 Task: Look for space in Katihar, India from 6th September, 2023 to 18th September, 2023 for 3 adults in price range Rs.6000 to Rs.12000. Place can be entire place with 2 bedrooms having 2 beds and 2 bathrooms. Property type can be house, flat, guest house, hotel. Booking option can be shelf check-in. Required host language is English.
Action: Mouse moved to (537, 92)
Screenshot: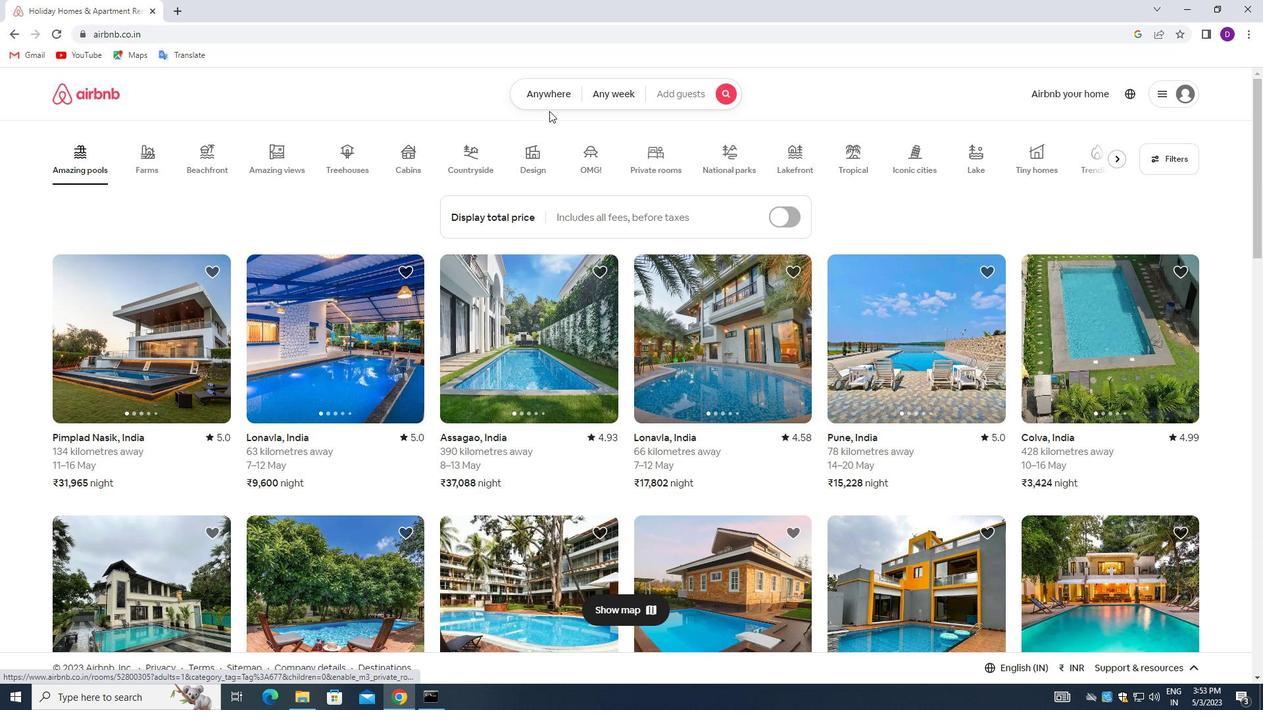 
Action: Mouse pressed left at (537, 92)
Screenshot: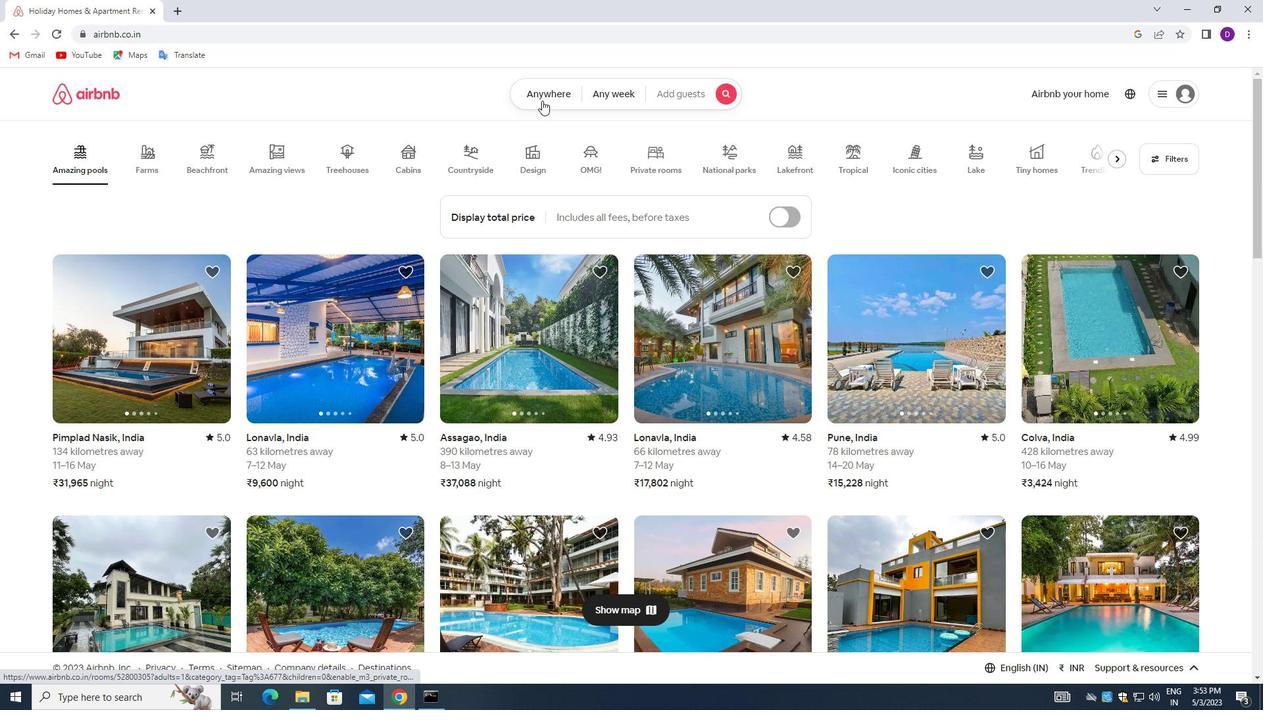 
Action: Mouse moved to (461, 148)
Screenshot: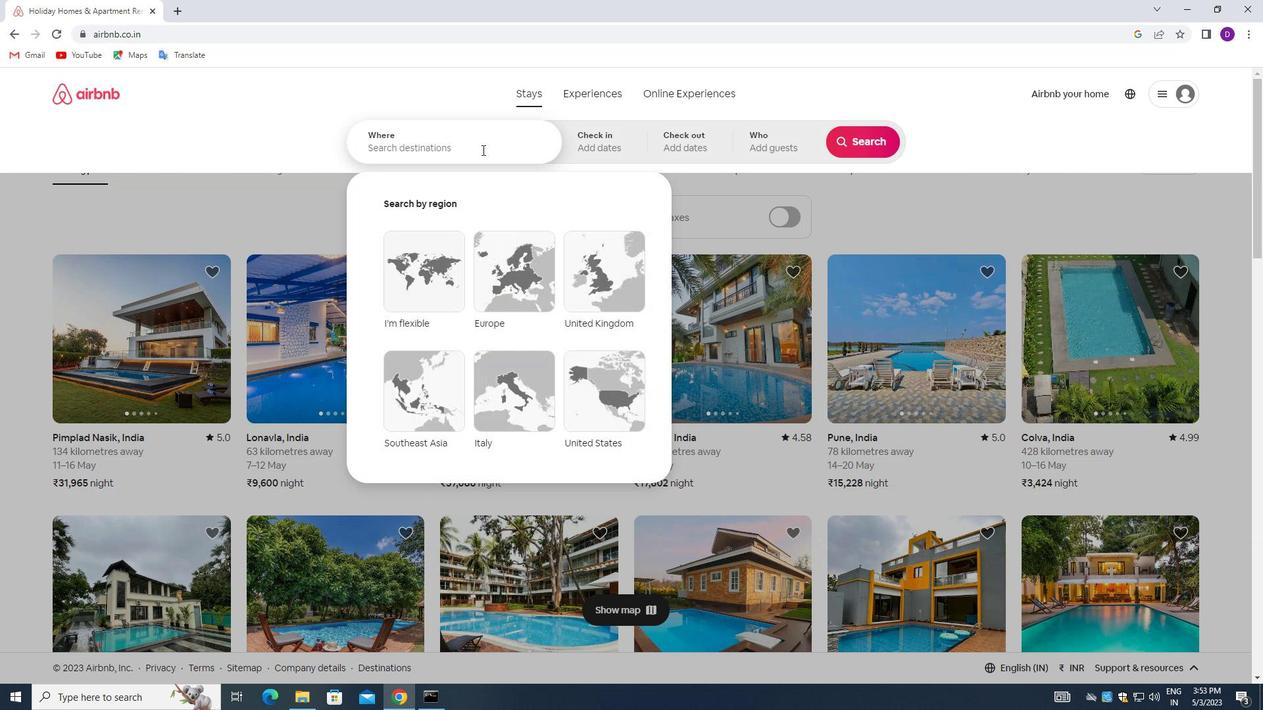 
Action: Mouse pressed left at (461, 148)
Screenshot: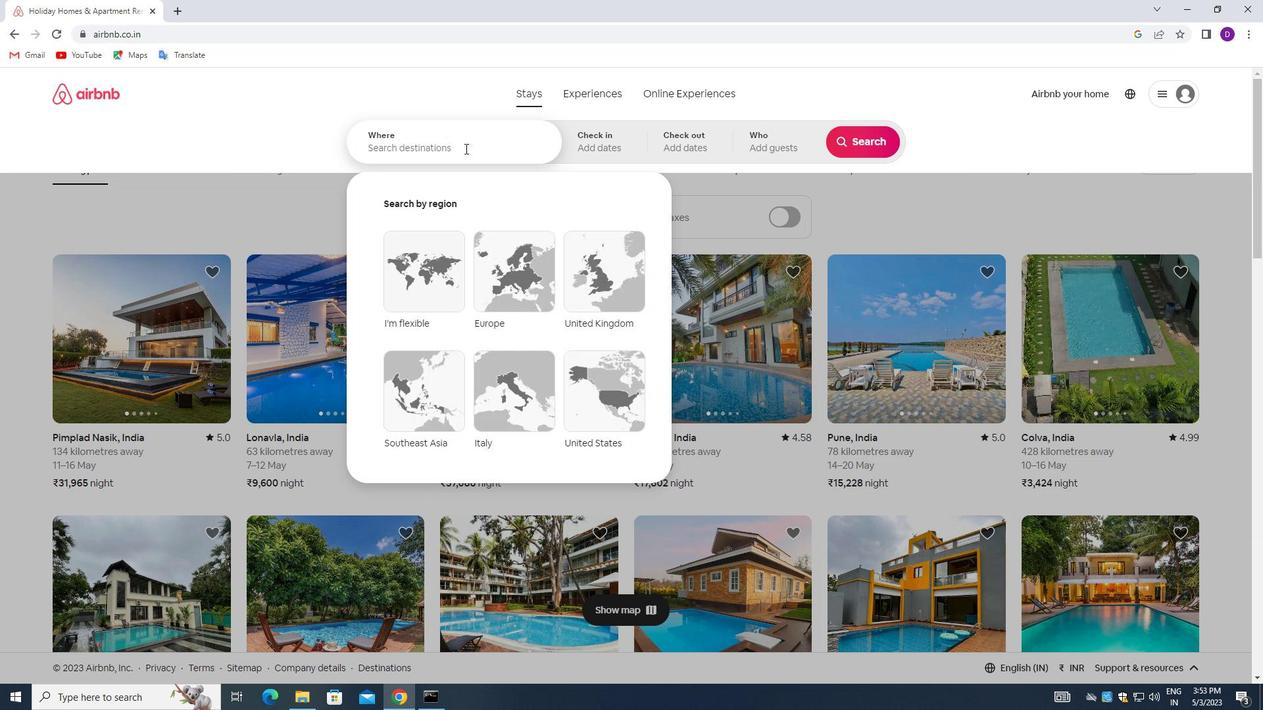 
Action: Mouse moved to (308, 129)
Screenshot: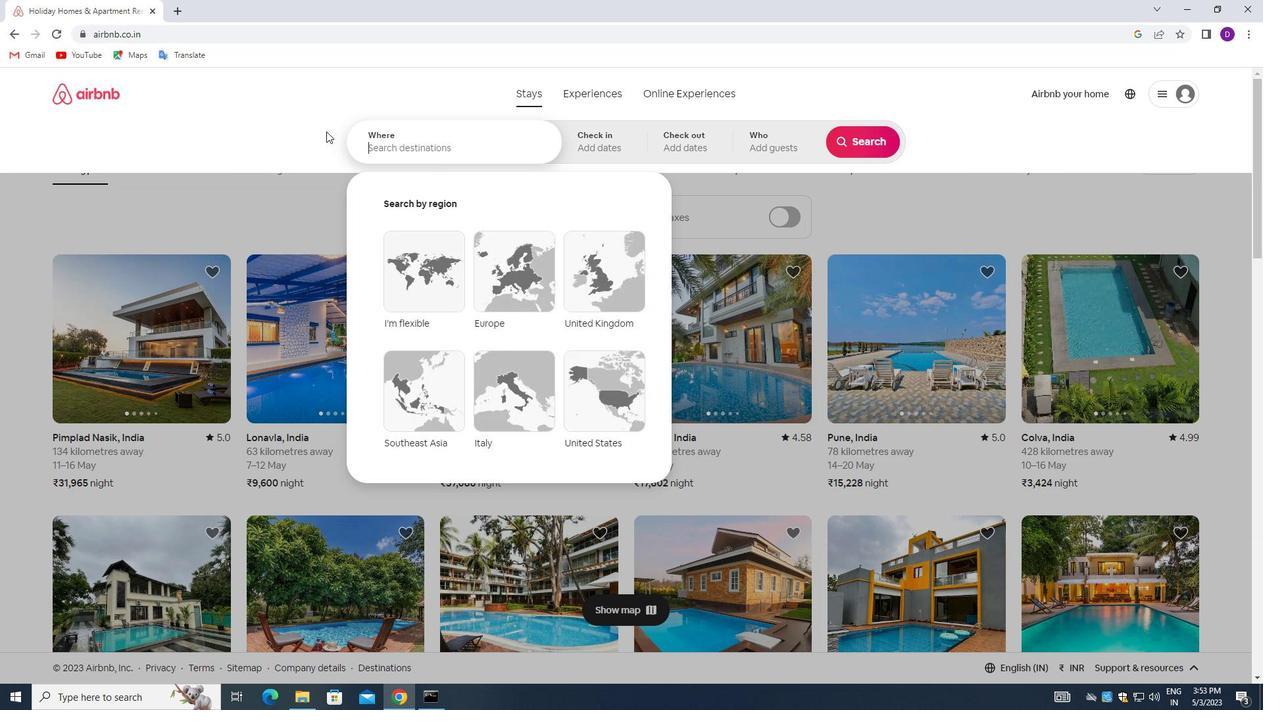 
Action: Key pressed <Key.shift>KAITHAR,<Key.space><Key.shift>INDIA<Key.enter>
Screenshot: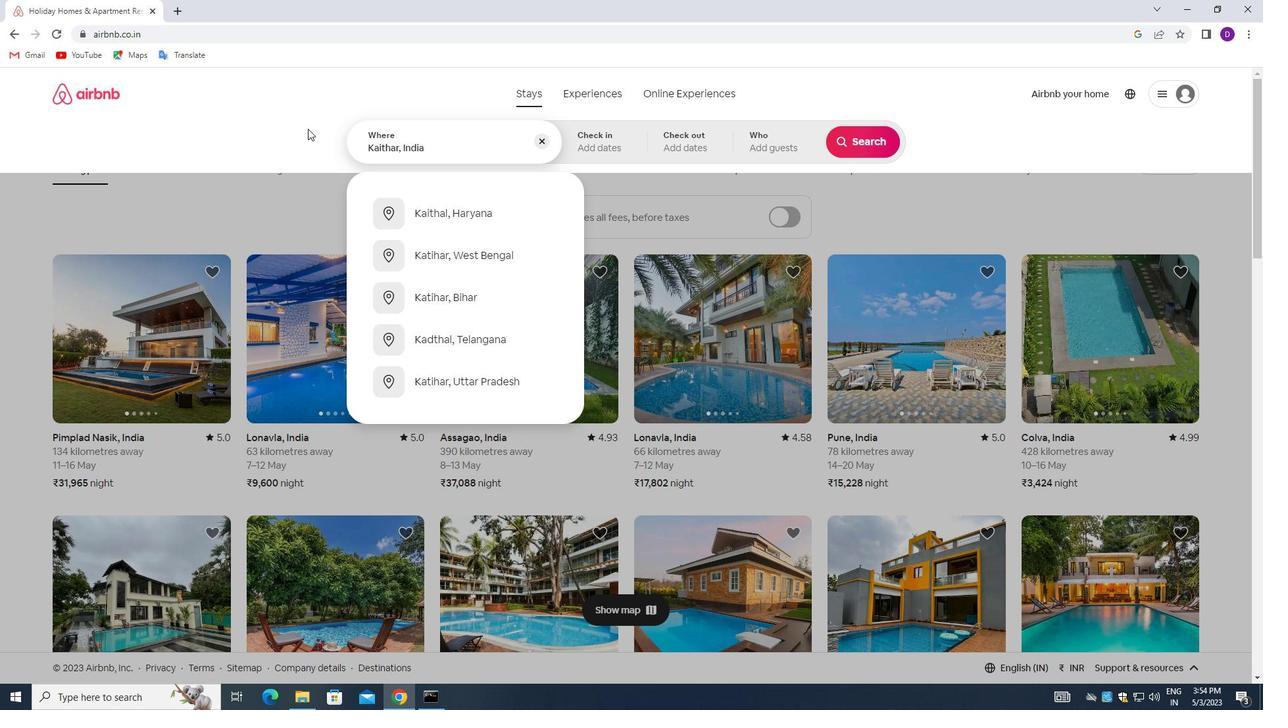 
Action: Mouse moved to (853, 250)
Screenshot: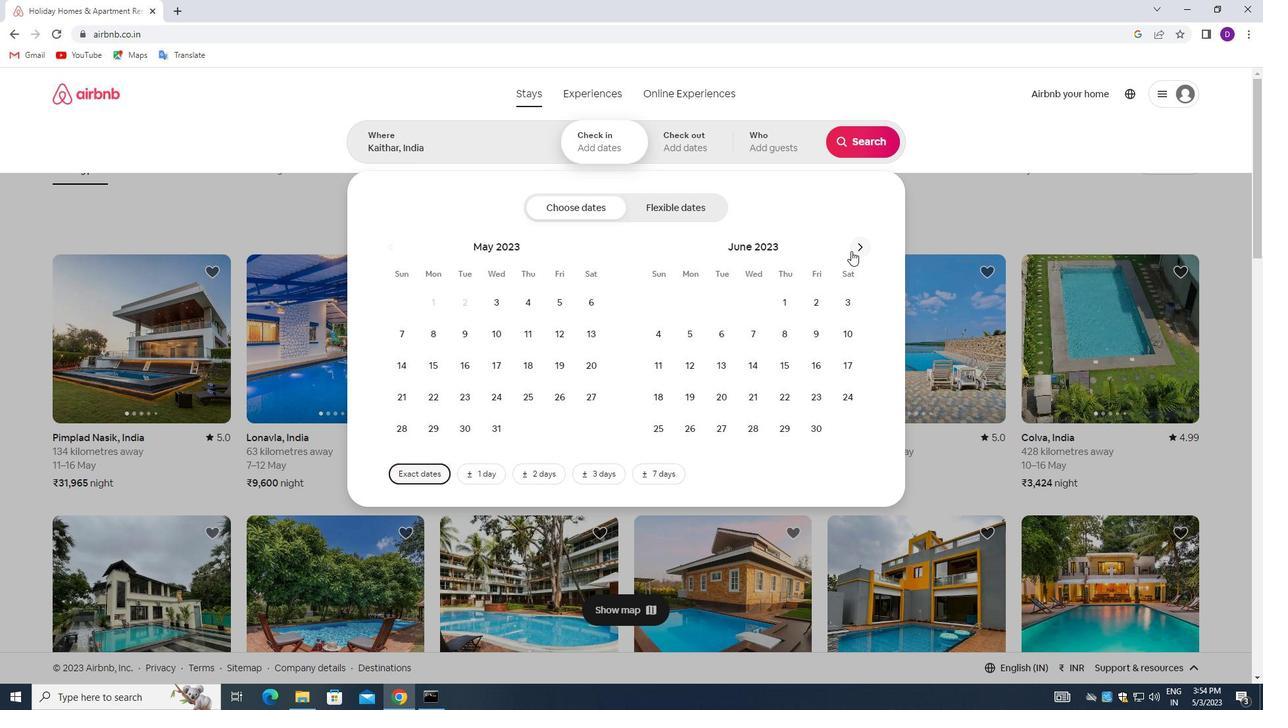 
Action: Mouse pressed left at (853, 250)
Screenshot: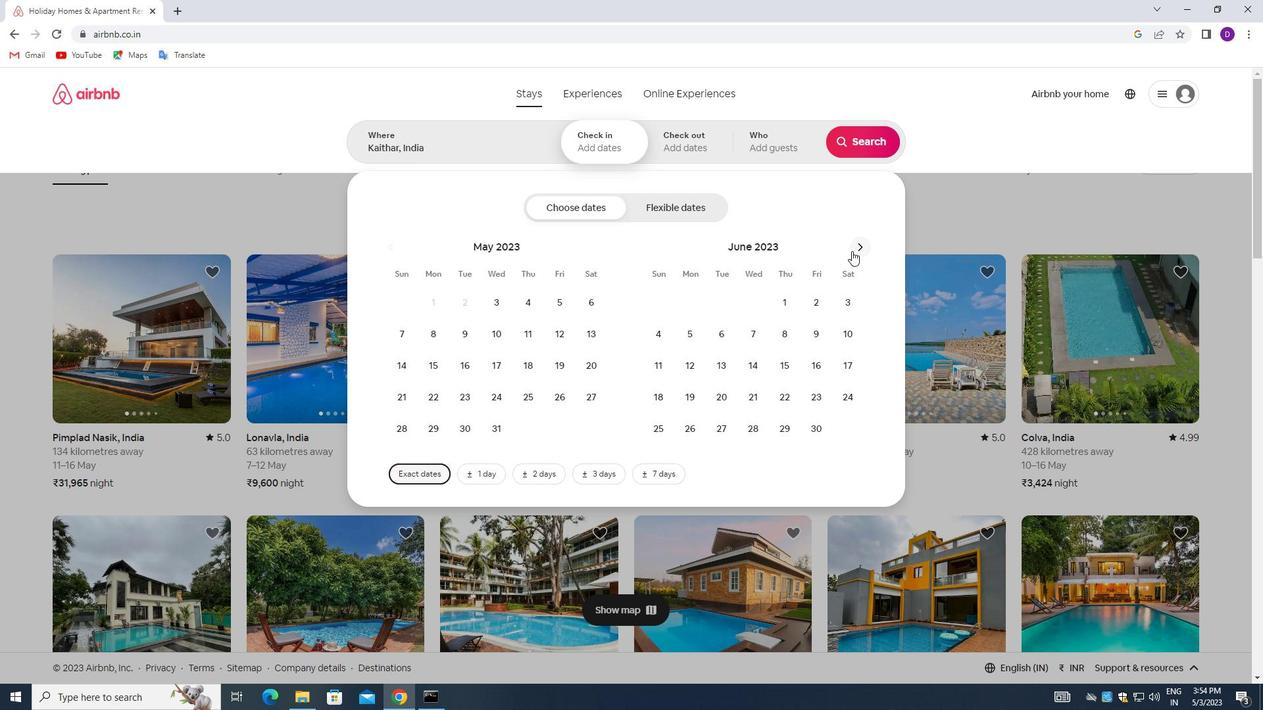 
Action: Mouse moved to (854, 250)
Screenshot: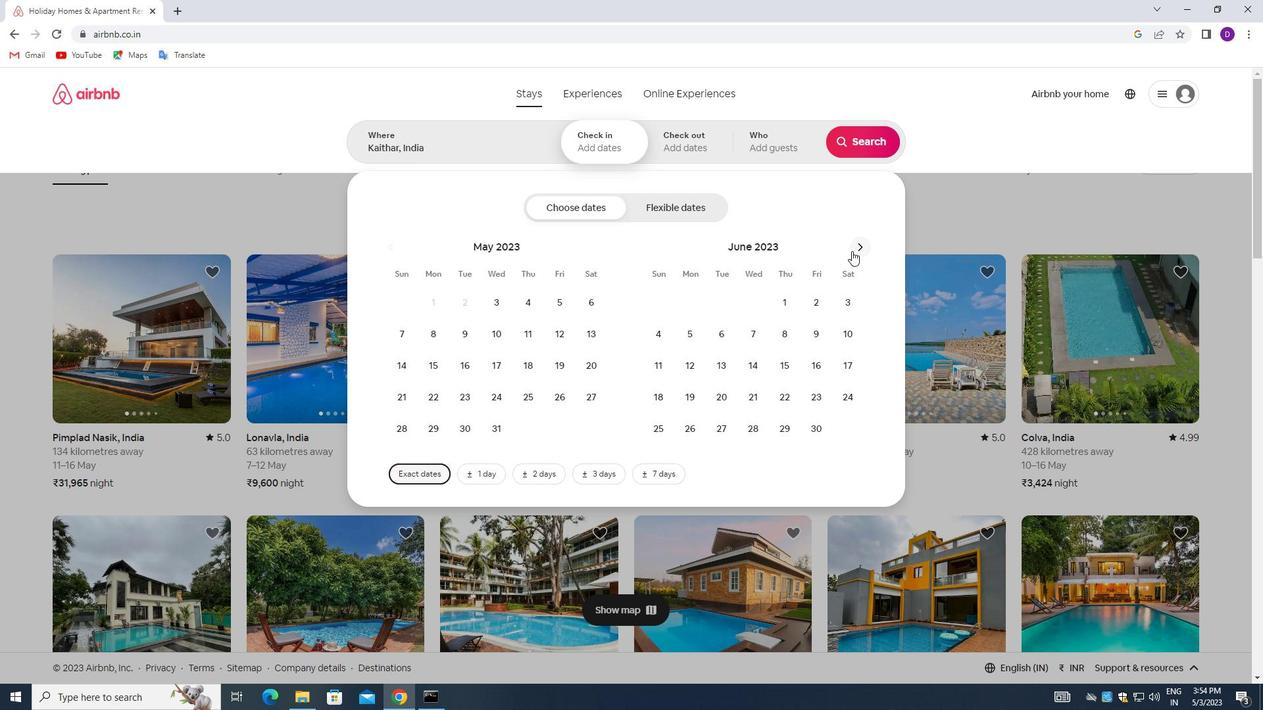 
Action: Mouse pressed left at (854, 250)
Screenshot: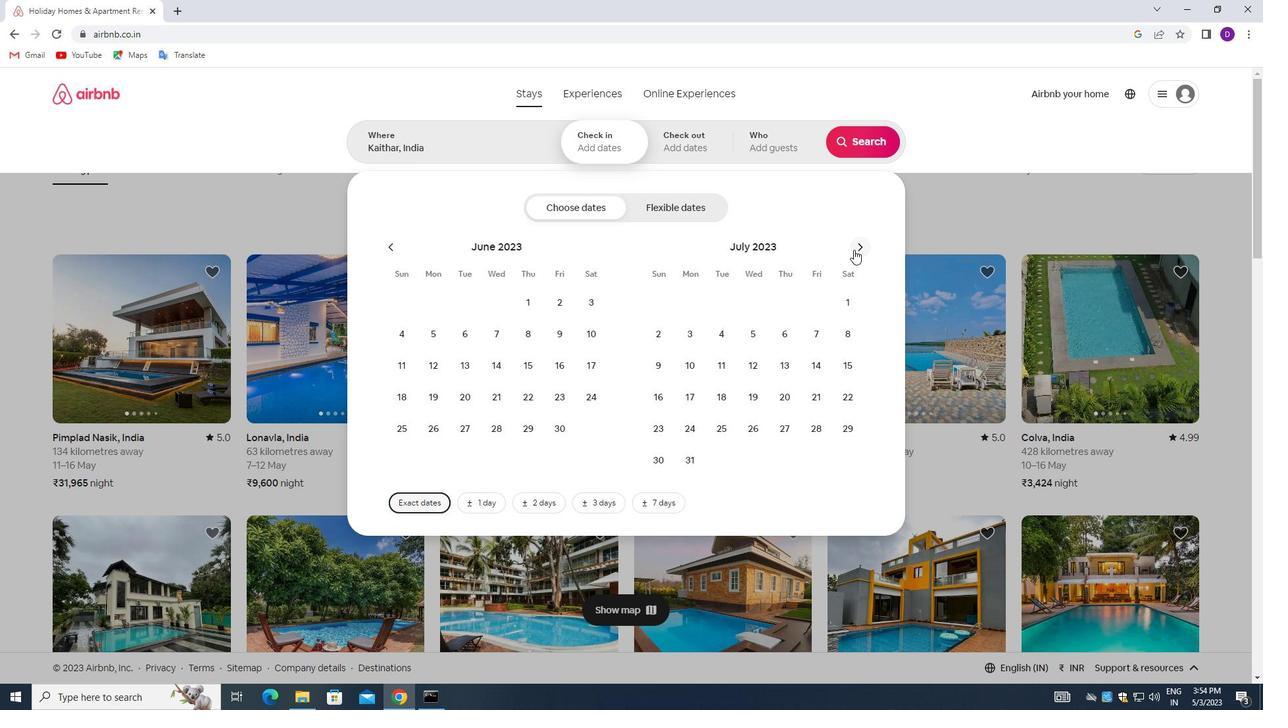 
Action: Mouse pressed left at (854, 250)
Screenshot: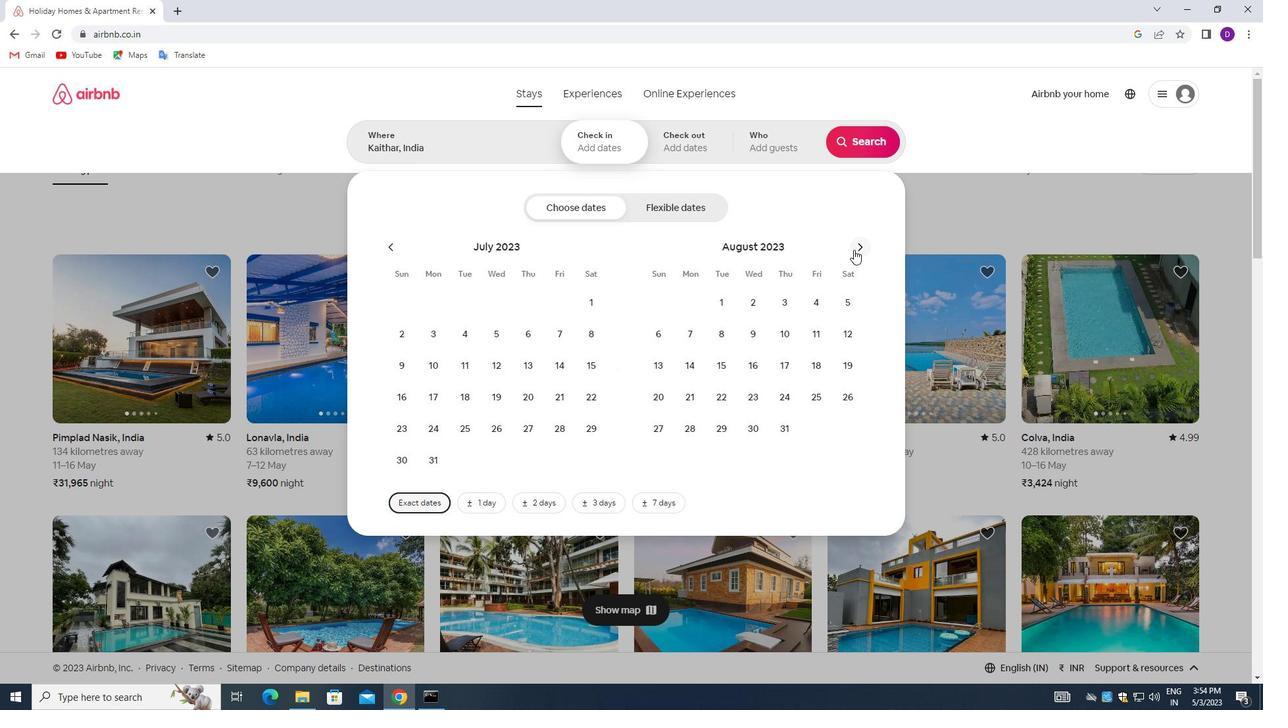 
Action: Mouse moved to (761, 334)
Screenshot: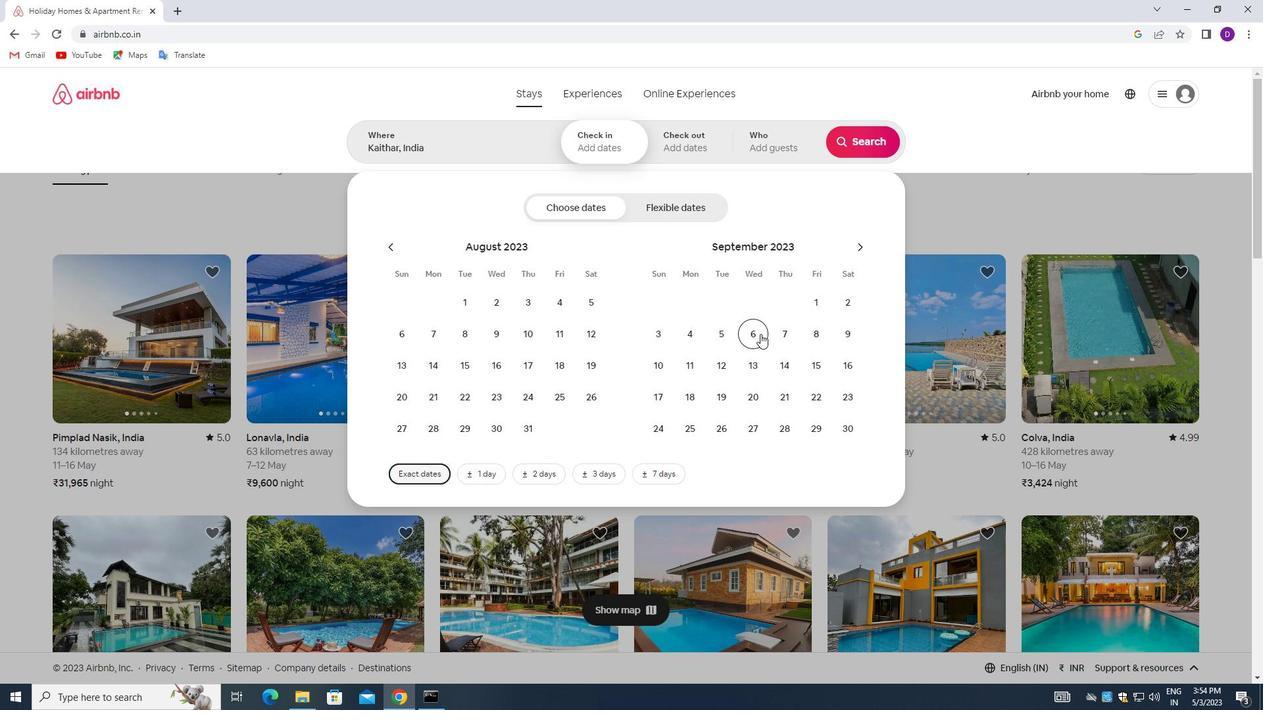 
Action: Mouse pressed left at (761, 334)
Screenshot: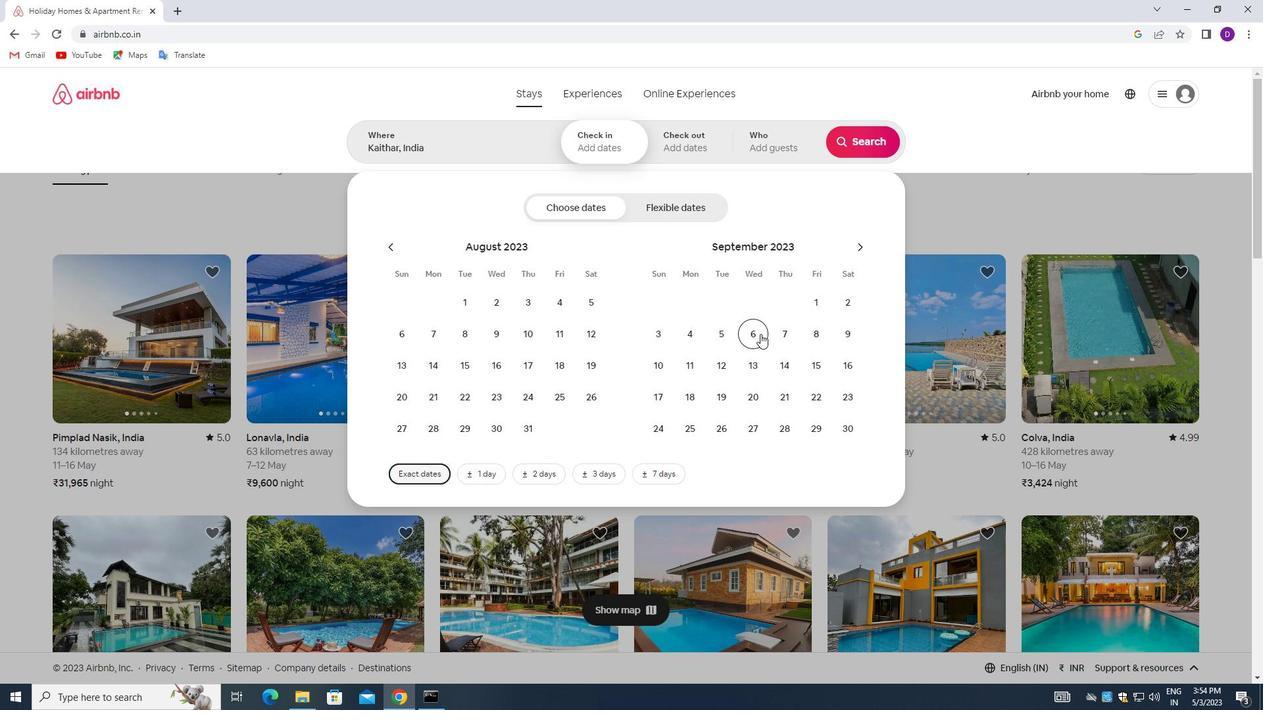 
Action: Mouse moved to (692, 392)
Screenshot: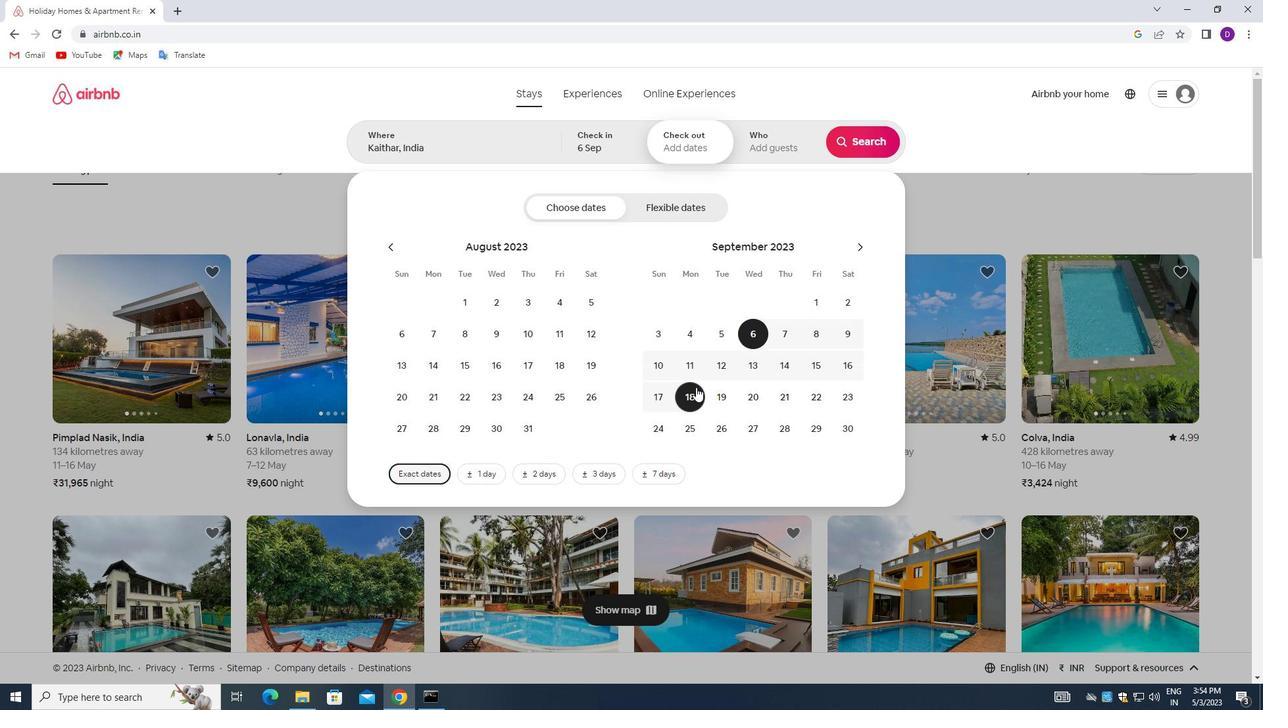 
Action: Mouse pressed left at (692, 392)
Screenshot: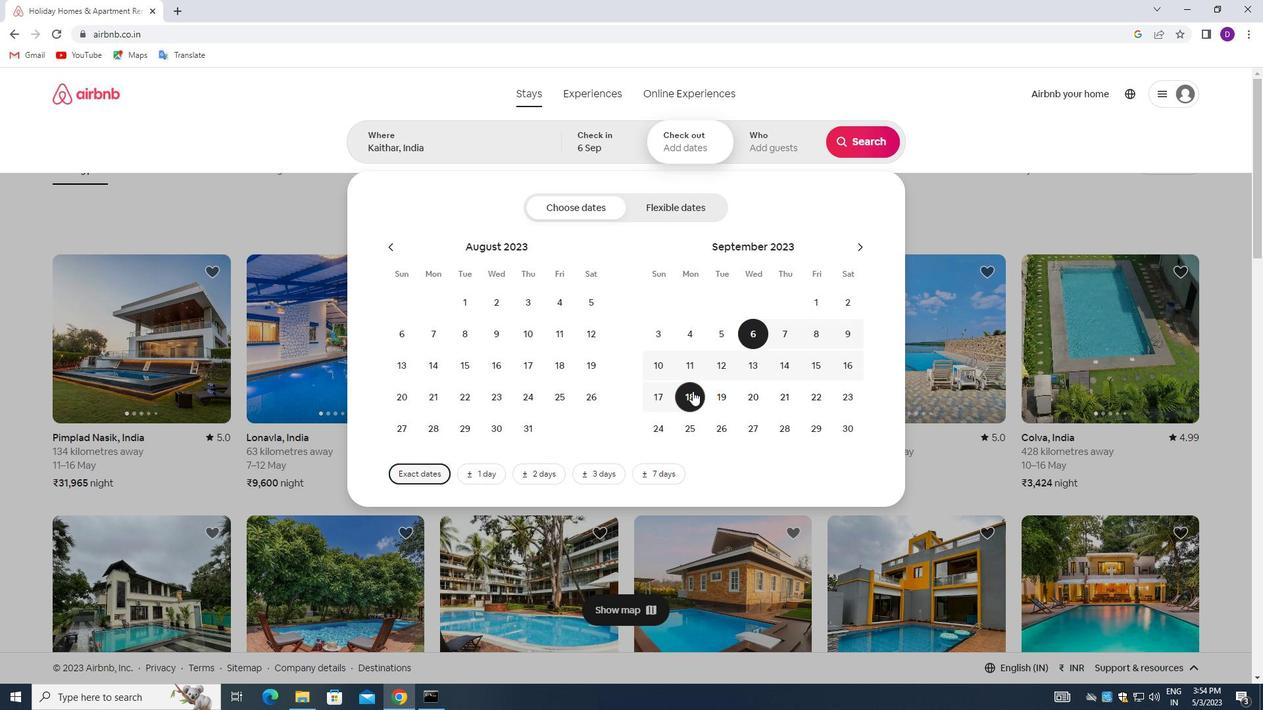
Action: Mouse moved to (757, 139)
Screenshot: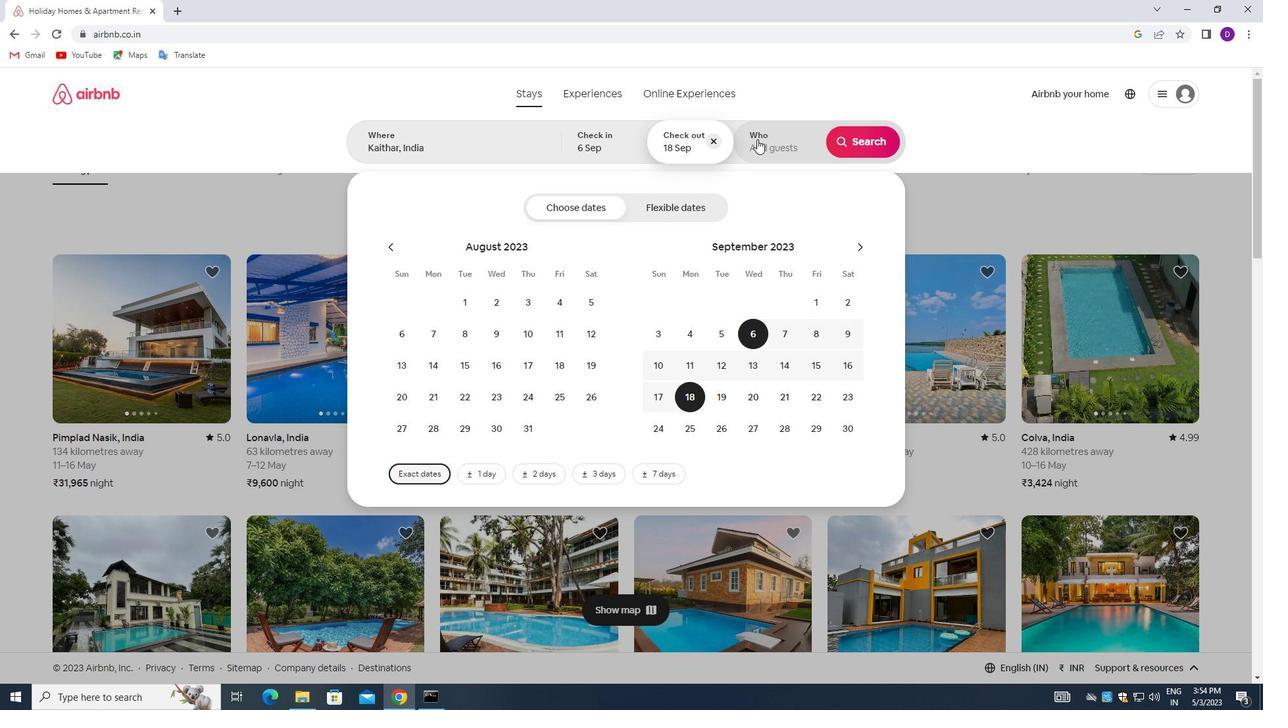 
Action: Mouse pressed left at (757, 139)
Screenshot: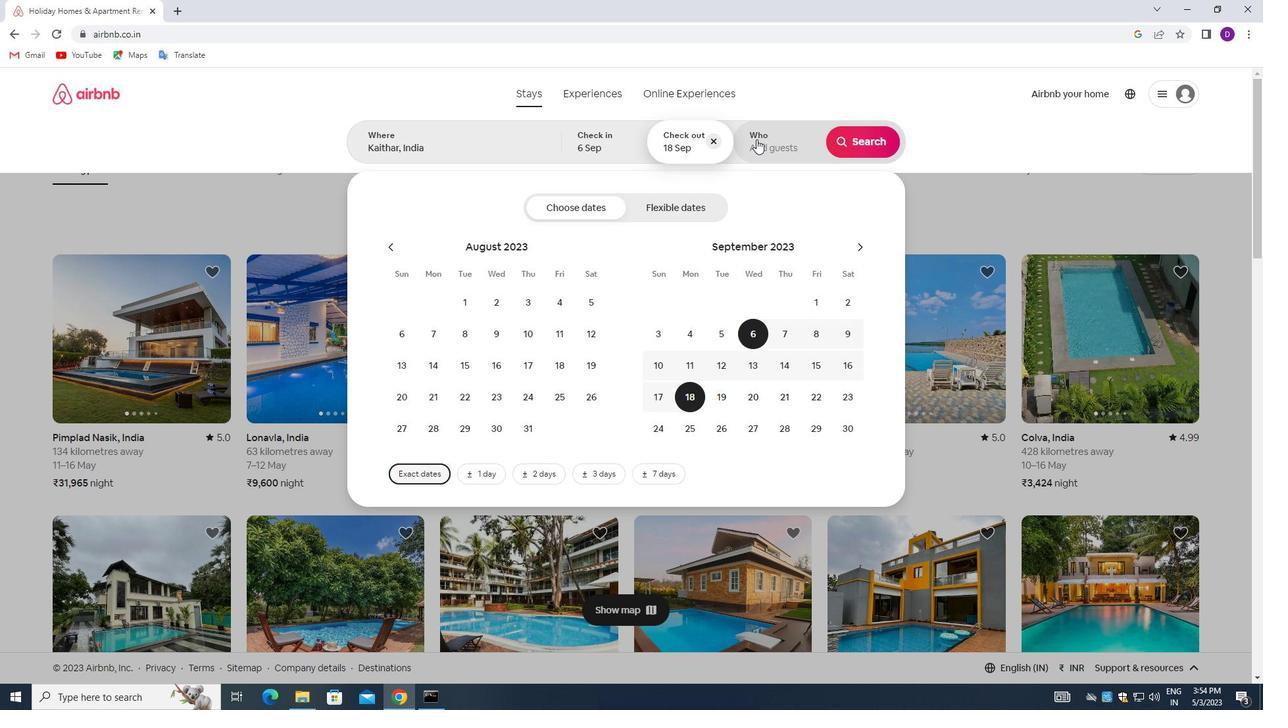 
Action: Mouse moved to (864, 210)
Screenshot: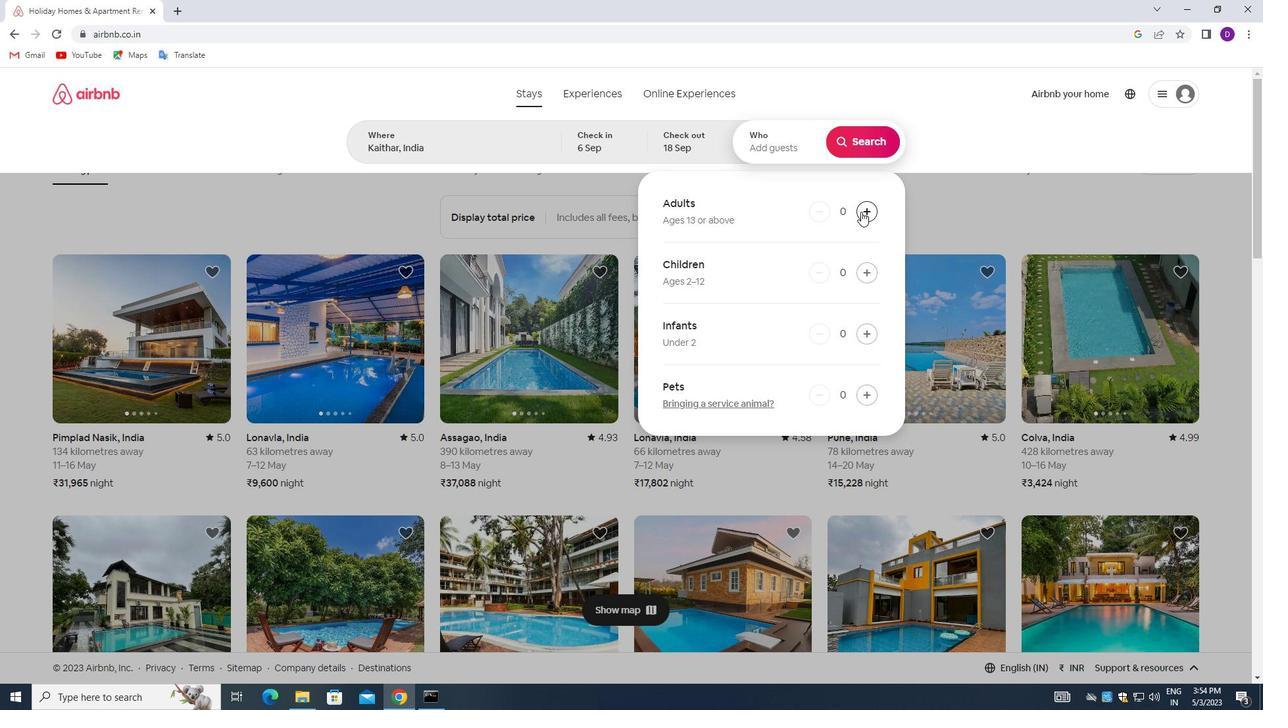 
Action: Mouse pressed left at (864, 210)
Screenshot: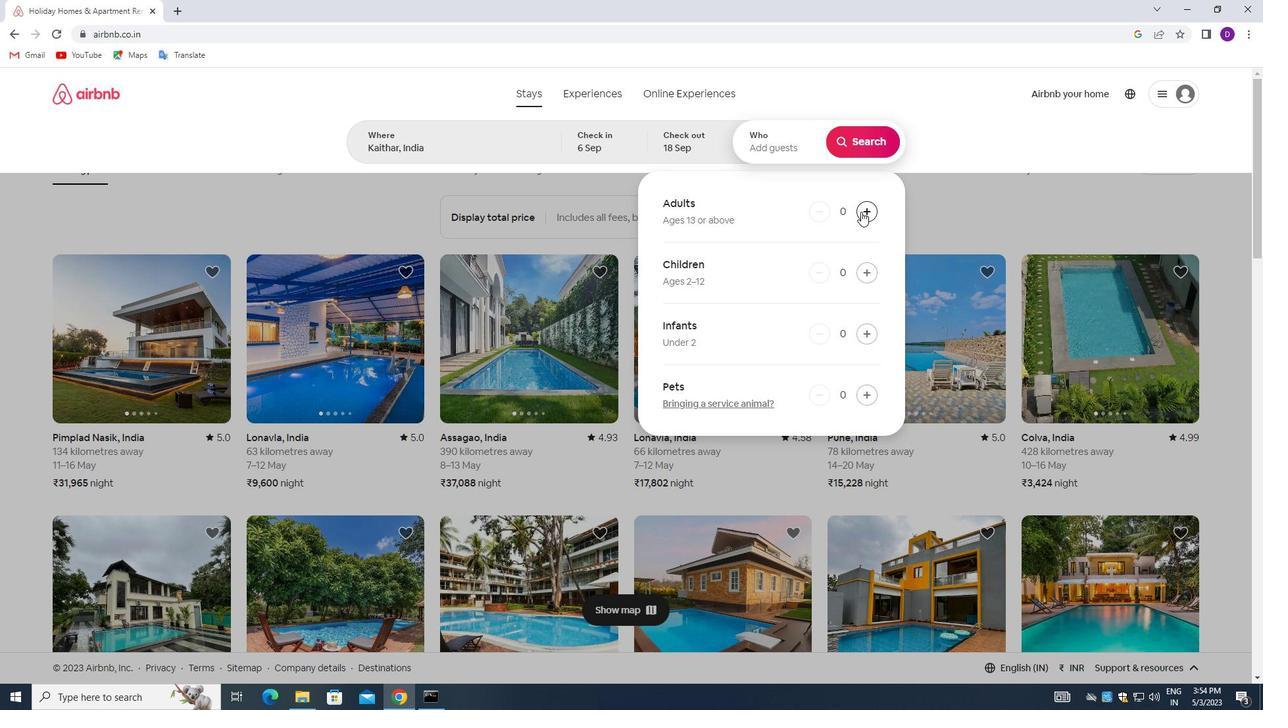 
Action: Mouse pressed left at (864, 210)
Screenshot: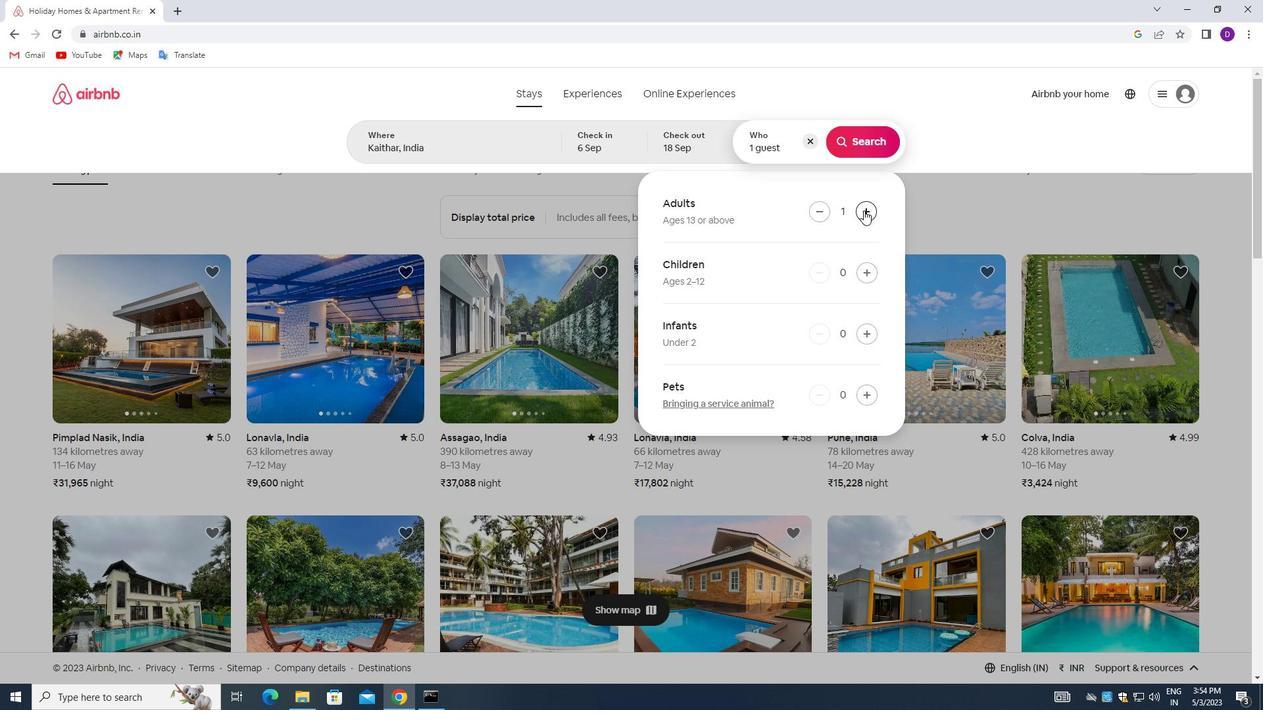 
Action: Mouse pressed left at (864, 210)
Screenshot: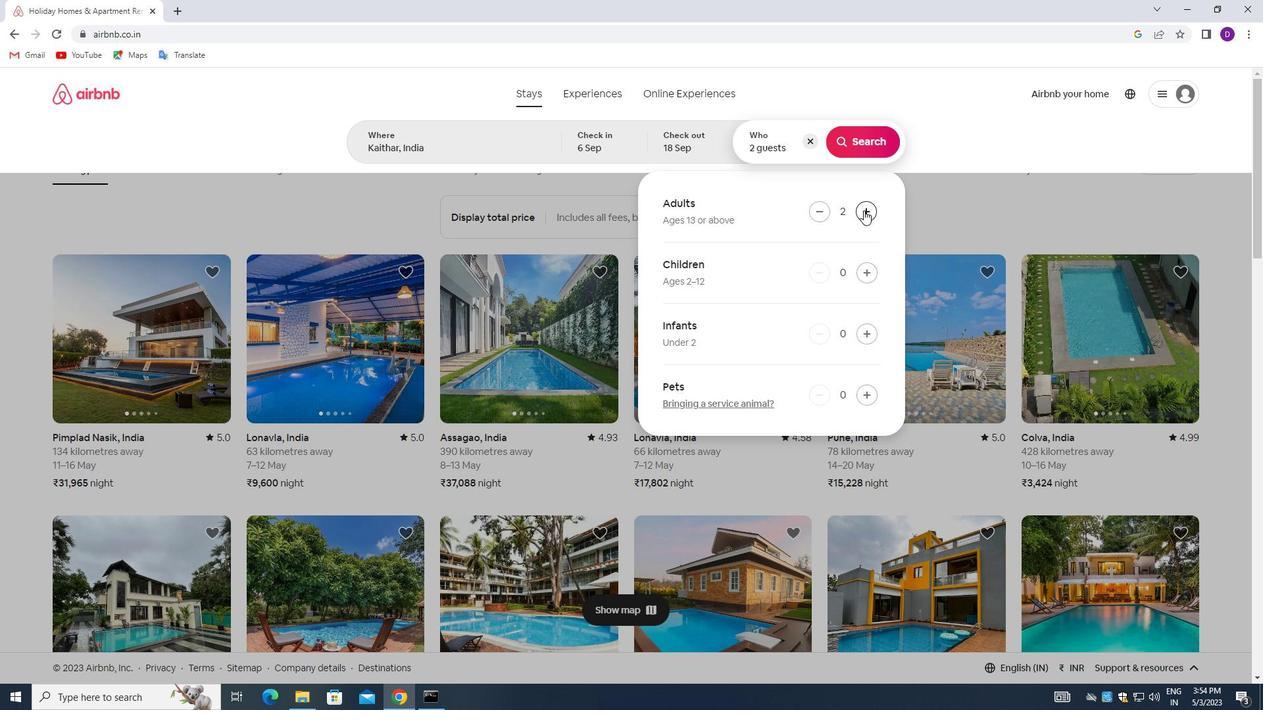 
Action: Mouse moved to (851, 138)
Screenshot: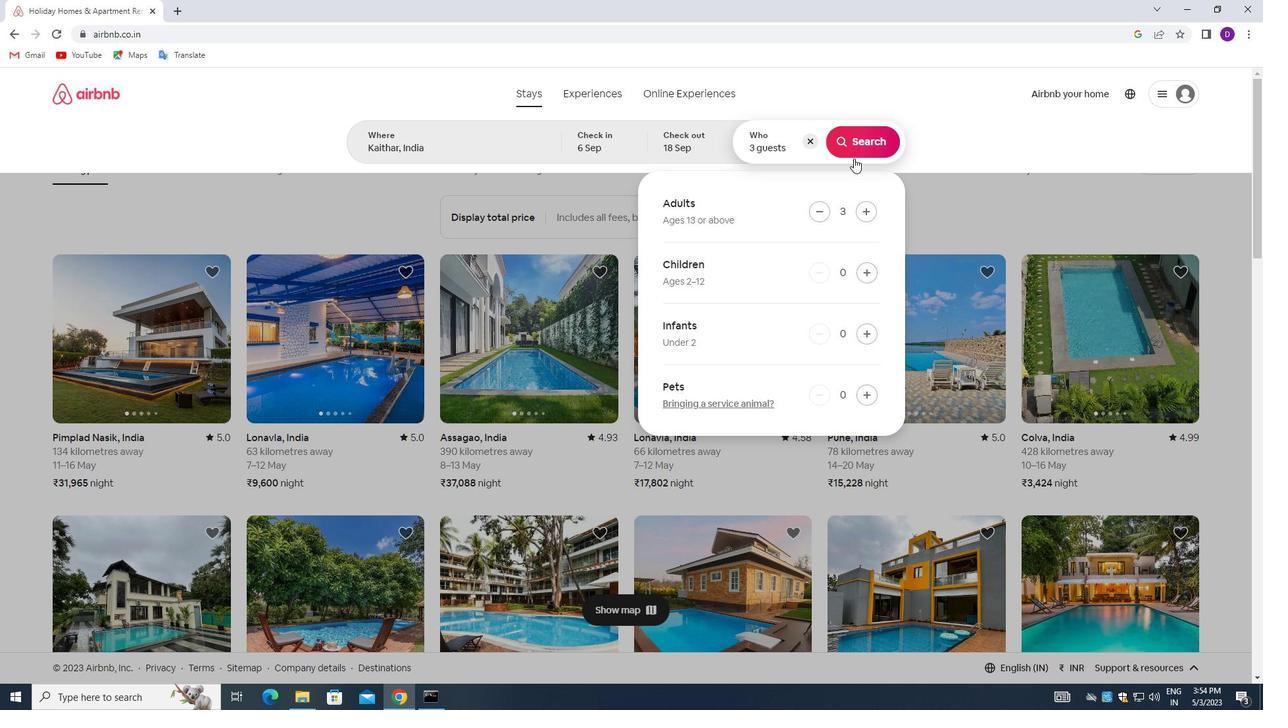 
Action: Mouse pressed left at (851, 138)
Screenshot: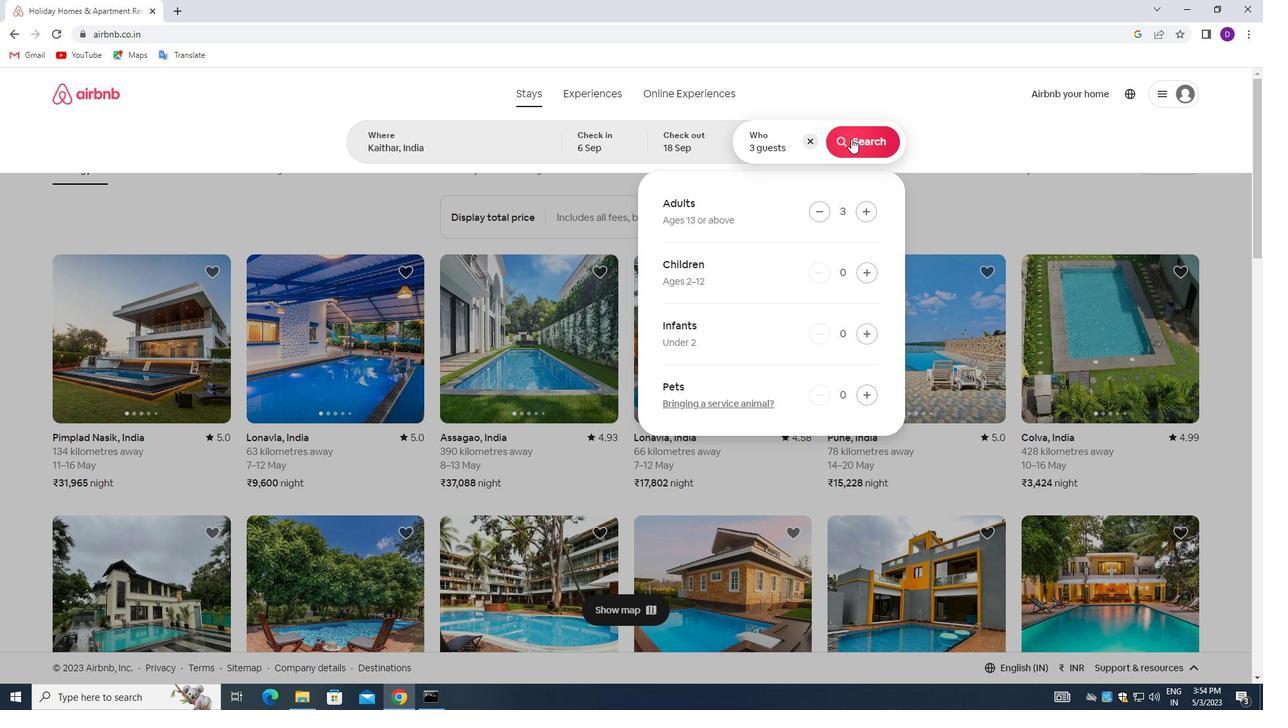 
Action: Mouse moved to (1192, 147)
Screenshot: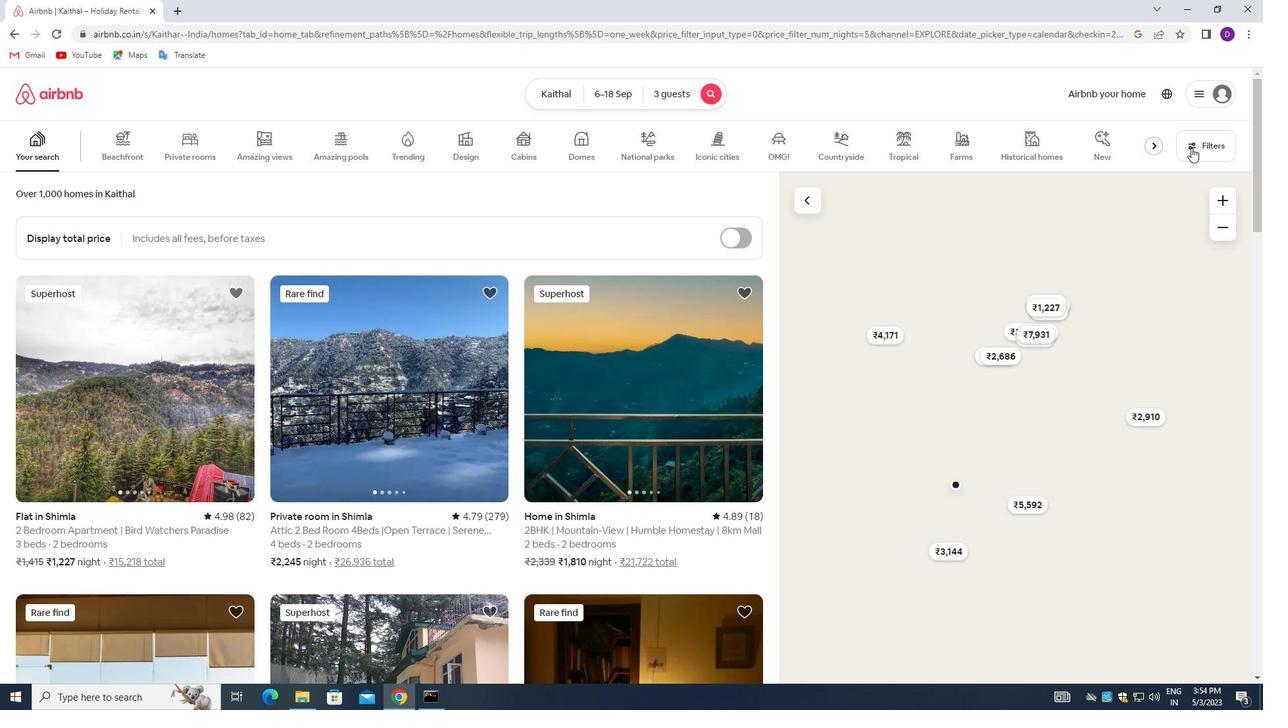 
Action: Mouse pressed left at (1192, 147)
Screenshot: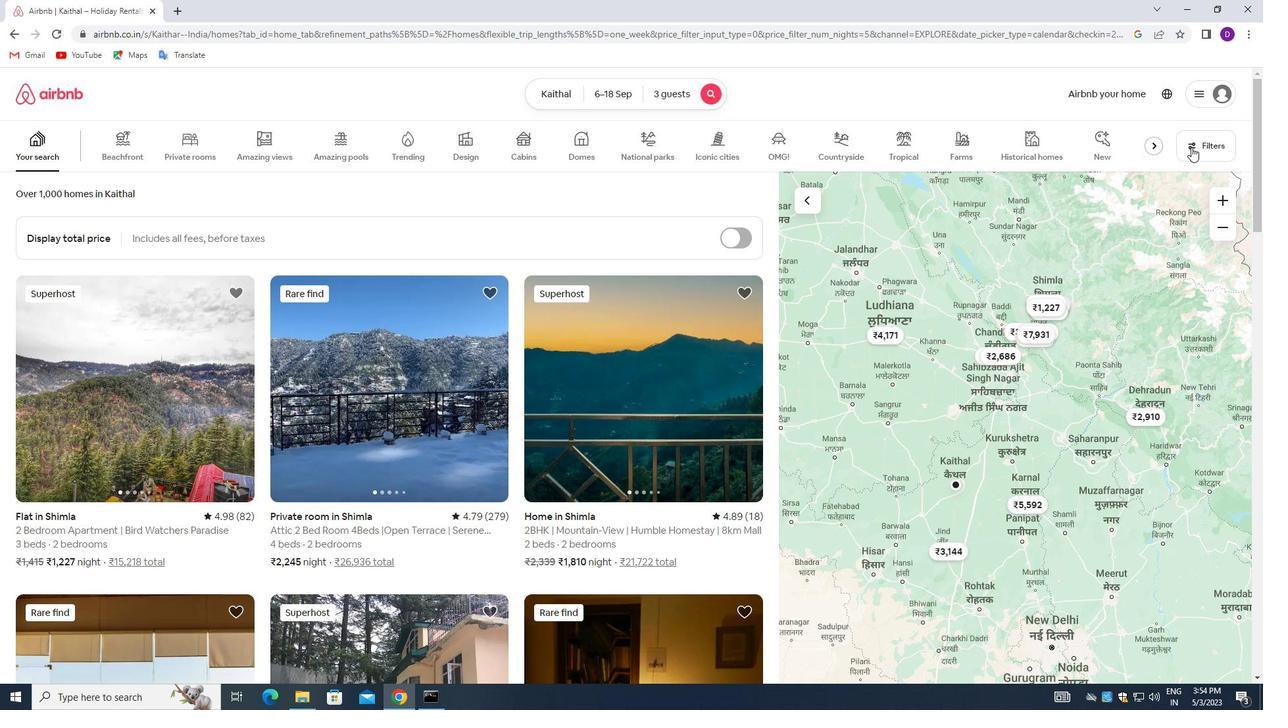 
Action: Mouse moved to (464, 312)
Screenshot: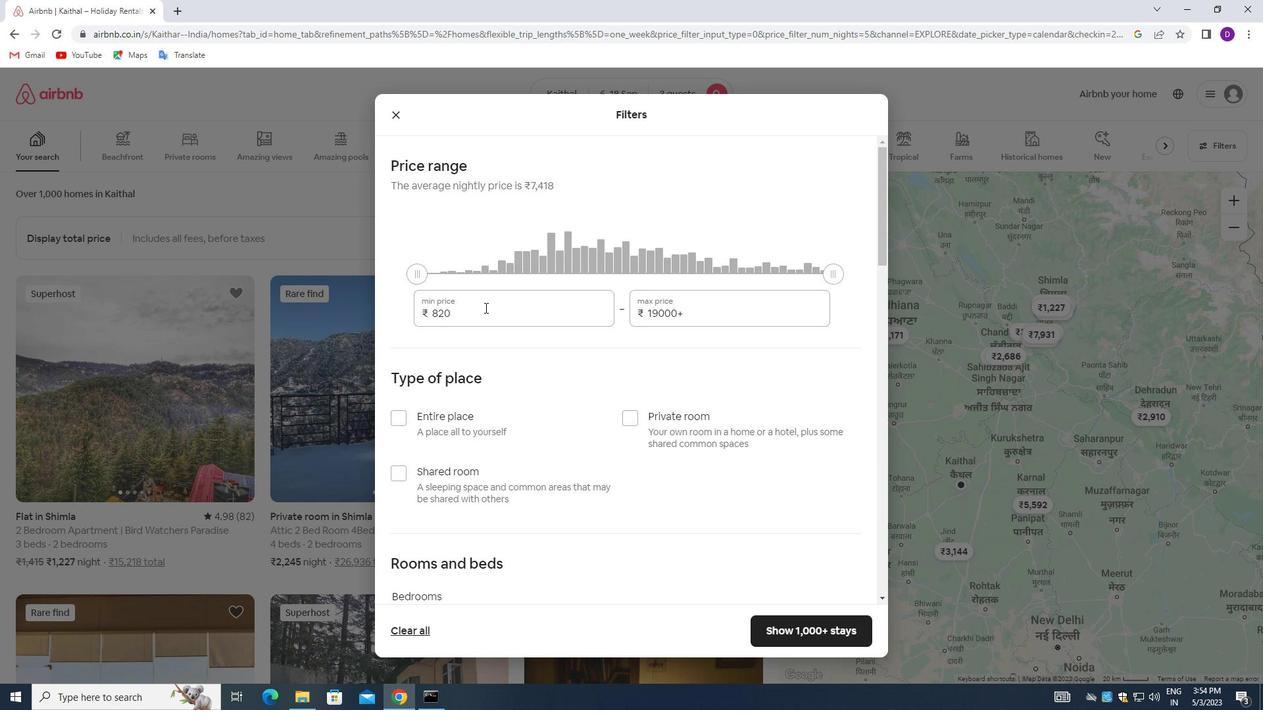 
Action: Mouse pressed left at (464, 312)
Screenshot: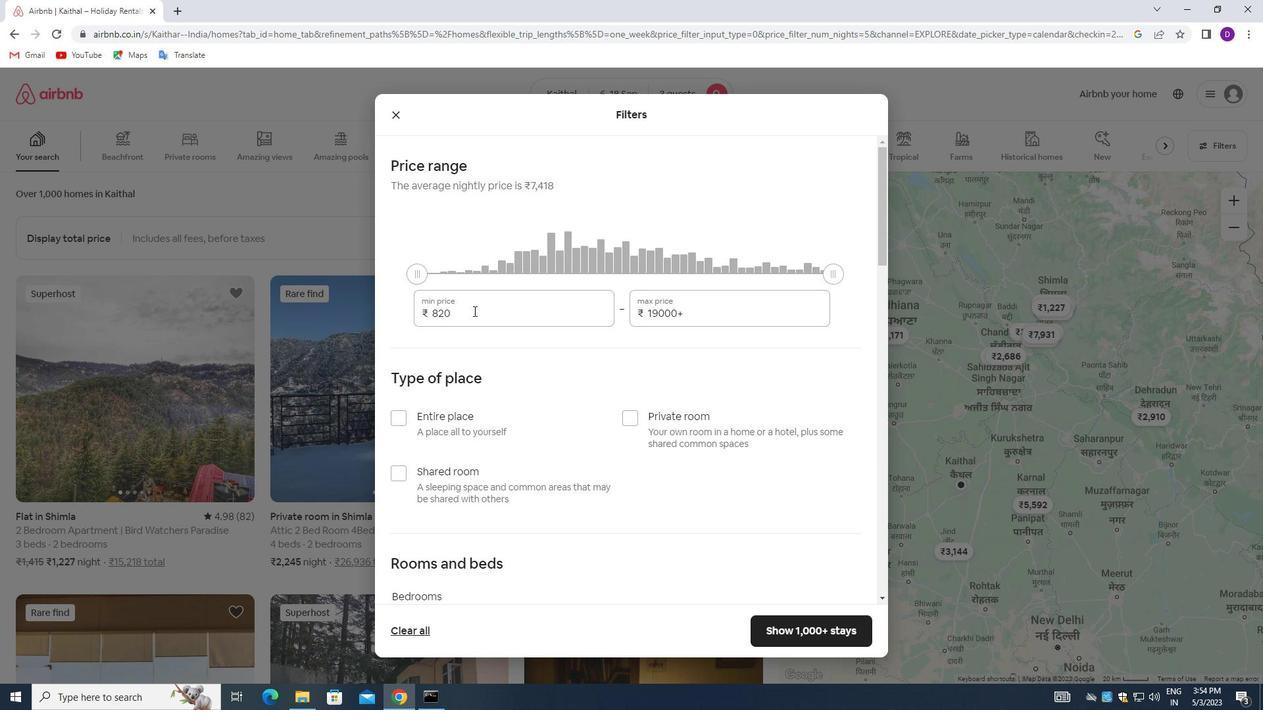 
Action: Mouse pressed left at (464, 312)
Screenshot: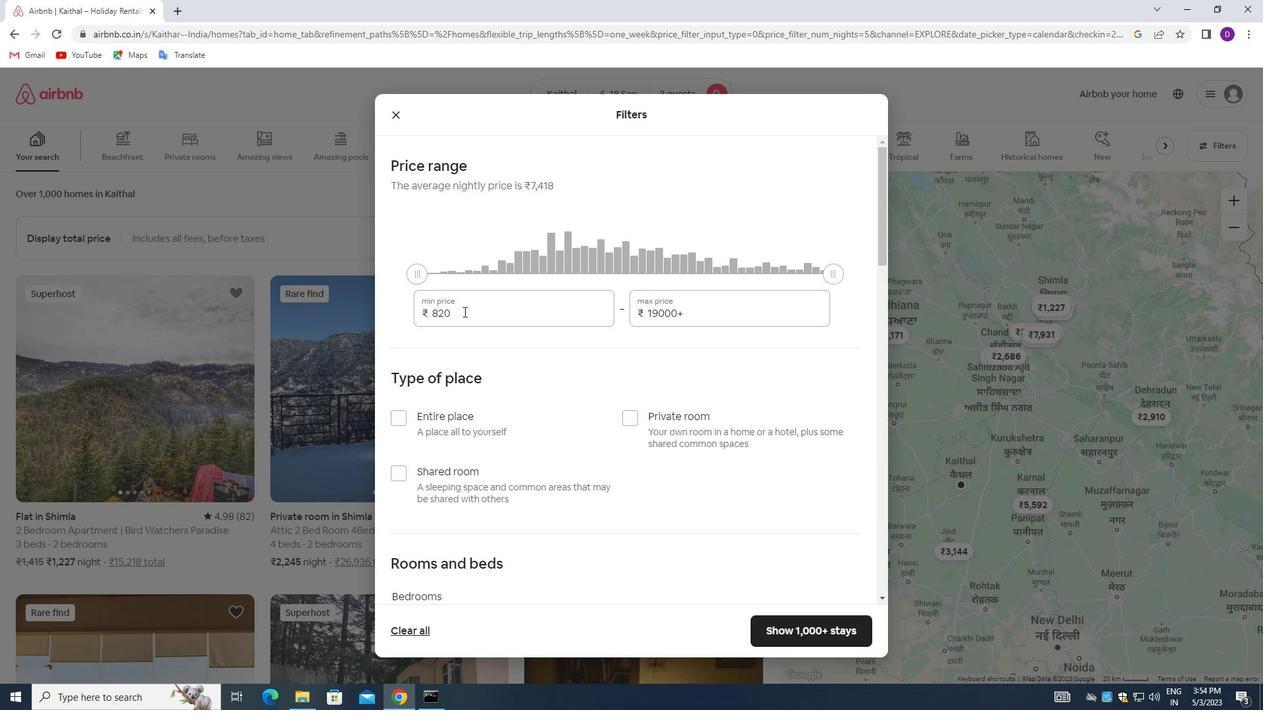 
Action: Key pressed 6000<Key.tab>12000
Screenshot: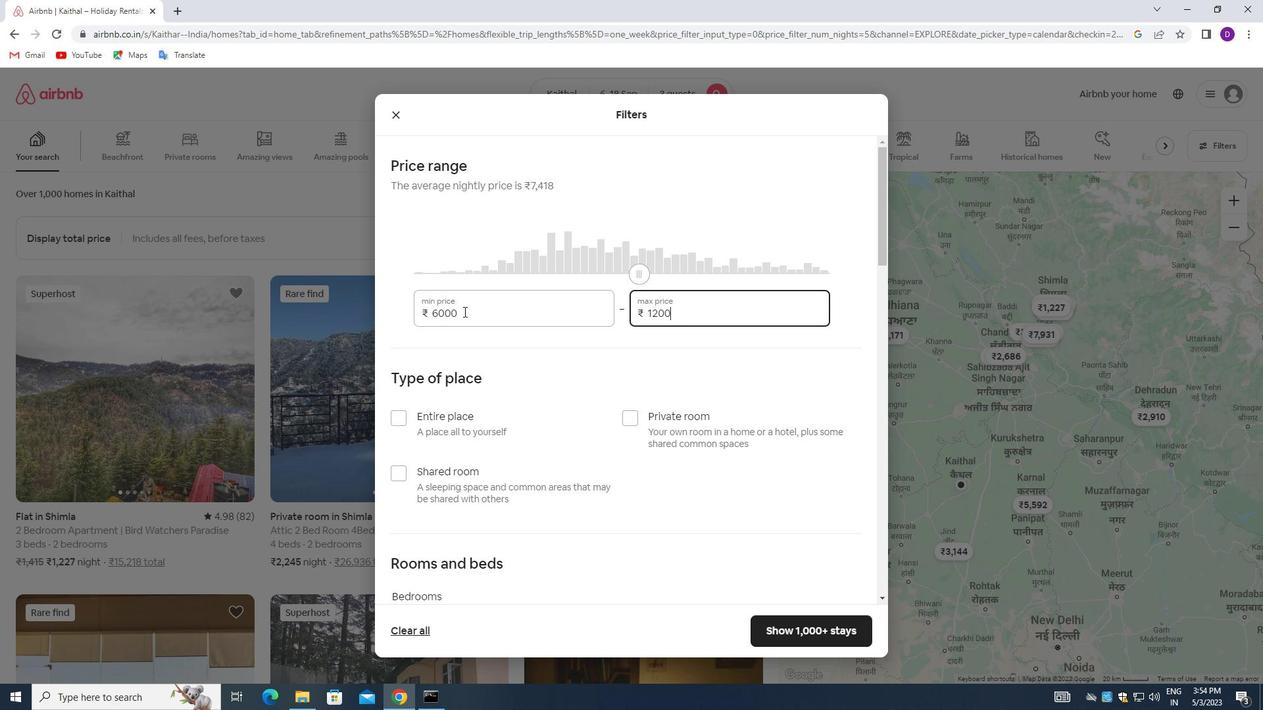 
Action: Mouse moved to (573, 413)
Screenshot: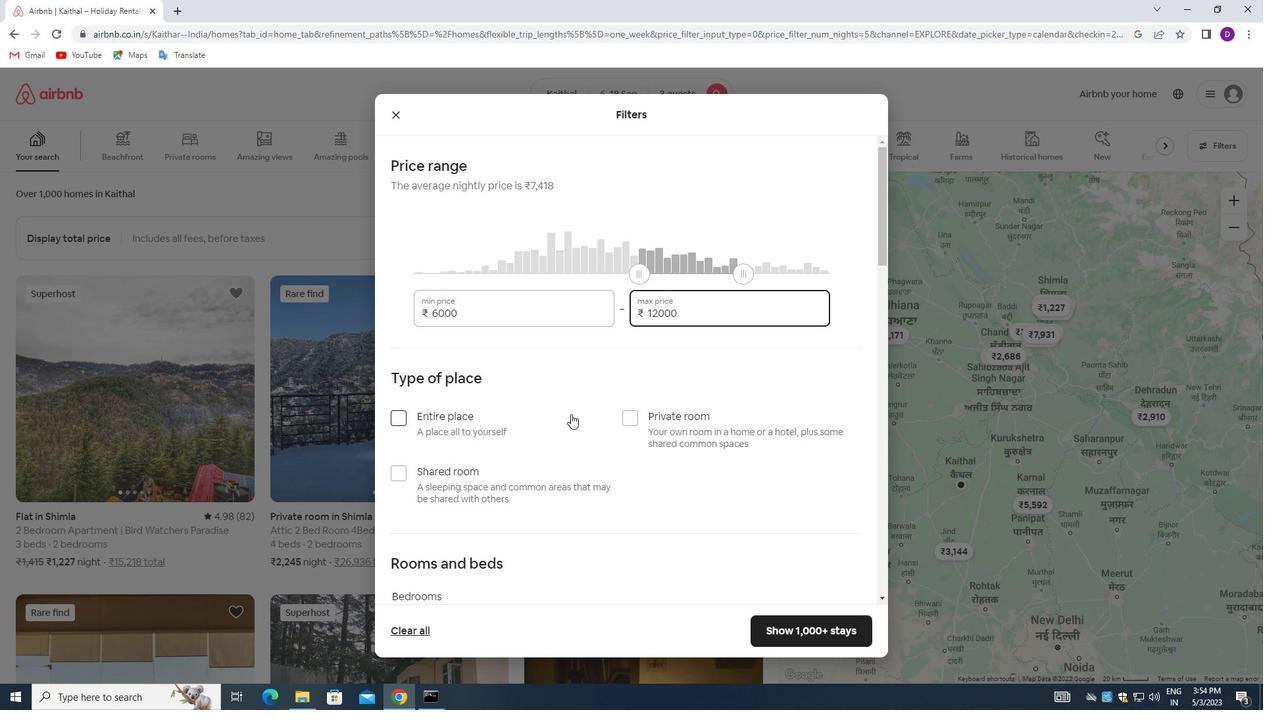 
Action: Mouse scrolled (573, 412) with delta (0, 0)
Screenshot: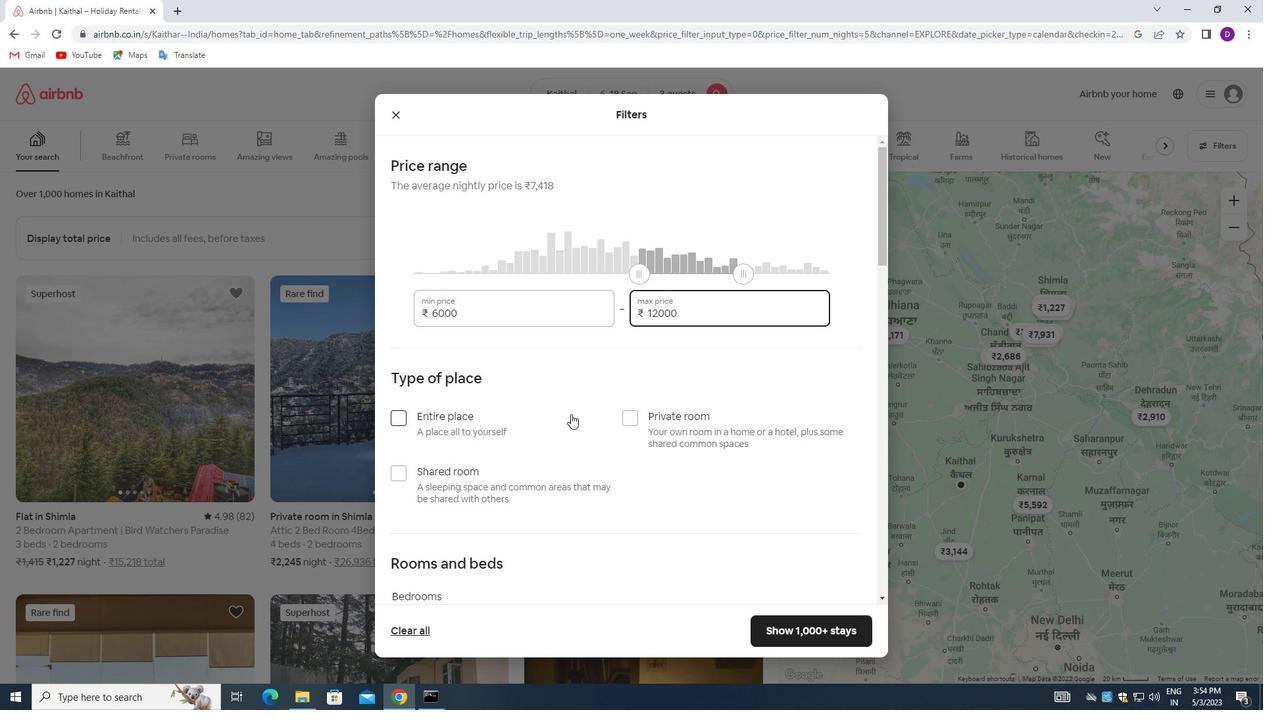 
Action: Mouse moved to (401, 354)
Screenshot: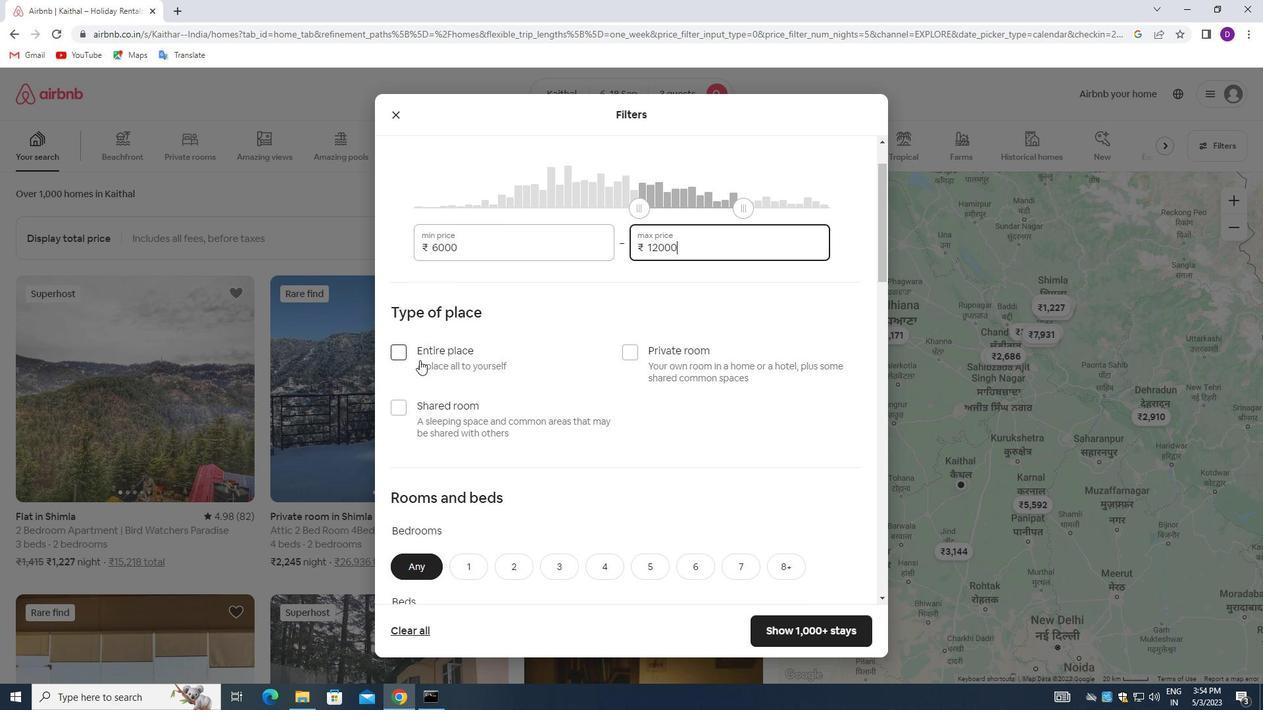 
Action: Mouse pressed left at (401, 354)
Screenshot: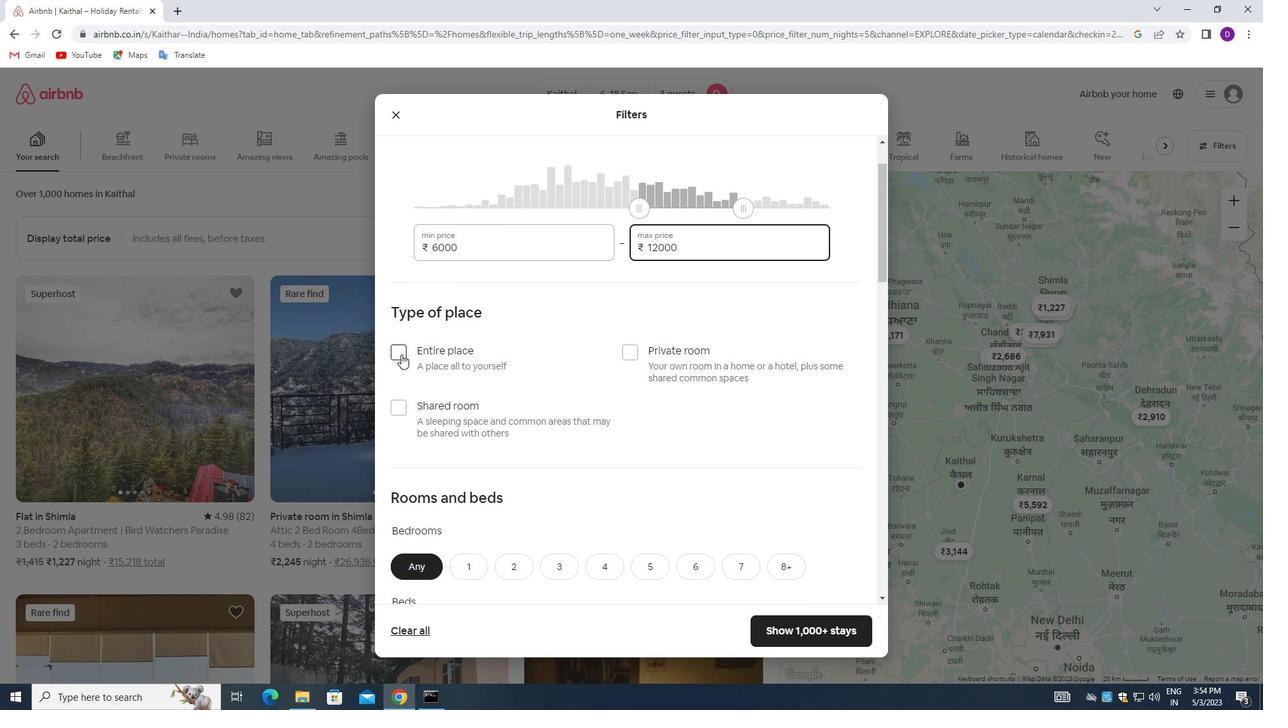 
Action: Mouse moved to (612, 419)
Screenshot: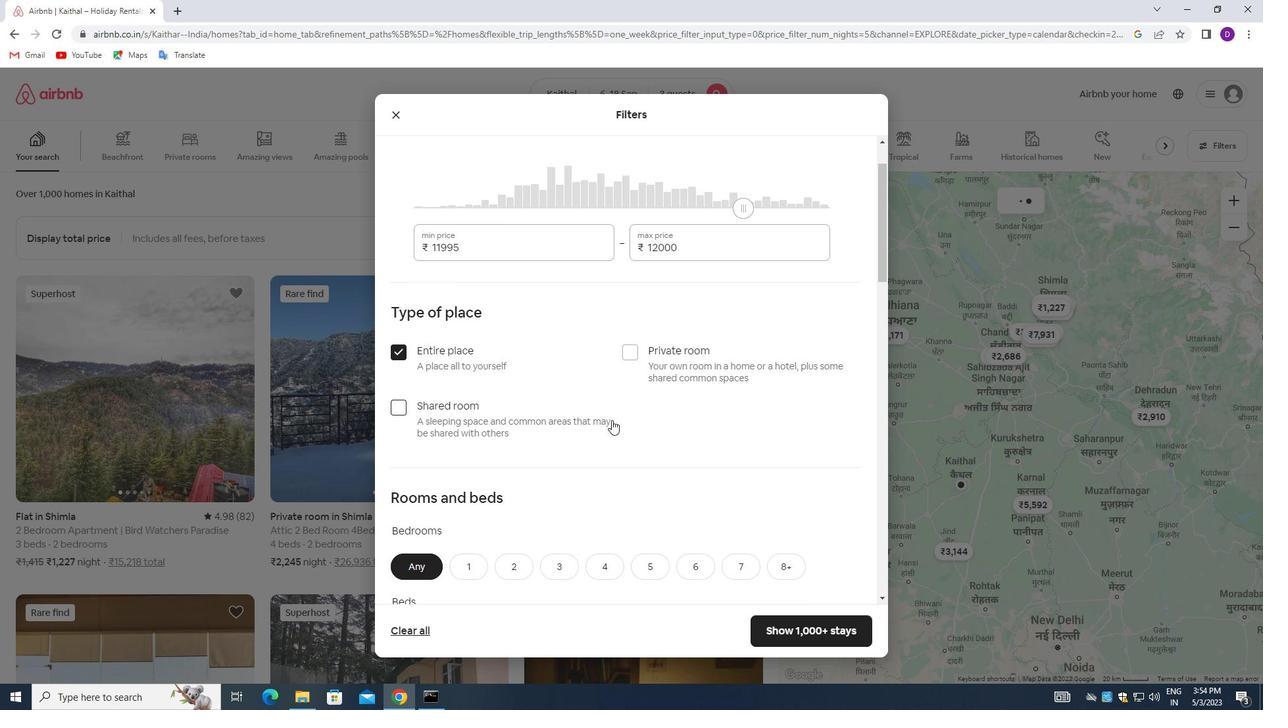 
Action: Mouse scrolled (612, 418) with delta (0, 0)
Screenshot: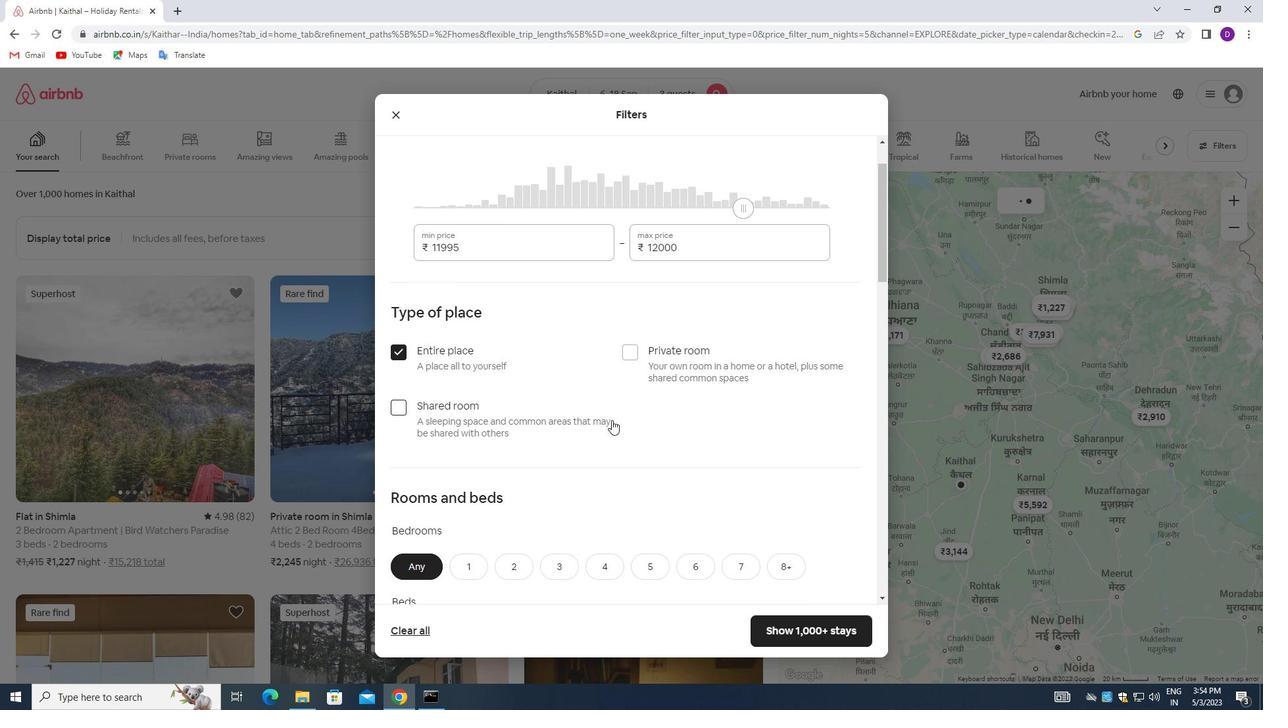 
Action: Mouse moved to (610, 418)
Screenshot: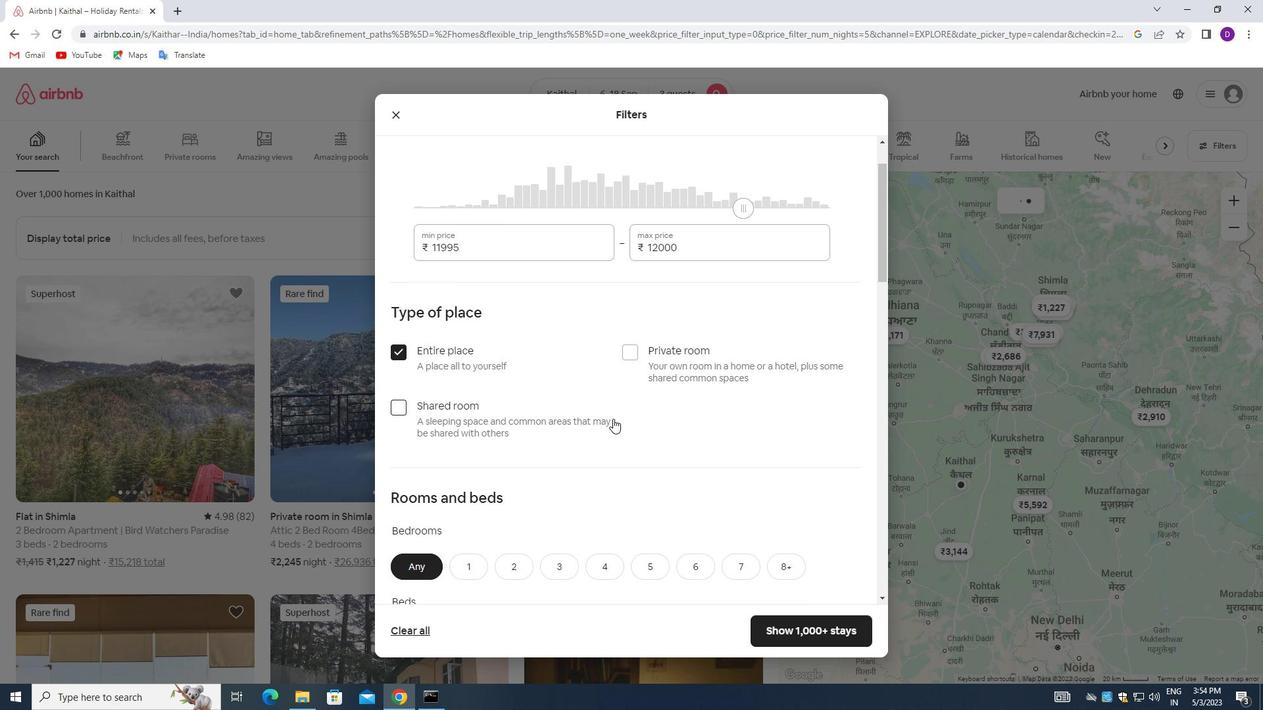 
Action: Mouse scrolled (610, 418) with delta (0, 0)
Screenshot: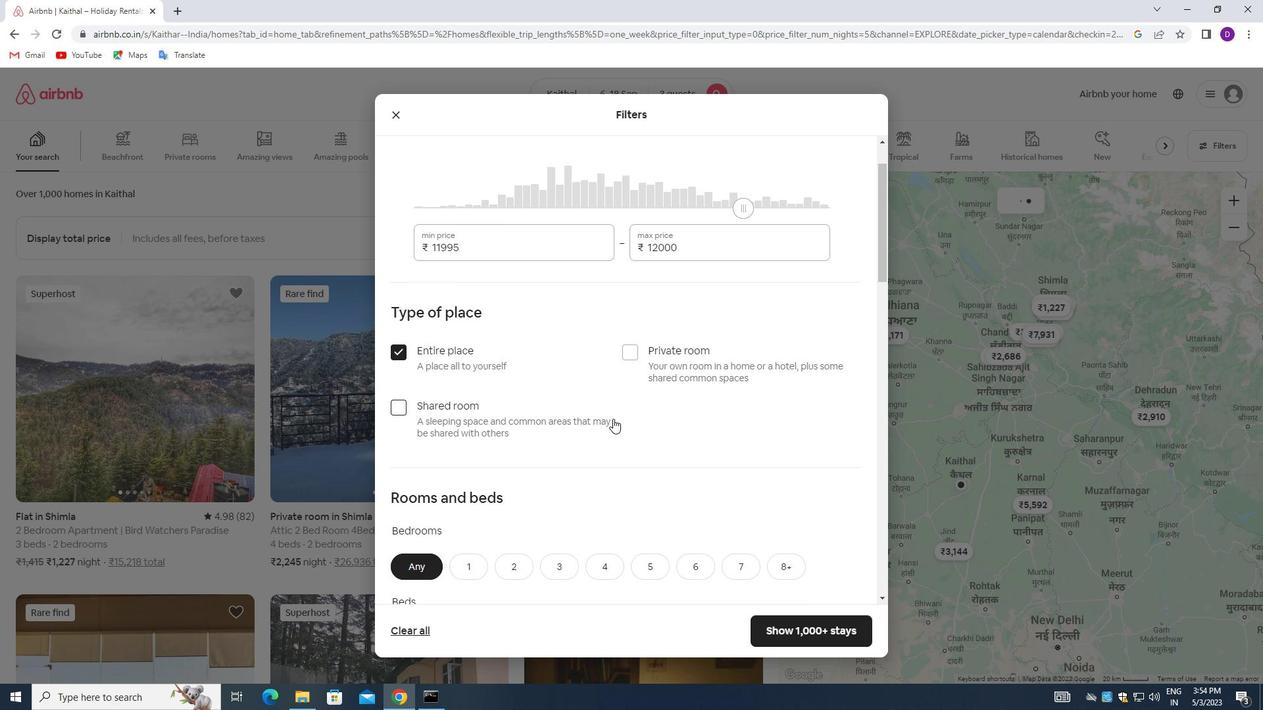 
Action: Mouse moved to (608, 418)
Screenshot: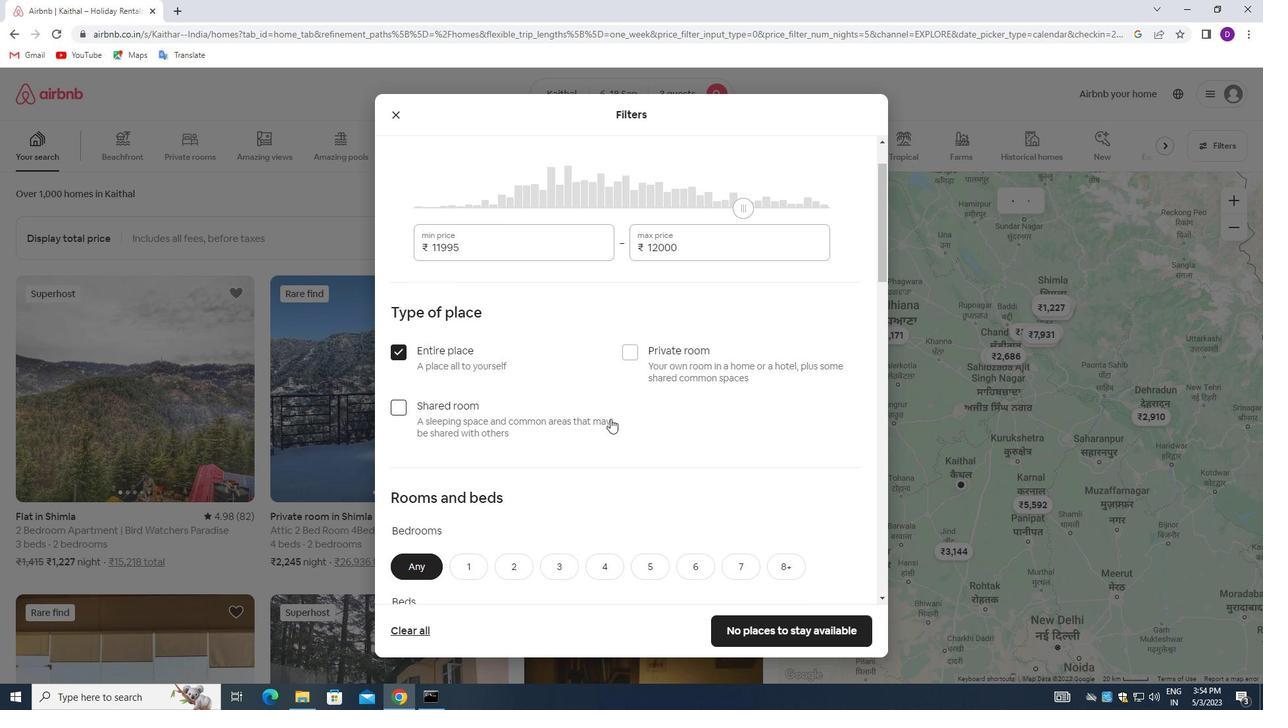
Action: Mouse scrolled (608, 417) with delta (0, 0)
Screenshot: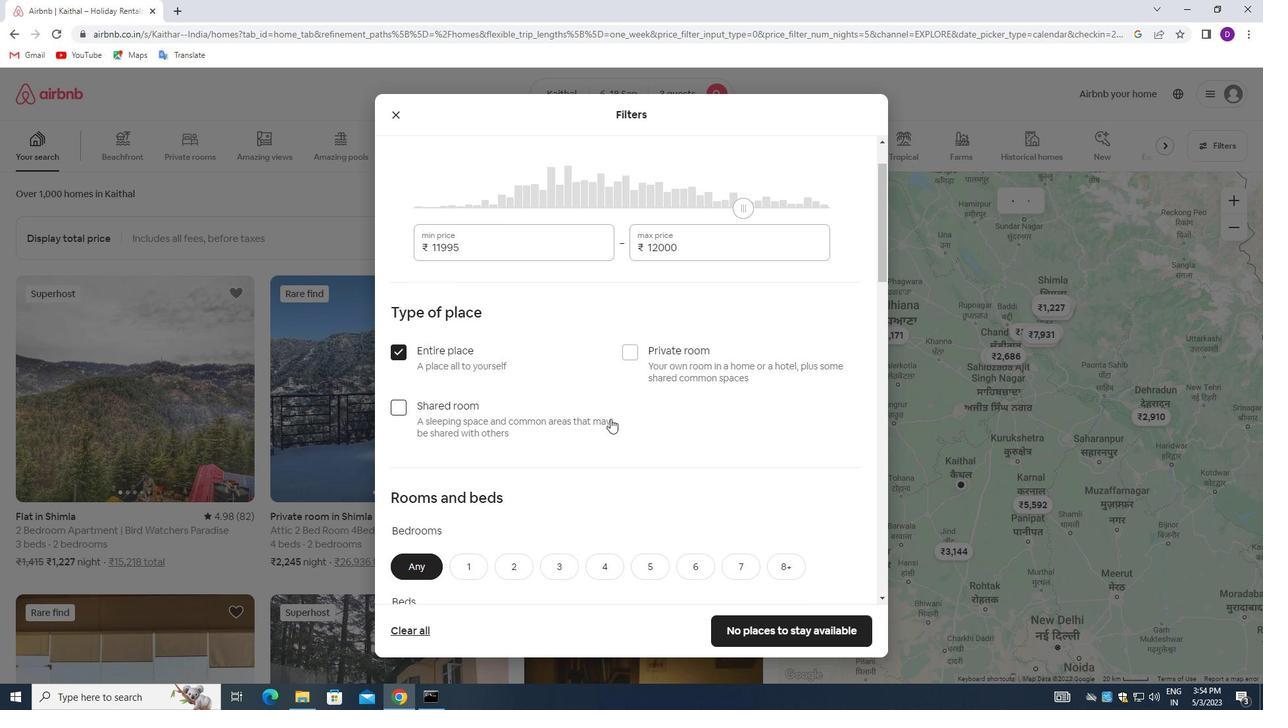 
Action: Mouse moved to (608, 418)
Screenshot: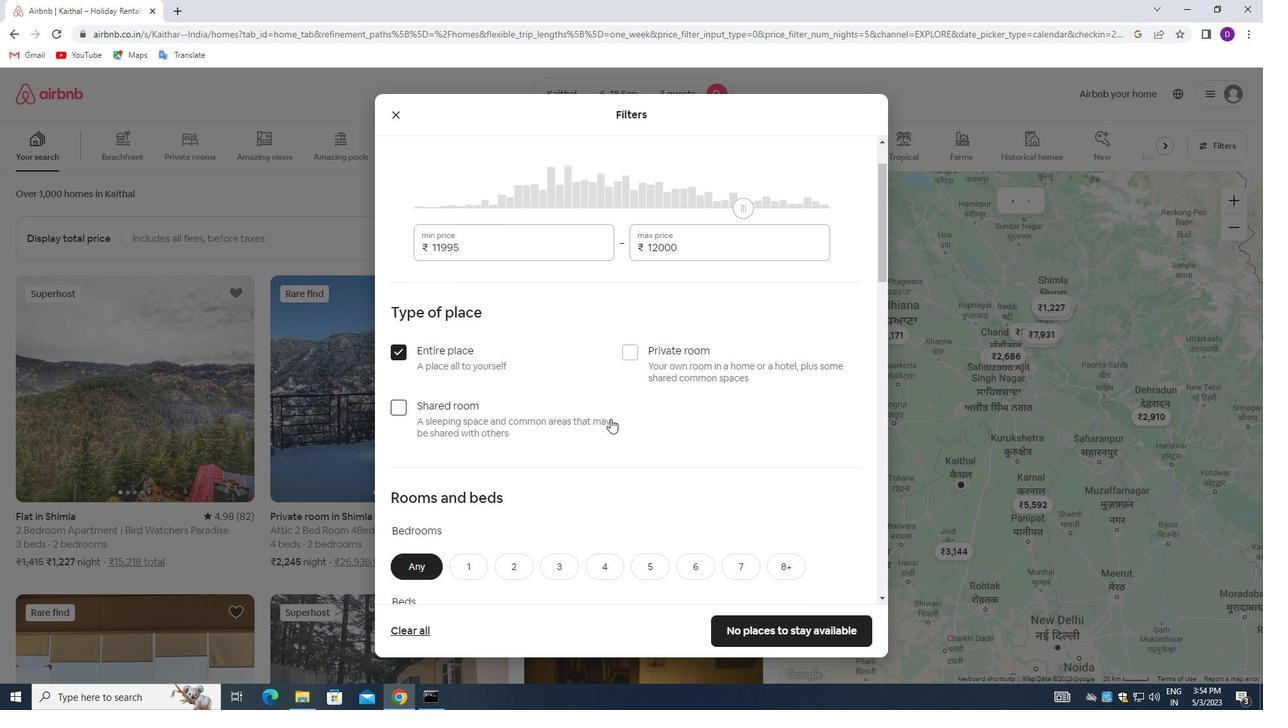 
Action: Mouse scrolled (608, 417) with delta (0, 0)
Screenshot: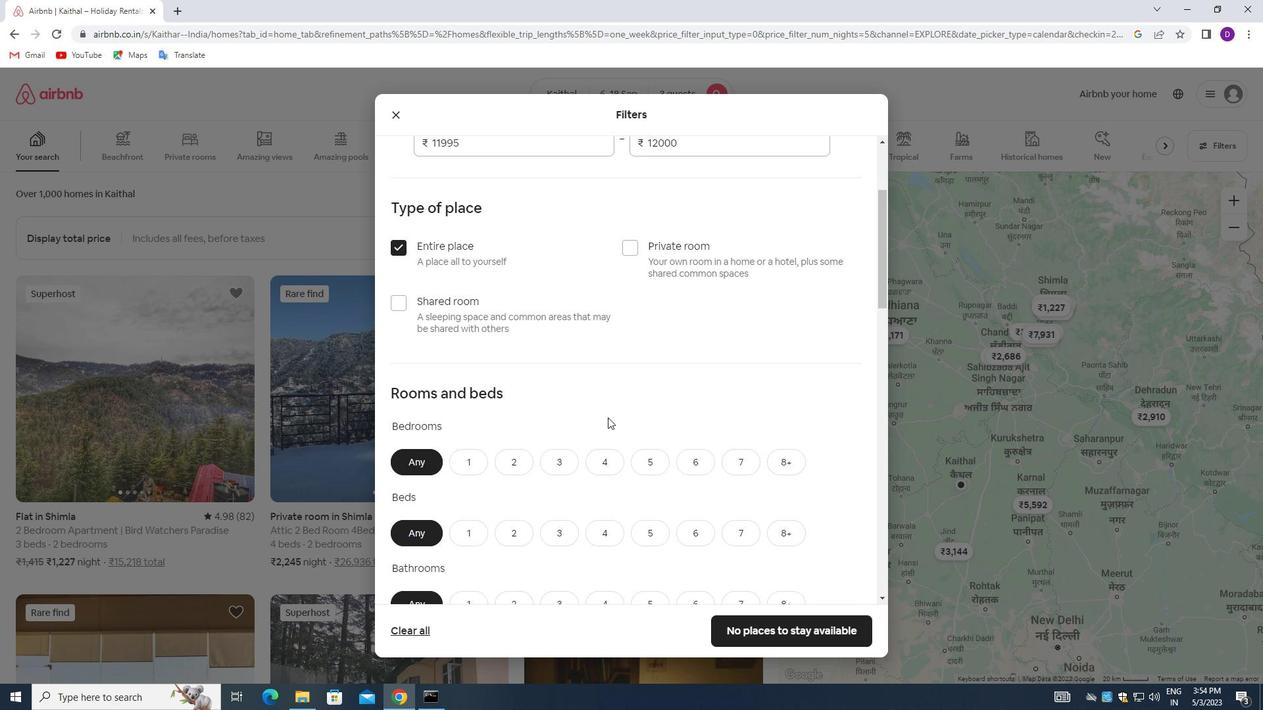 
Action: Mouse moved to (508, 310)
Screenshot: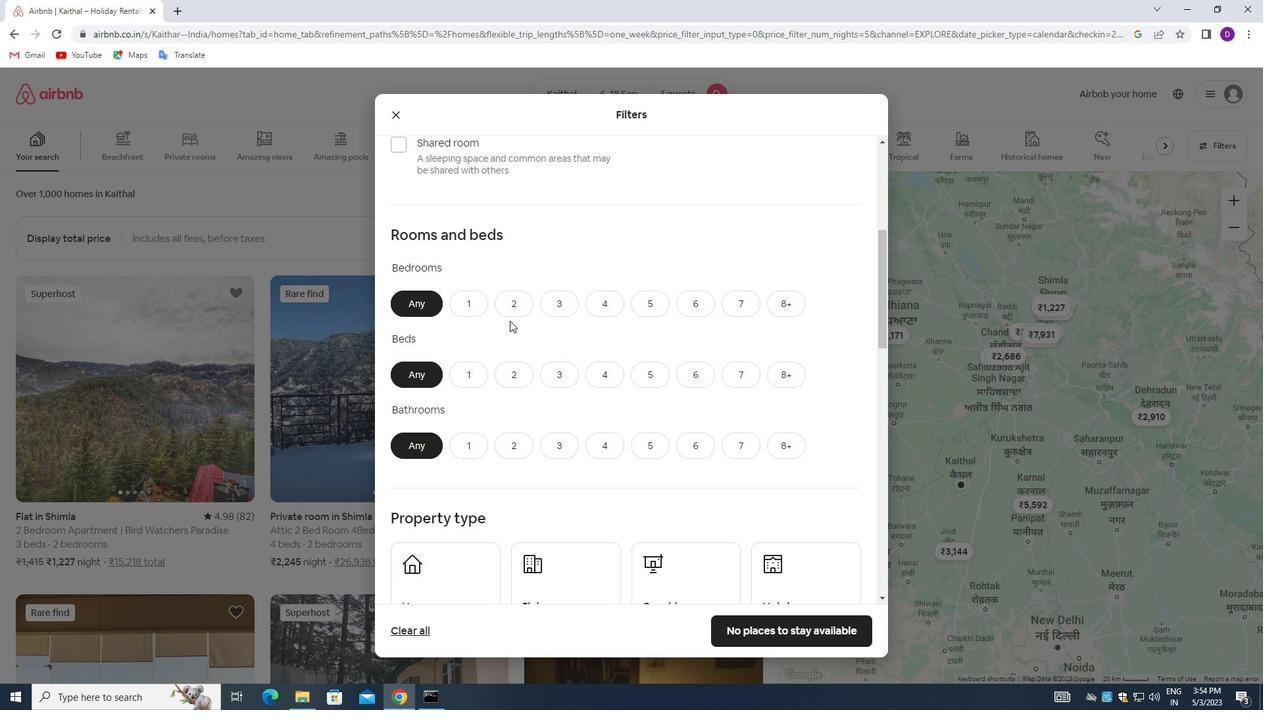 
Action: Mouse pressed left at (508, 310)
Screenshot: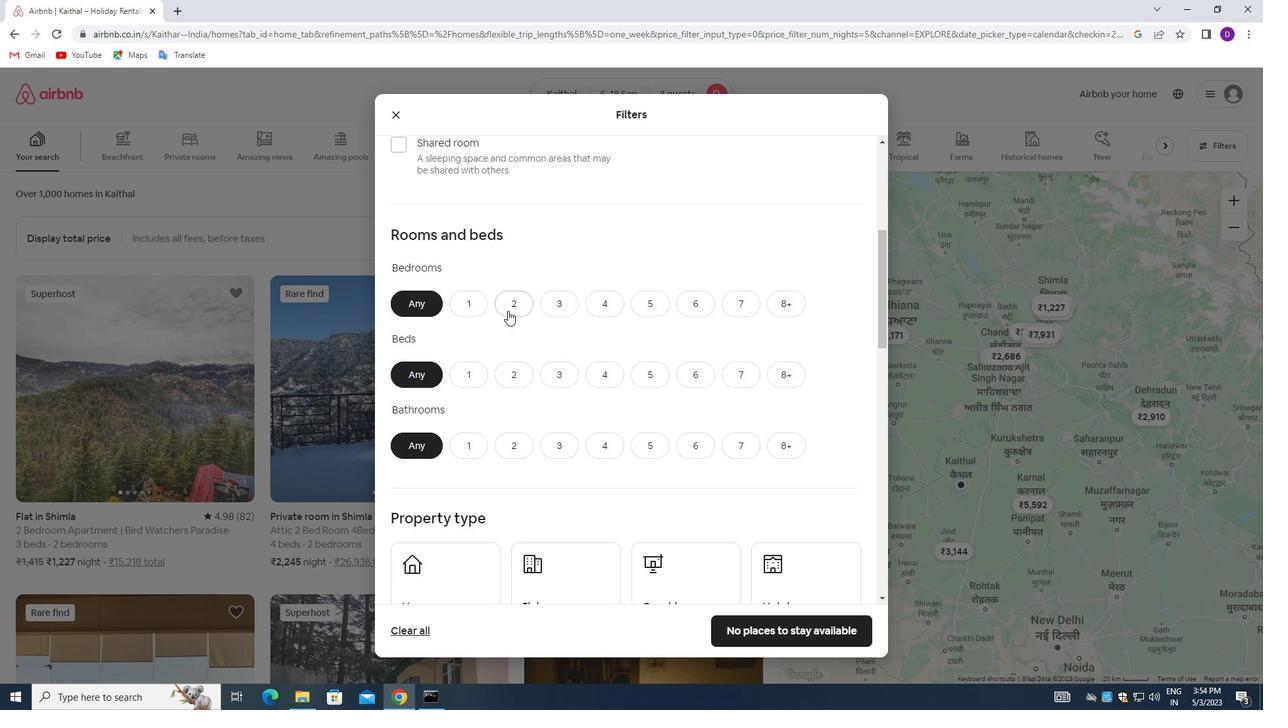 
Action: Mouse moved to (512, 377)
Screenshot: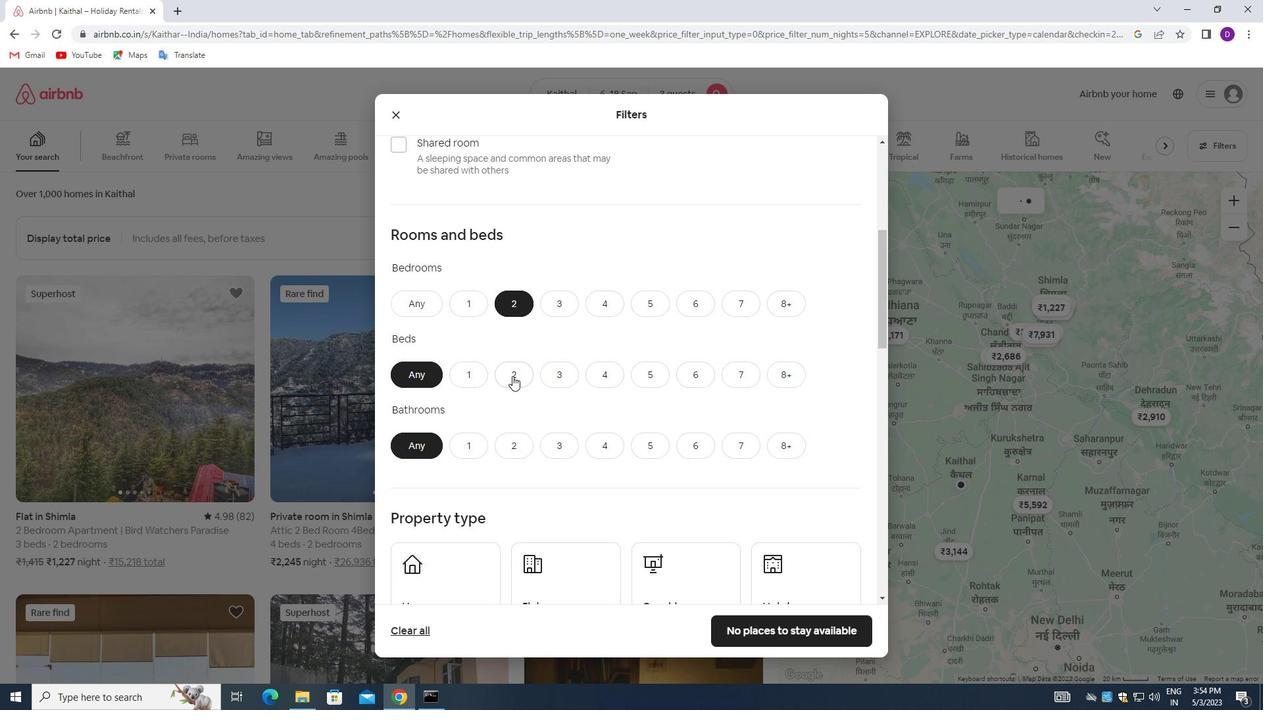 
Action: Mouse pressed left at (512, 377)
Screenshot: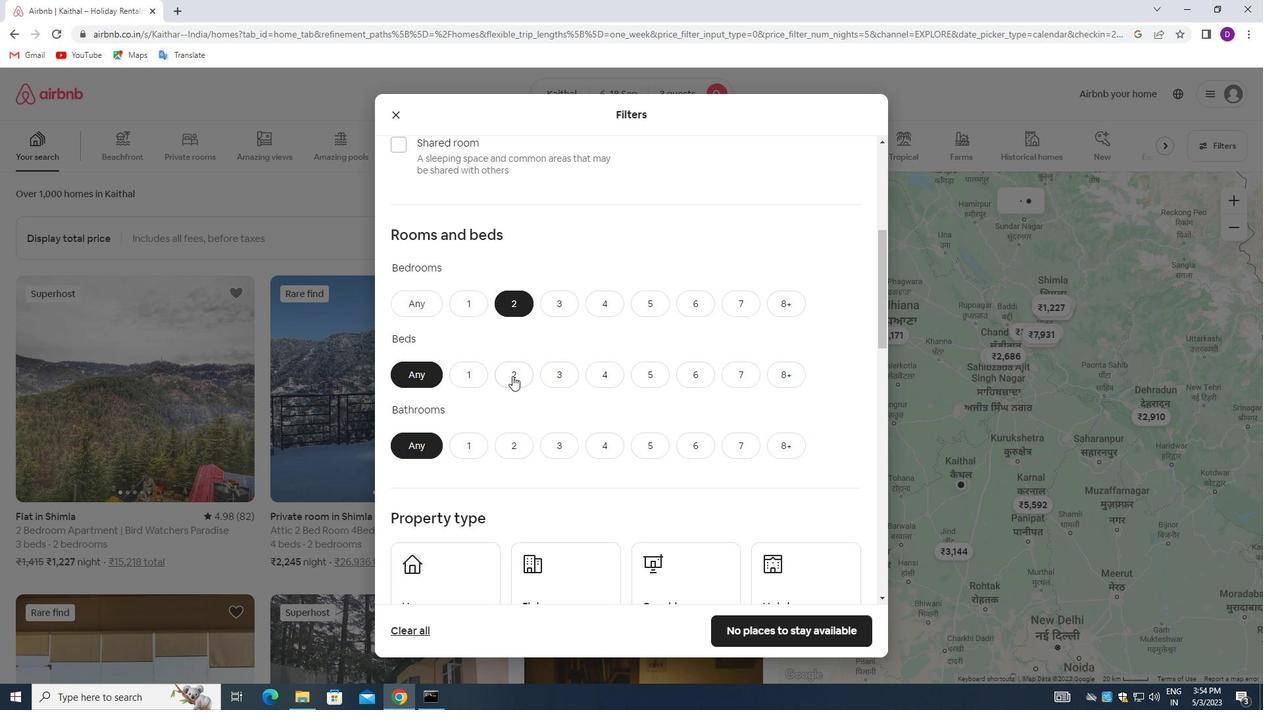 
Action: Mouse moved to (518, 445)
Screenshot: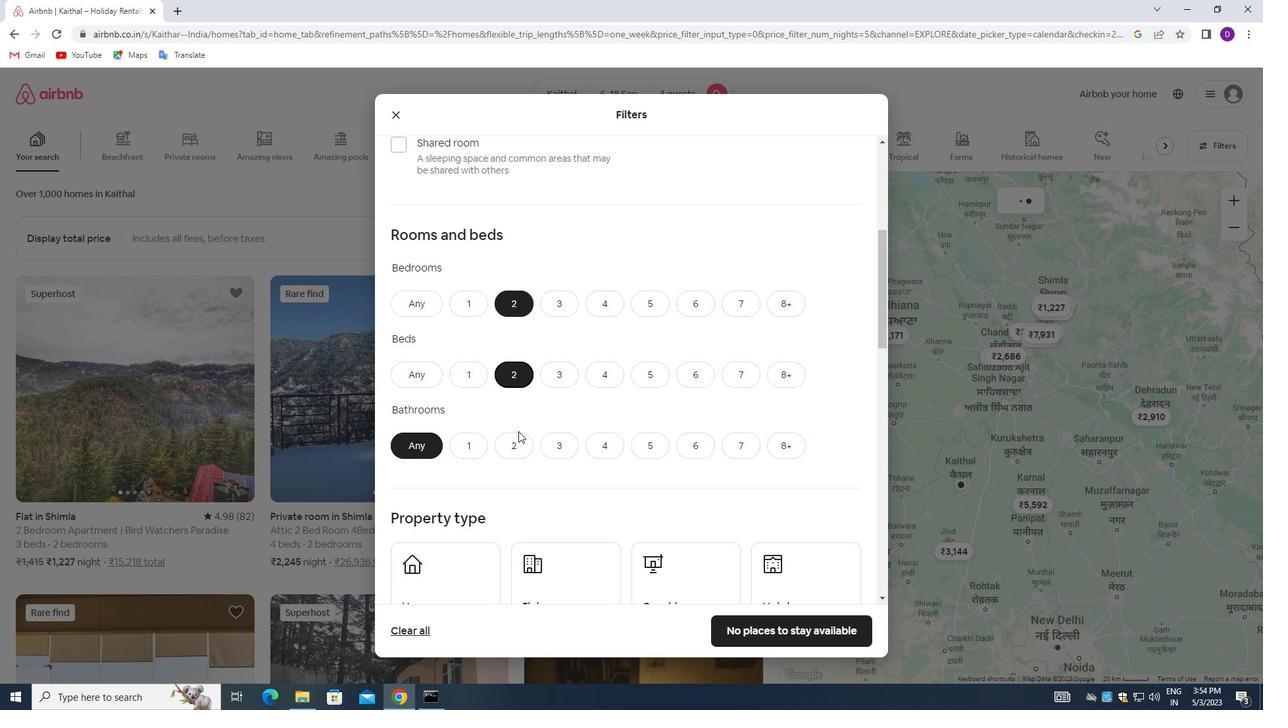 
Action: Mouse pressed left at (518, 445)
Screenshot: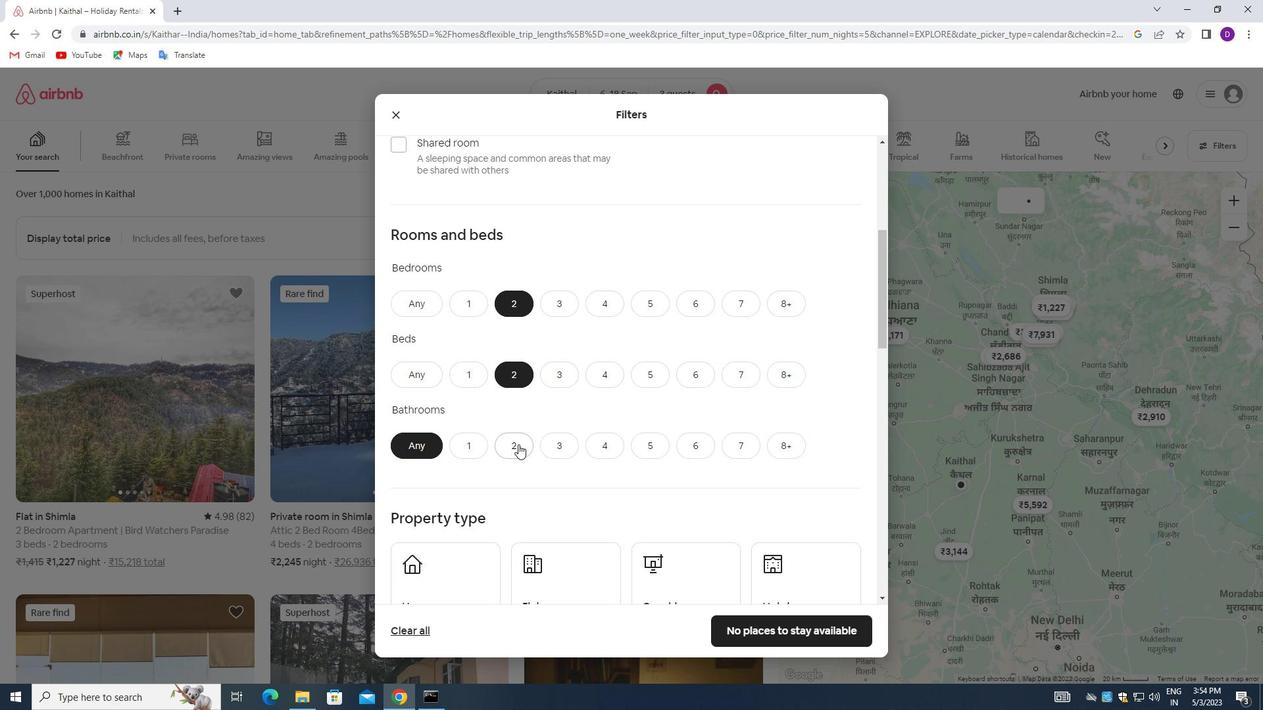 
Action: Mouse moved to (547, 410)
Screenshot: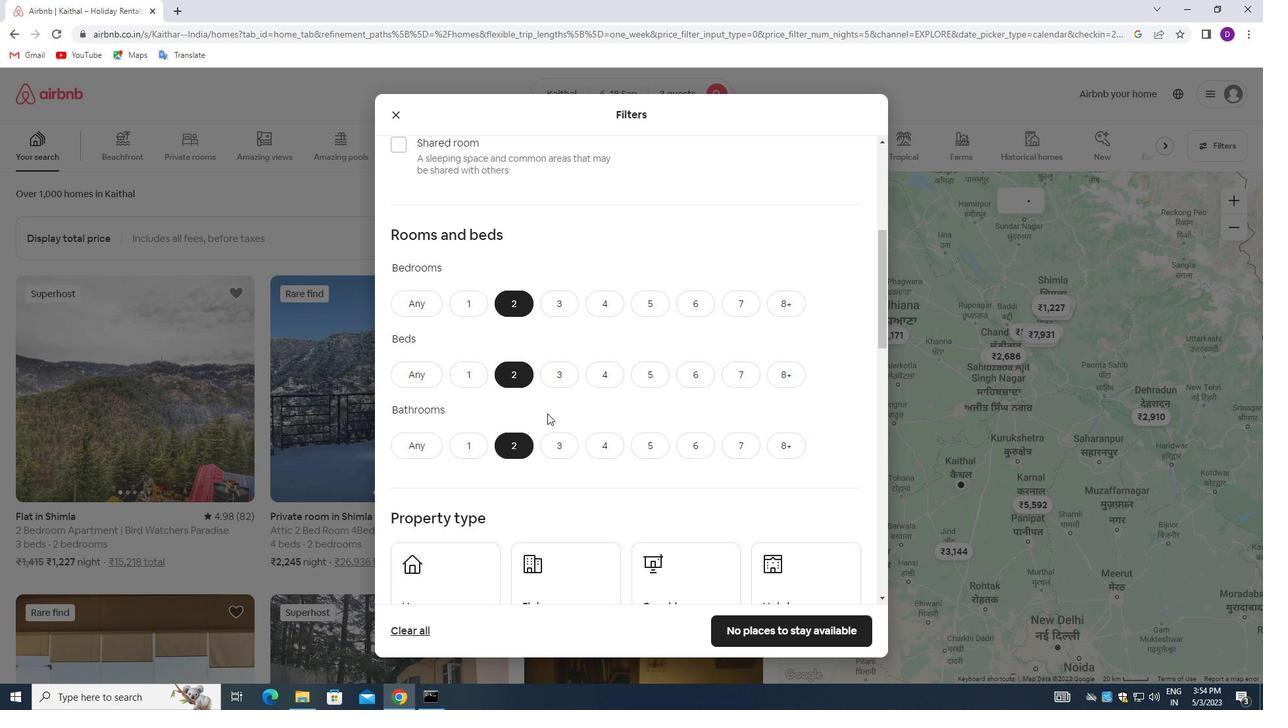 
Action: Mouse scrolled (547, 409) with delta (0, 0)
Screenshot: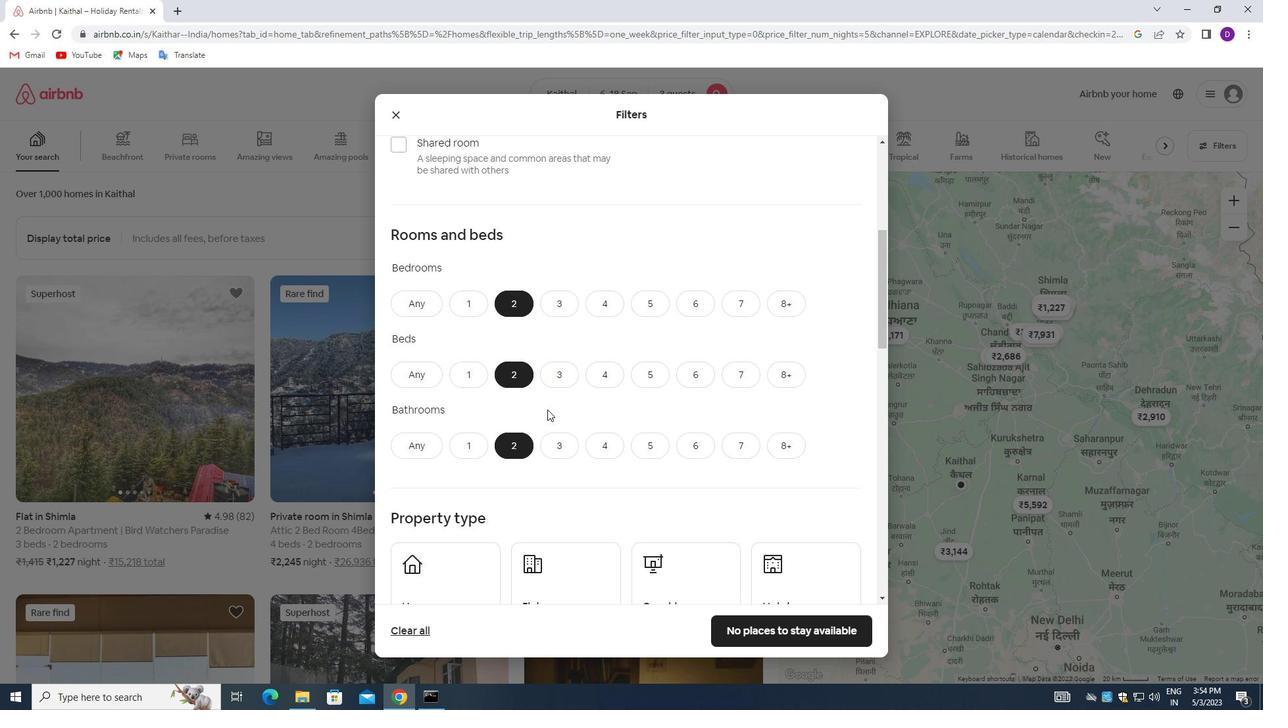 
Action: Mouse moved to (548, 410)
Screenshot: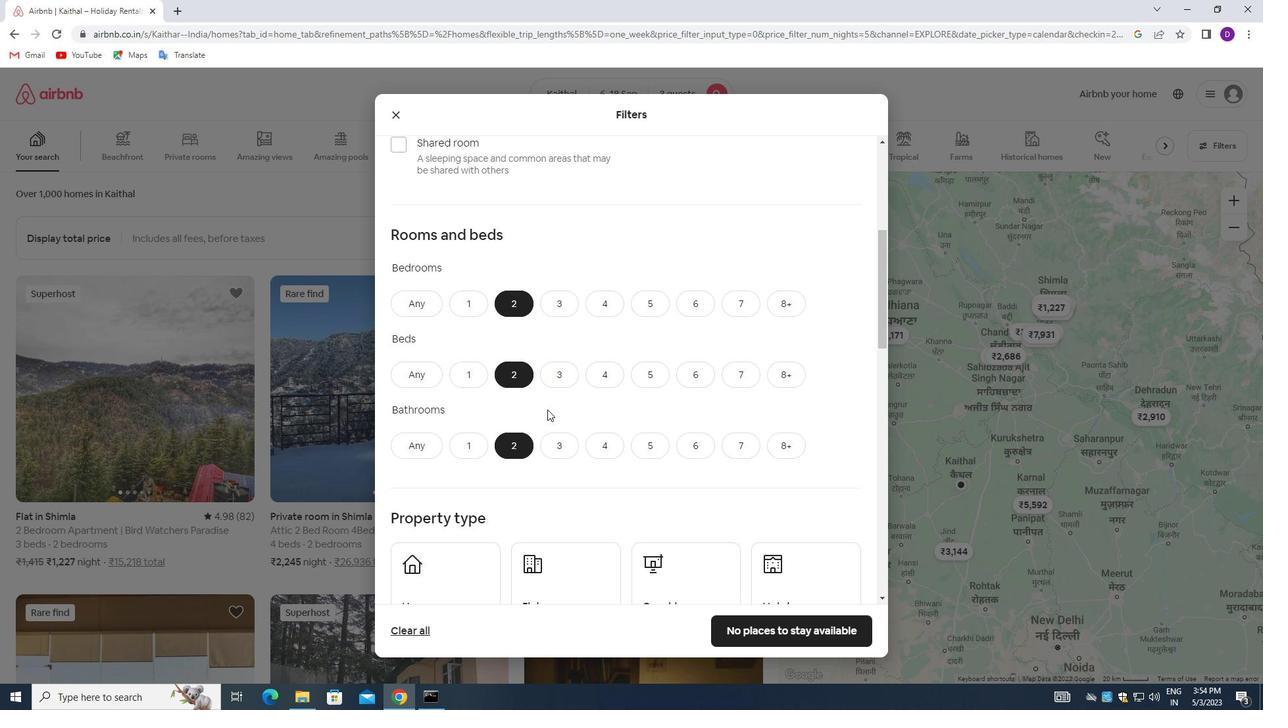 
Action: Mouse scrolled (548, 409) with delta (0, 0)
Screenshot: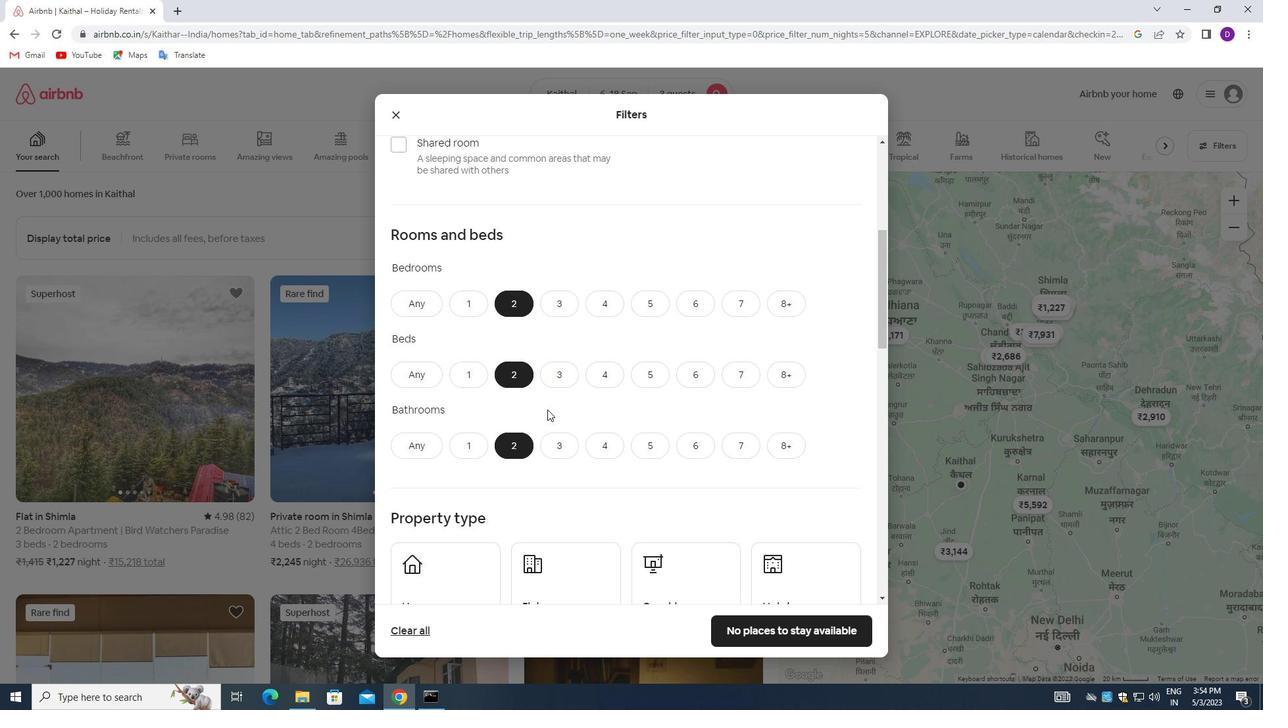 
Action: Mouse moved to (486, 439)
Screenshot: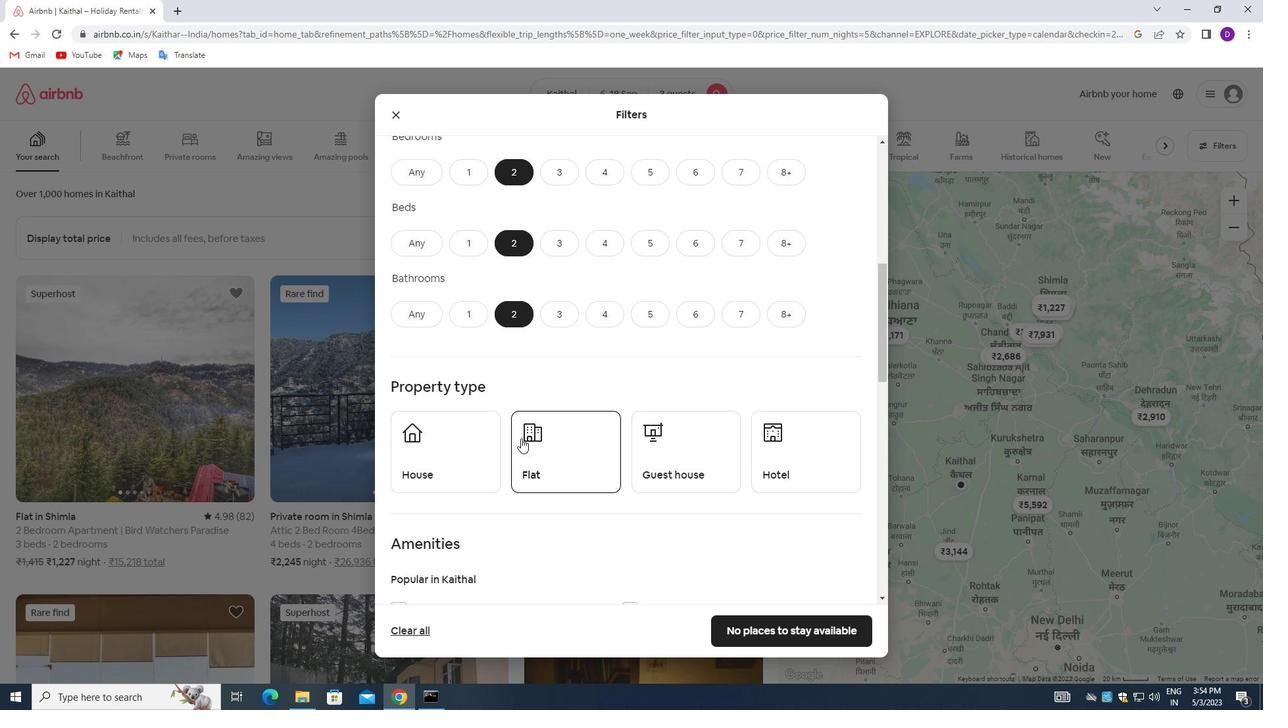 
Action: Mouse pressed left at (486, 439)
Screenshot: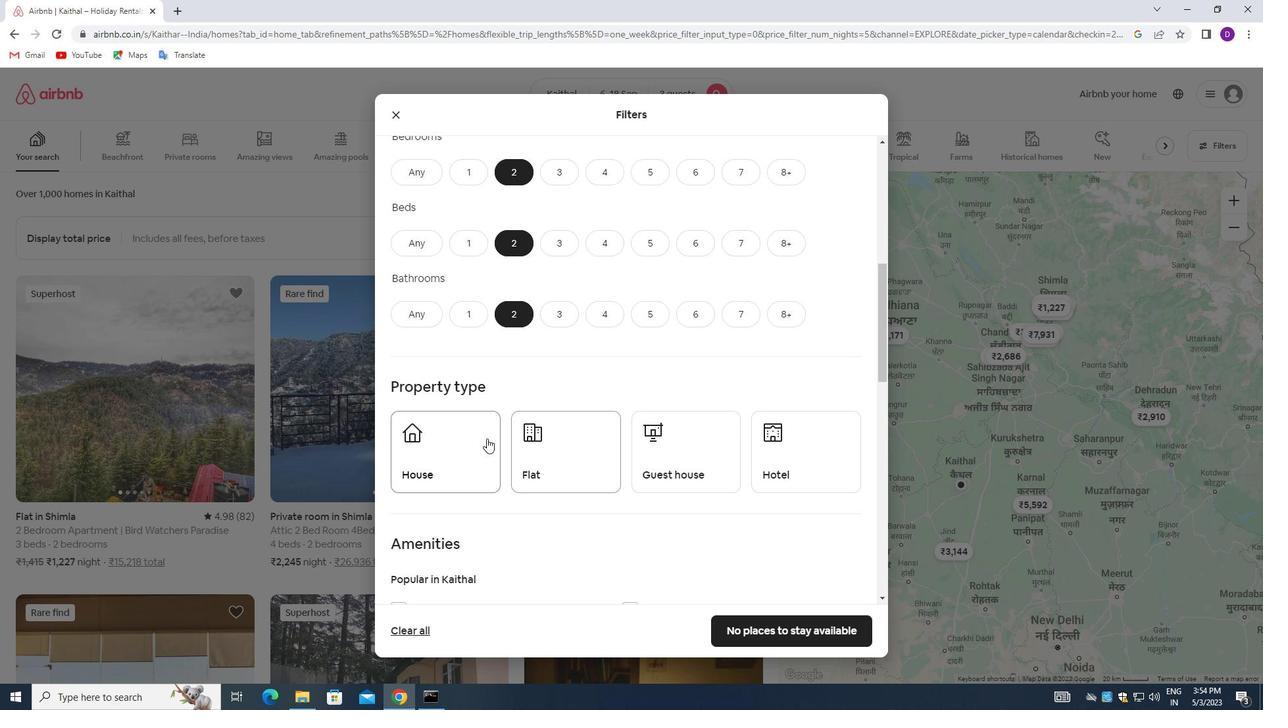 
Action: Mouse moved to (574, 440)
Screenshot: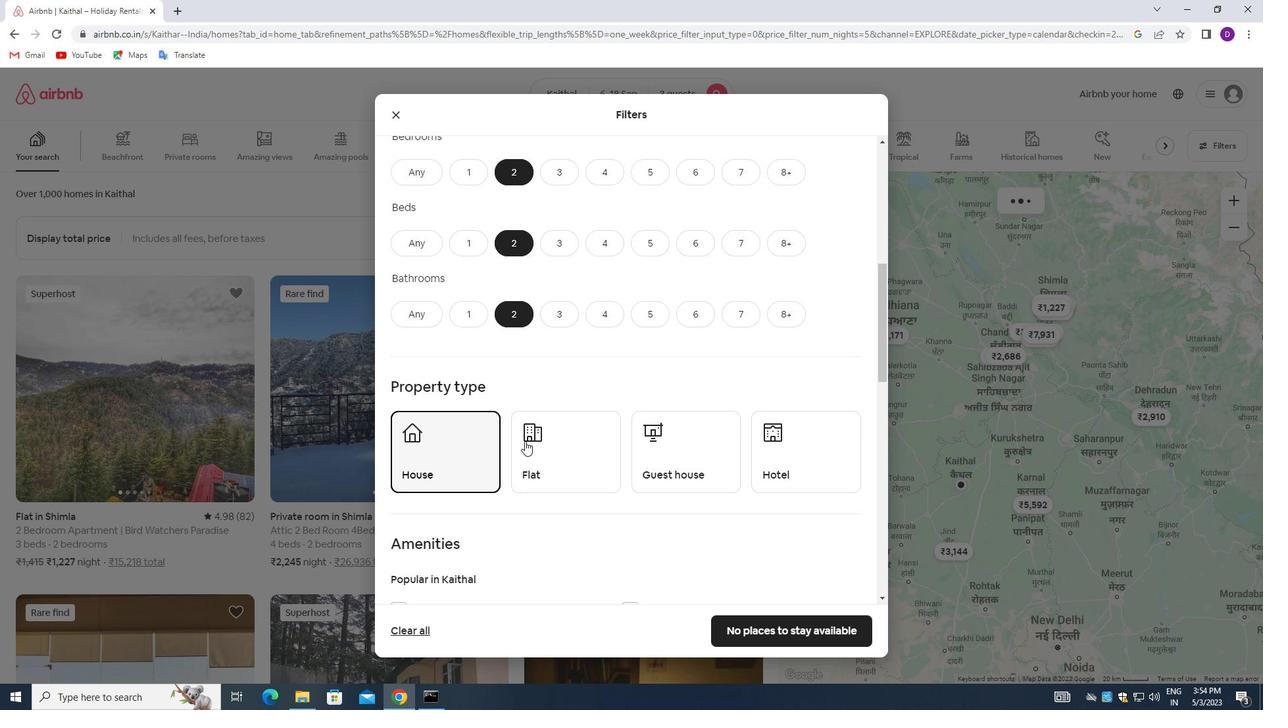 
Action: Mouse pressed left at (574, 440)
Screenshot: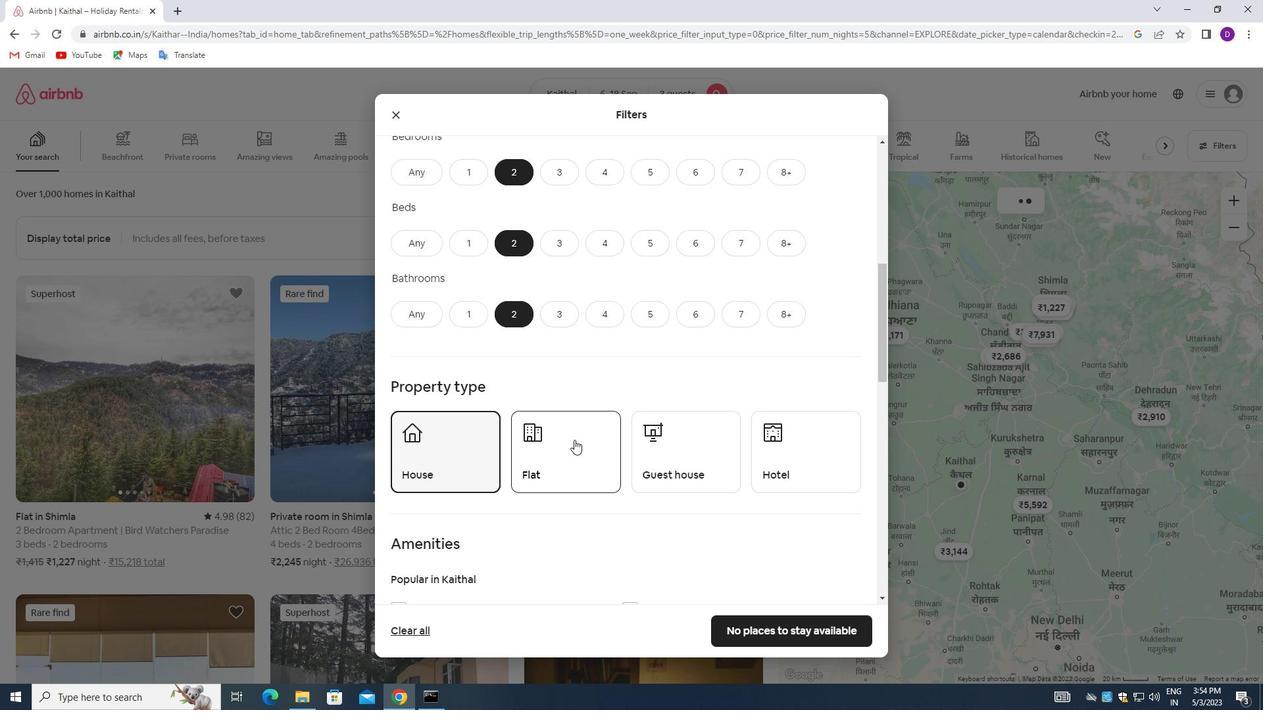 
Action: Mouse moved to (668, 441)
Screenshot: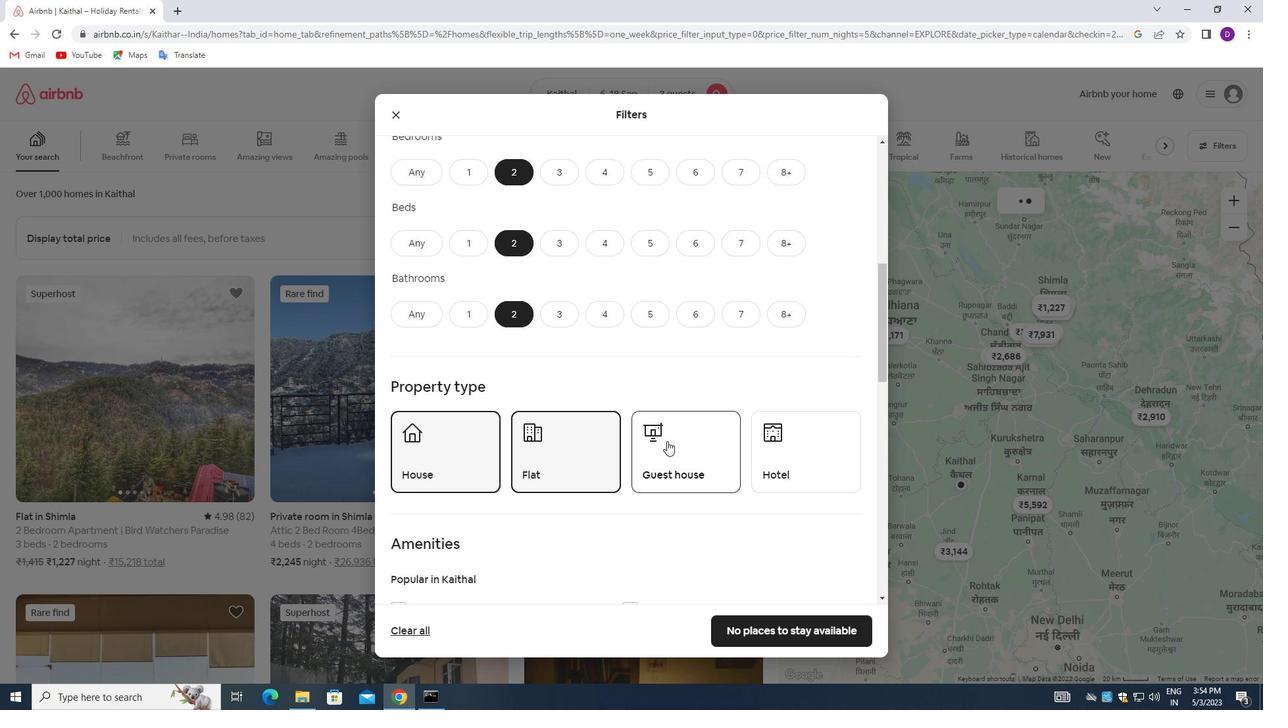 
Action: Mouse pressed left at (668, 441)
Screenshot: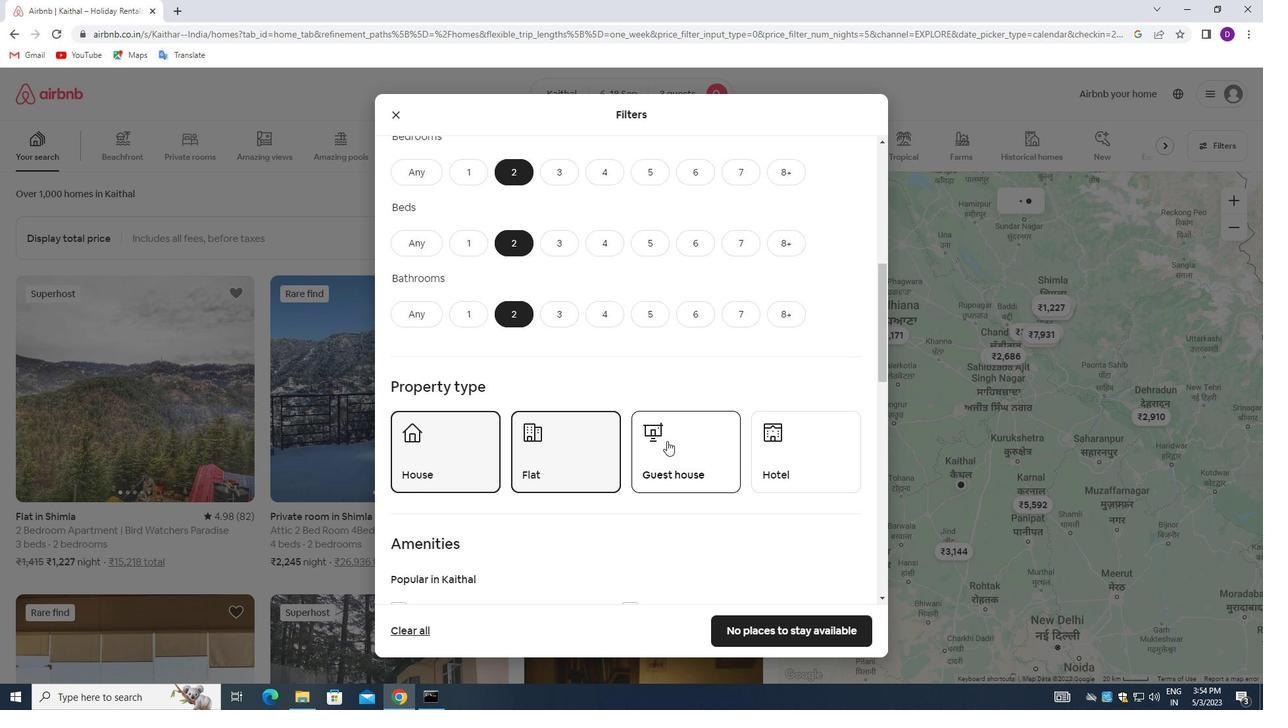 
Action: Mouse moved to (803, 446)
Screenshot: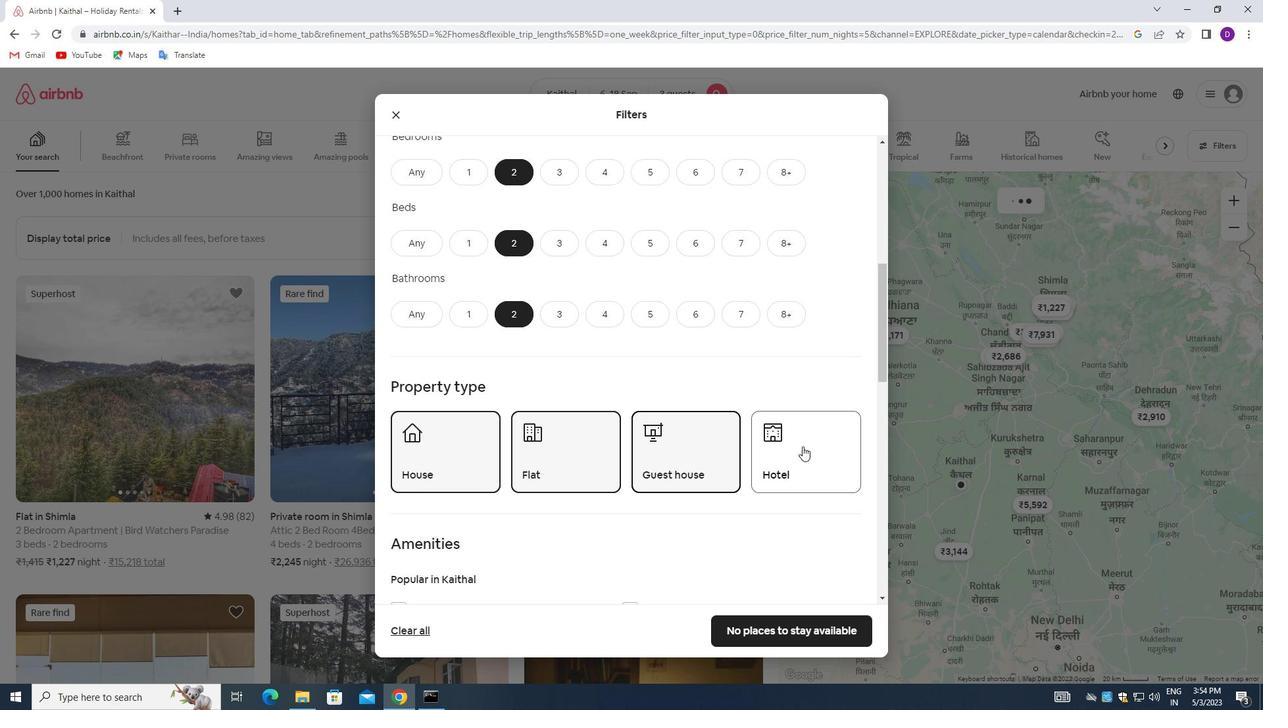 
Action: Mouse pressed left at (803, 446)
Screenshot: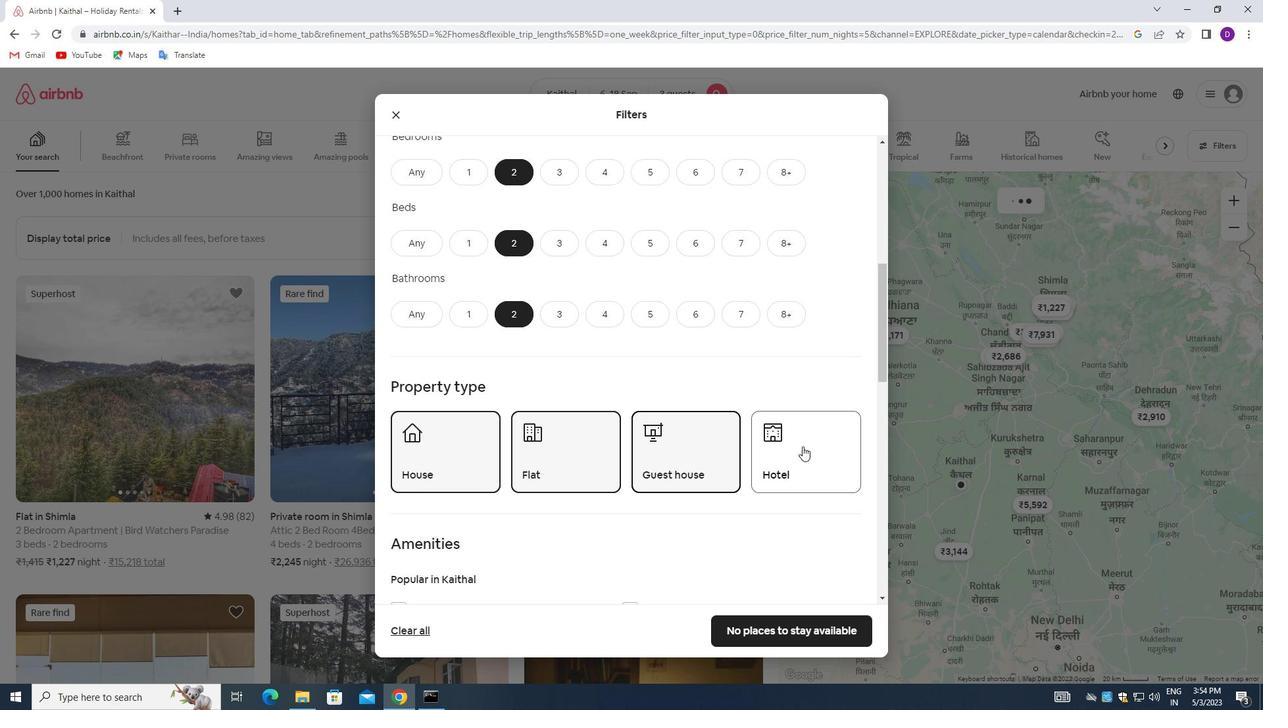 
Action: Mouse moved to (630, 424)
Screenshot: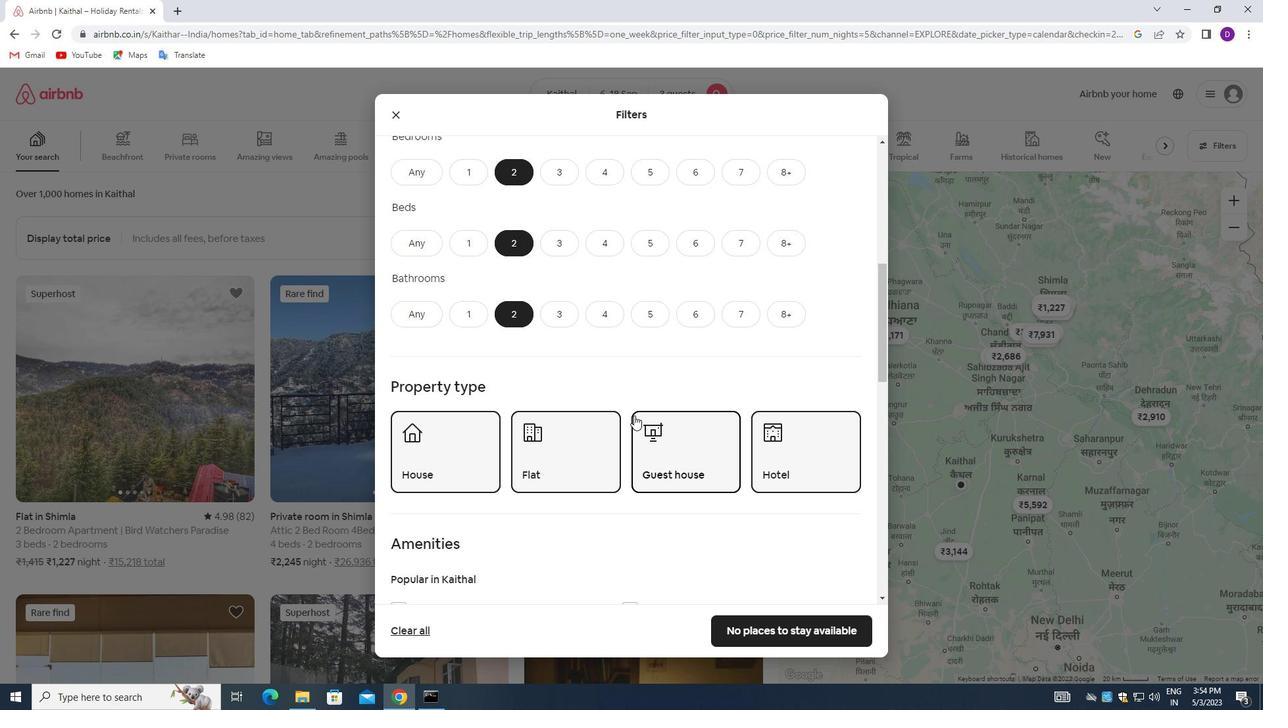 
Action: Mouse scrolled (630, 423) with delta (0, 0)
Screenshot: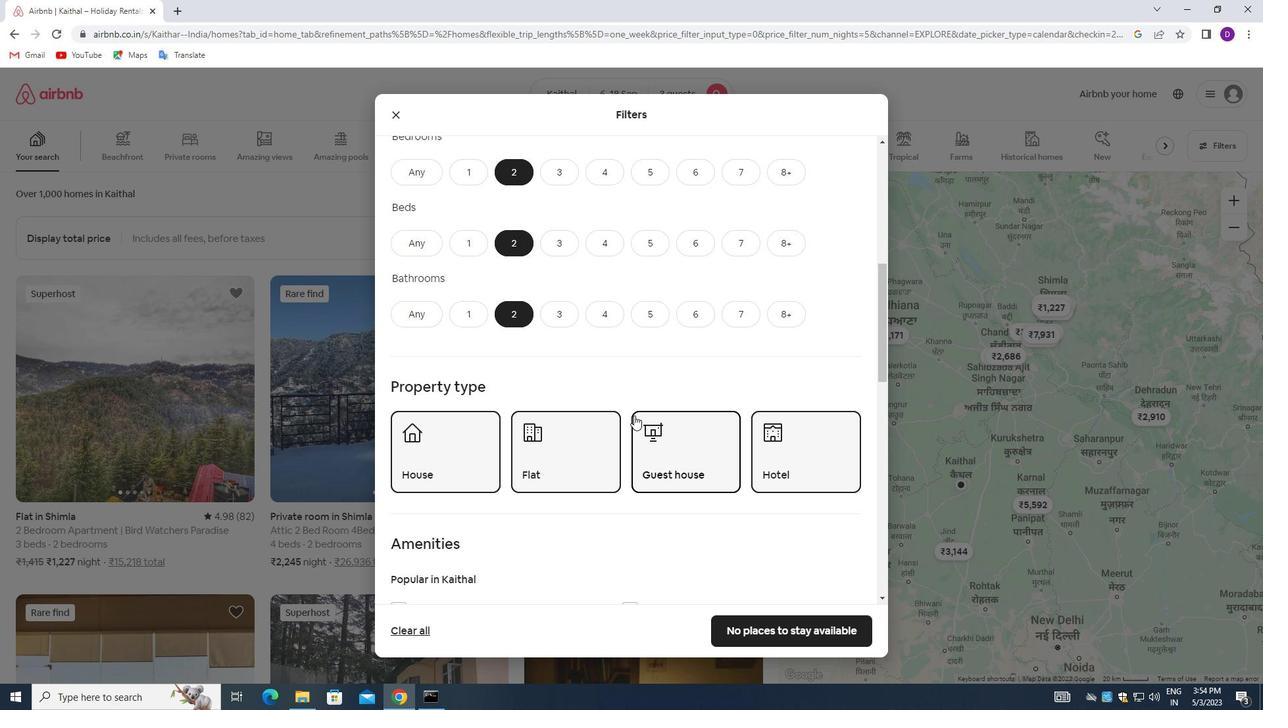 
Action: Mouse moved to (628, 426)
Screenshot: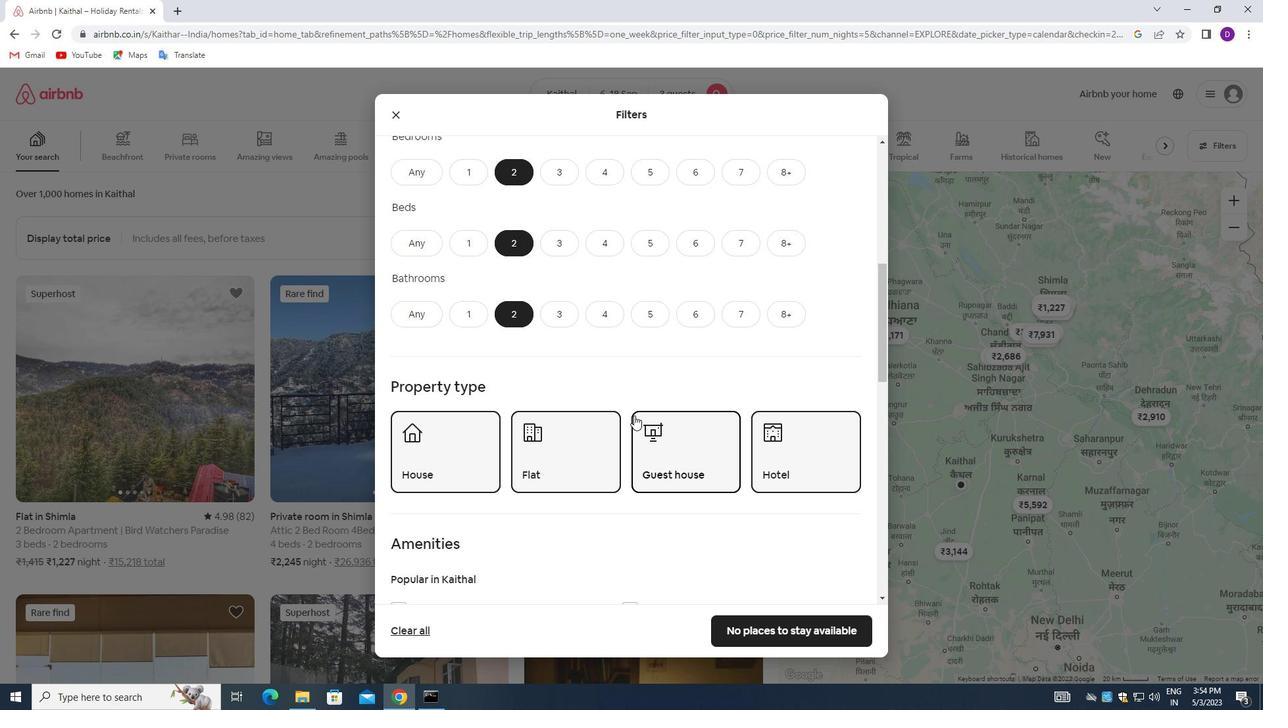 
Action: Mouse scrolled (628, 425) with delta (0, 0)
Screenshot: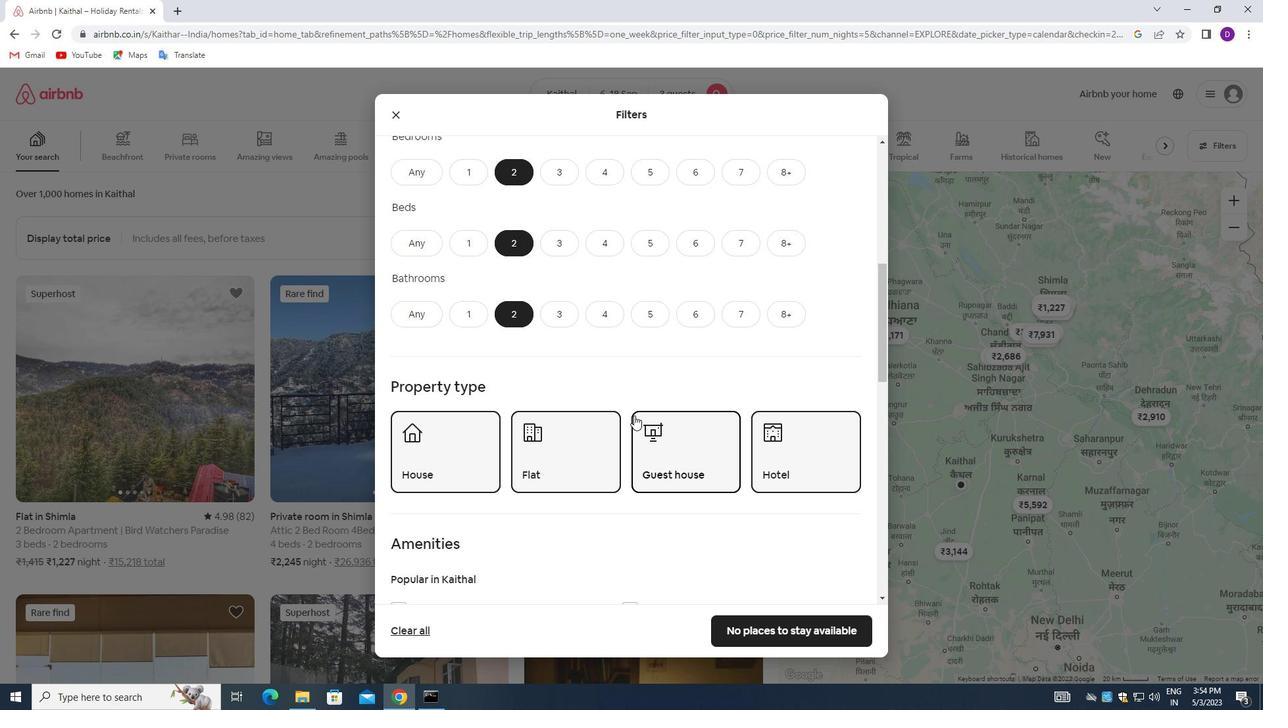 
Action: Mouse moved to (626, 427)
Screenshot: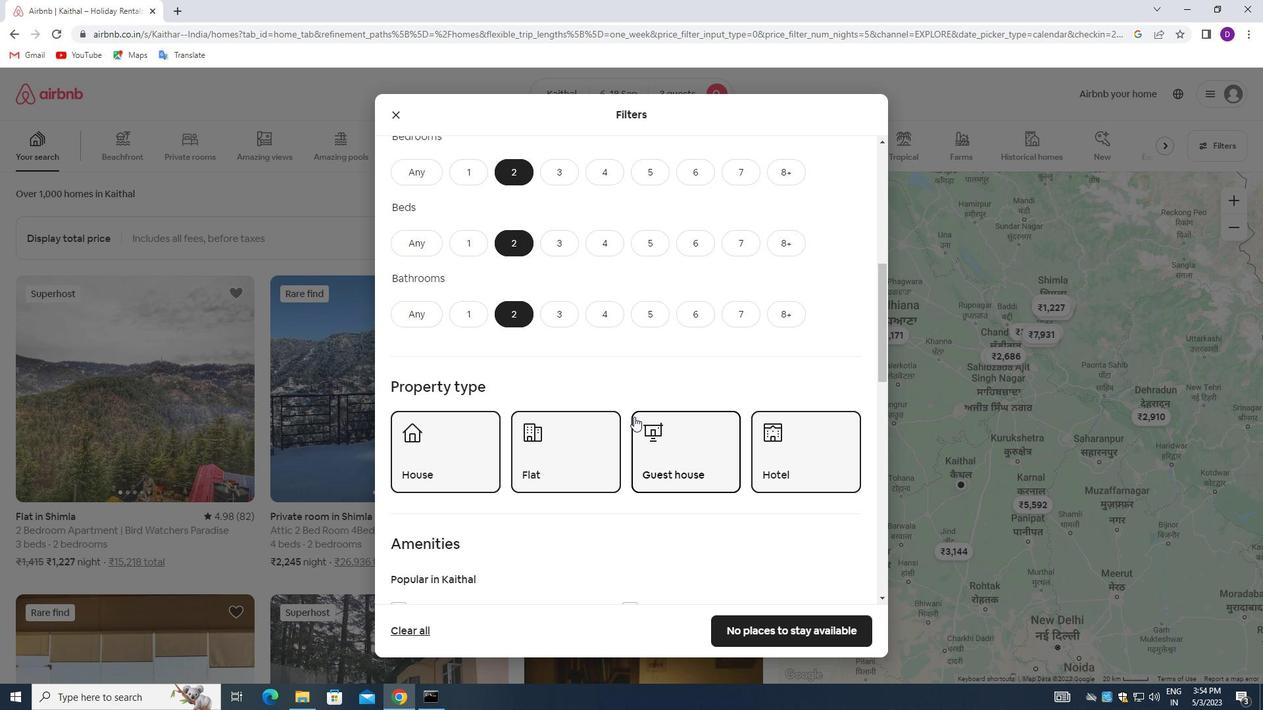 
Action: Mouse scrolled (626, 426) with delta (0, 0)
Screenshot: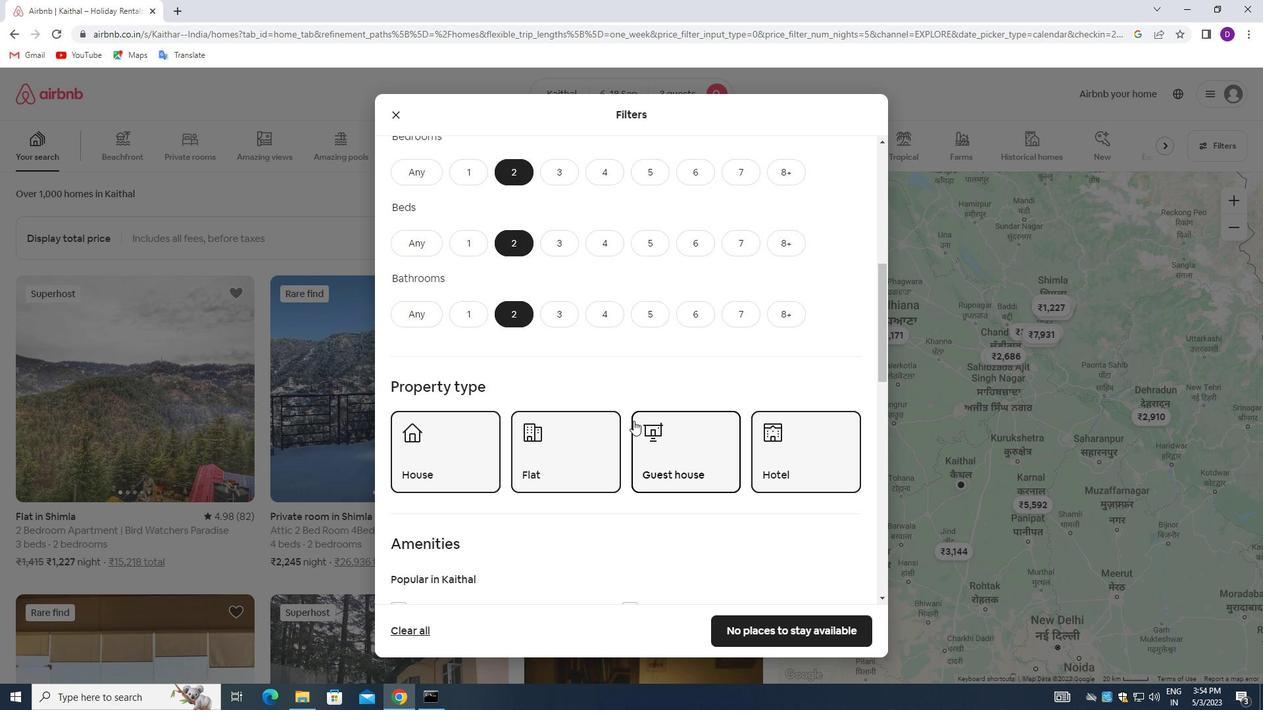 
Action: Mouse moved to (626, 427)
Screenshot: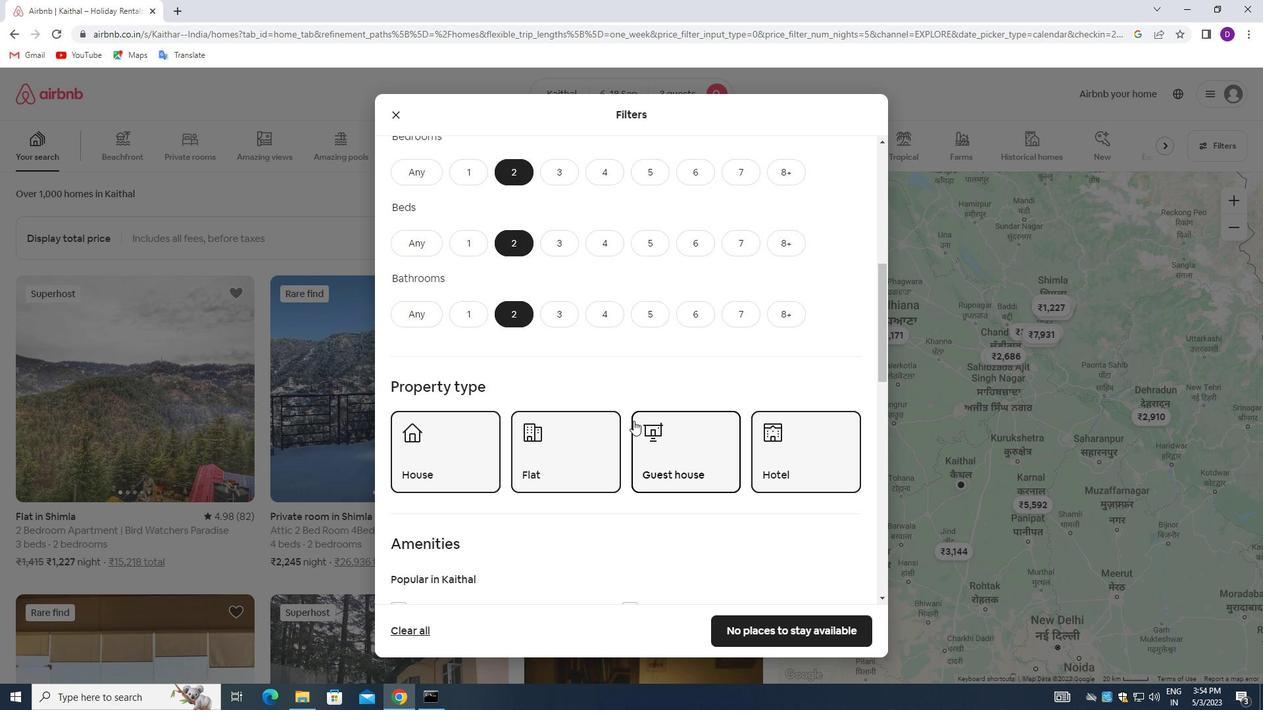 
Action: Mouse scrolled (626, 426) with delta (0, 0)
Screenshot: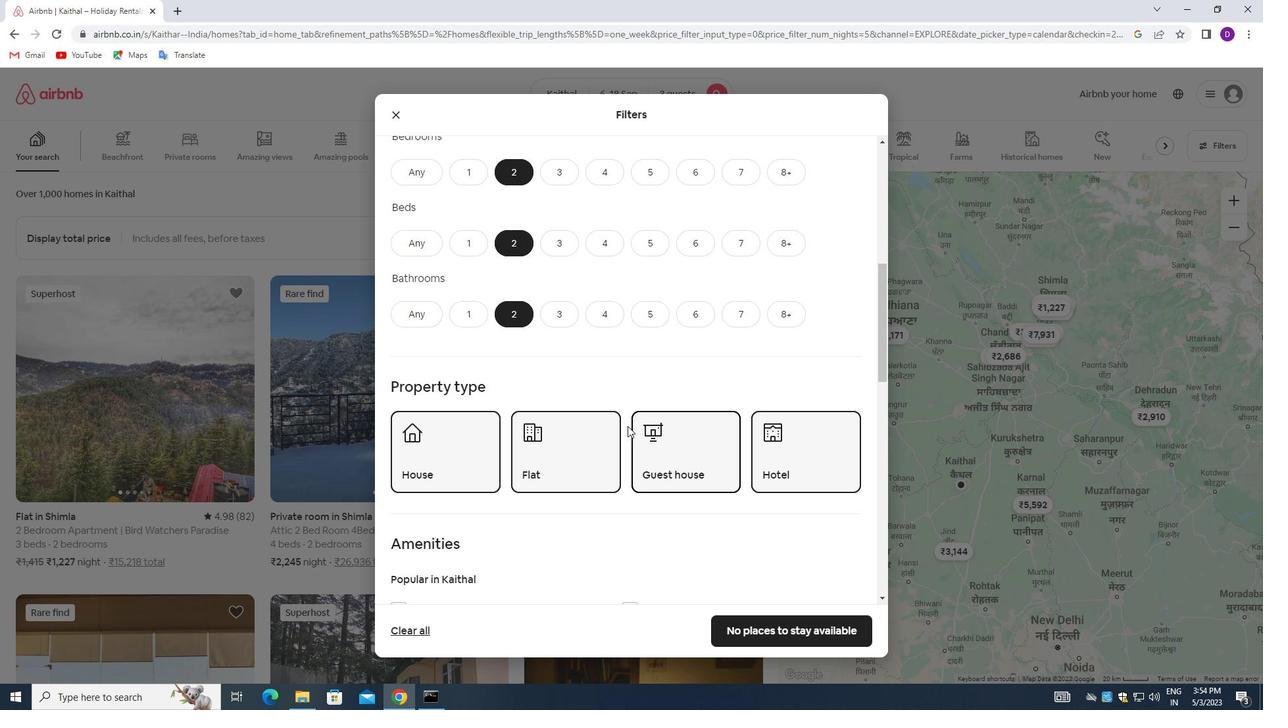 
Action: Mouse moved to (624, 426)
Screenshot: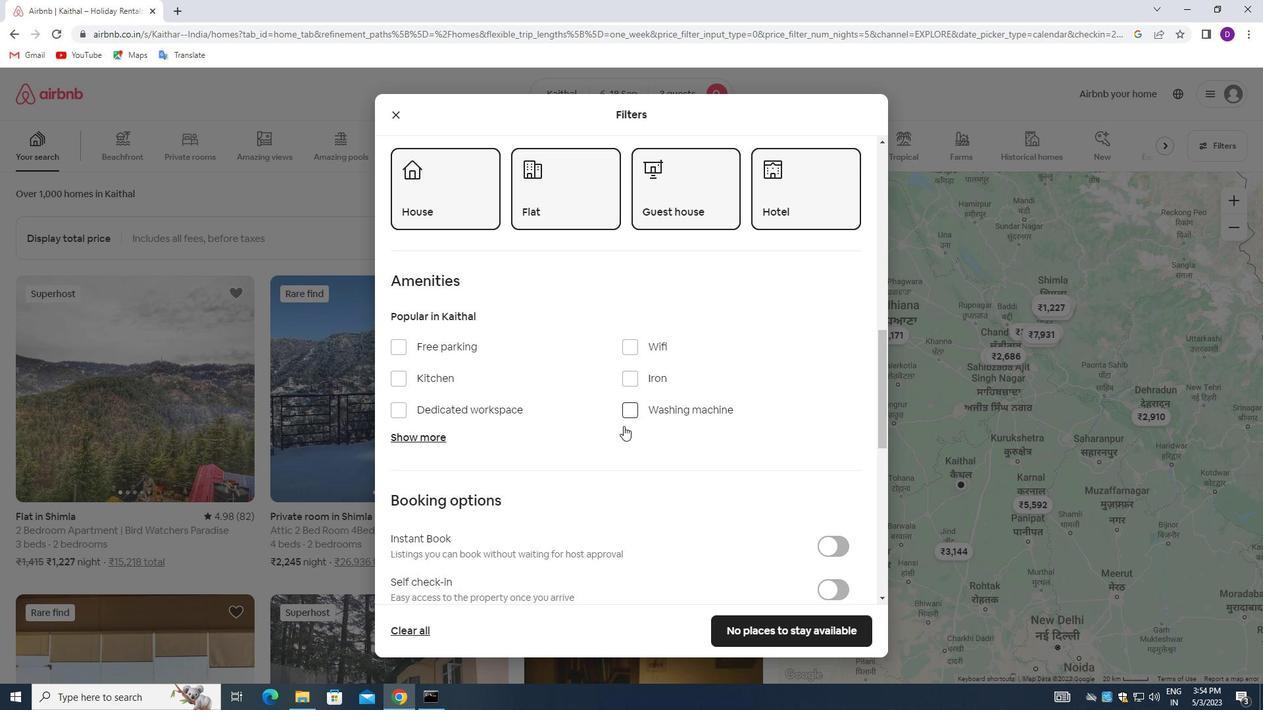 
Action: Mouse scrolled (624, 425) with delta (0, 0)
Screenshot: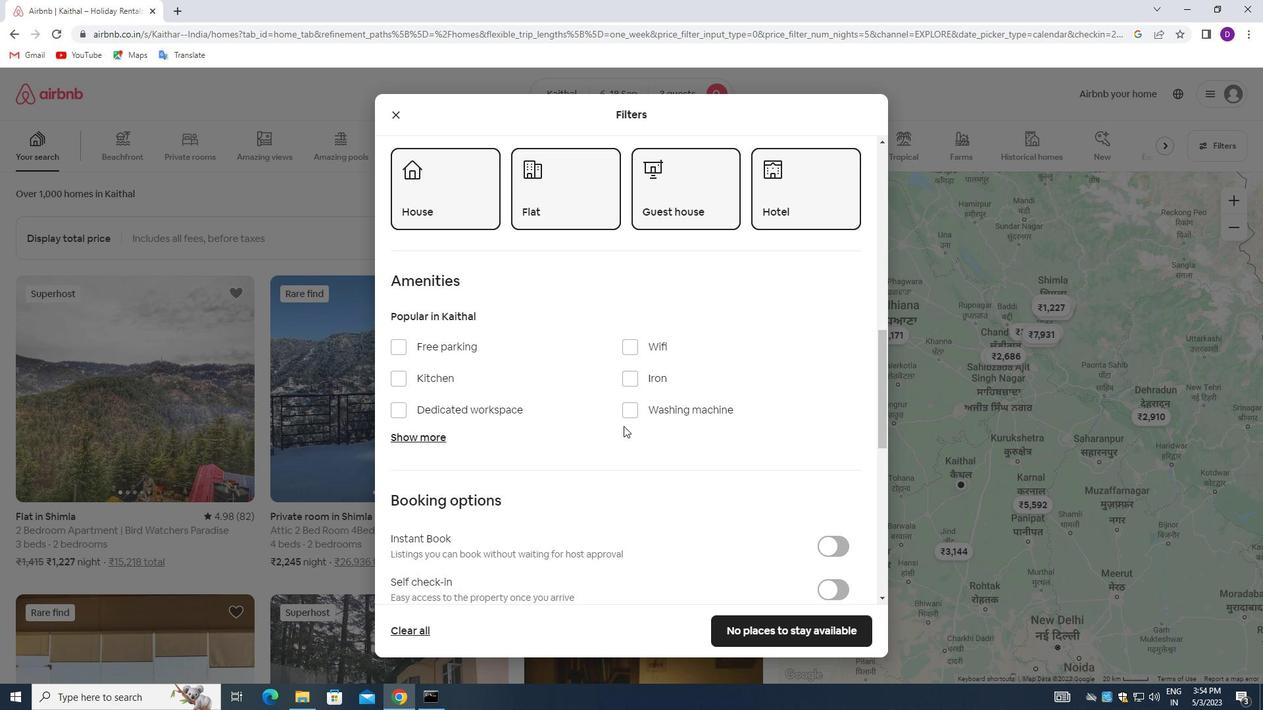 
Action: Mouse scrolled (624, 425) with delta (0, 0)
Screenshot: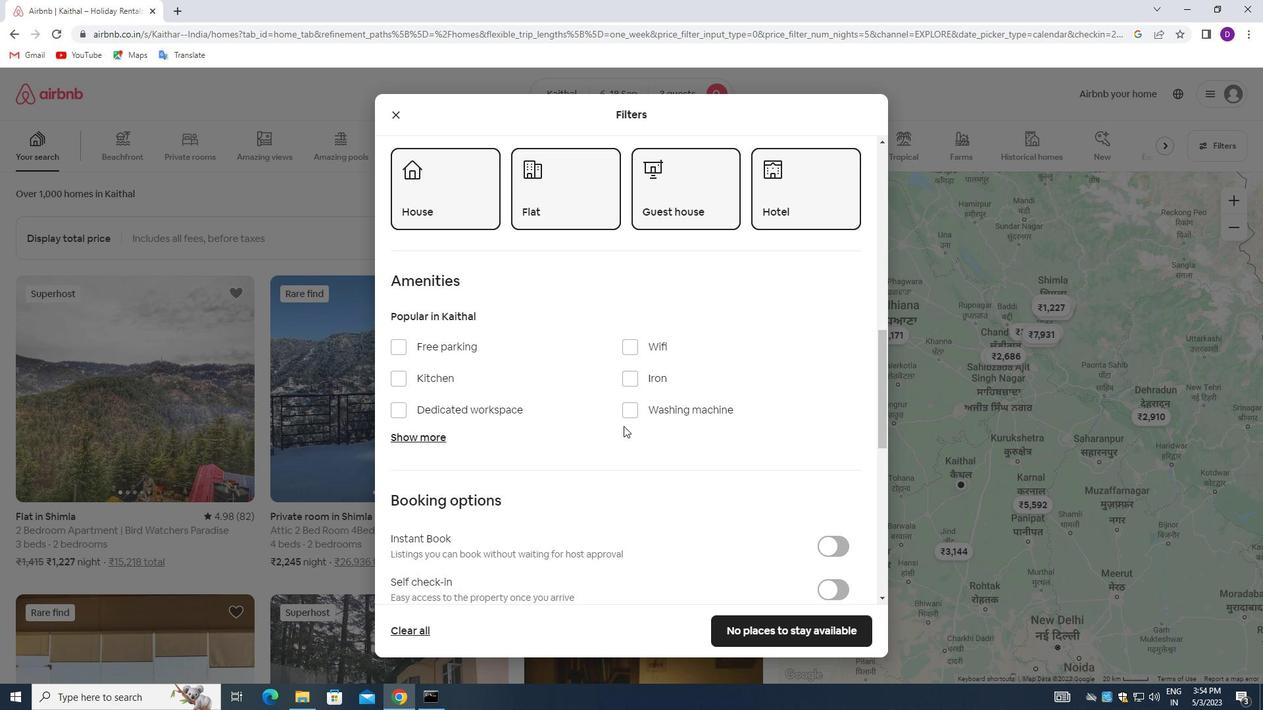 
Action: Mouse moved to (828, 459)
Screenshot: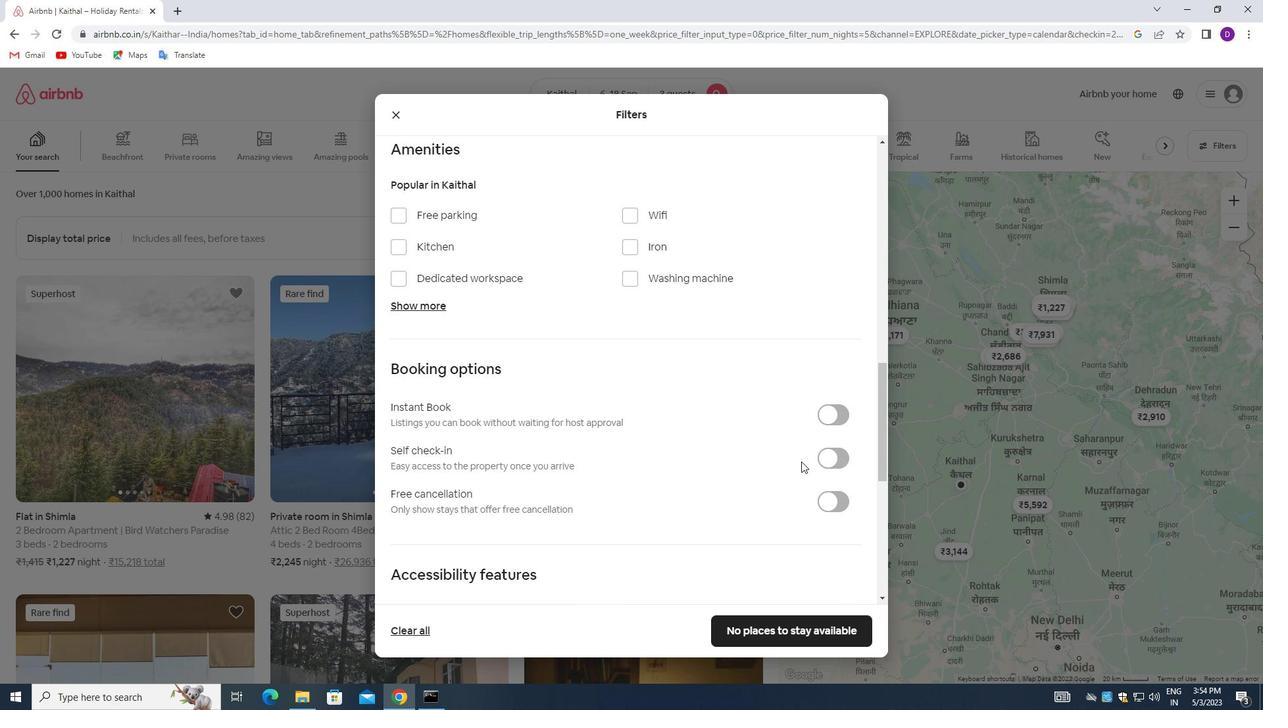 
Action: Mouse pressed left at (828, 459)
Screenshot: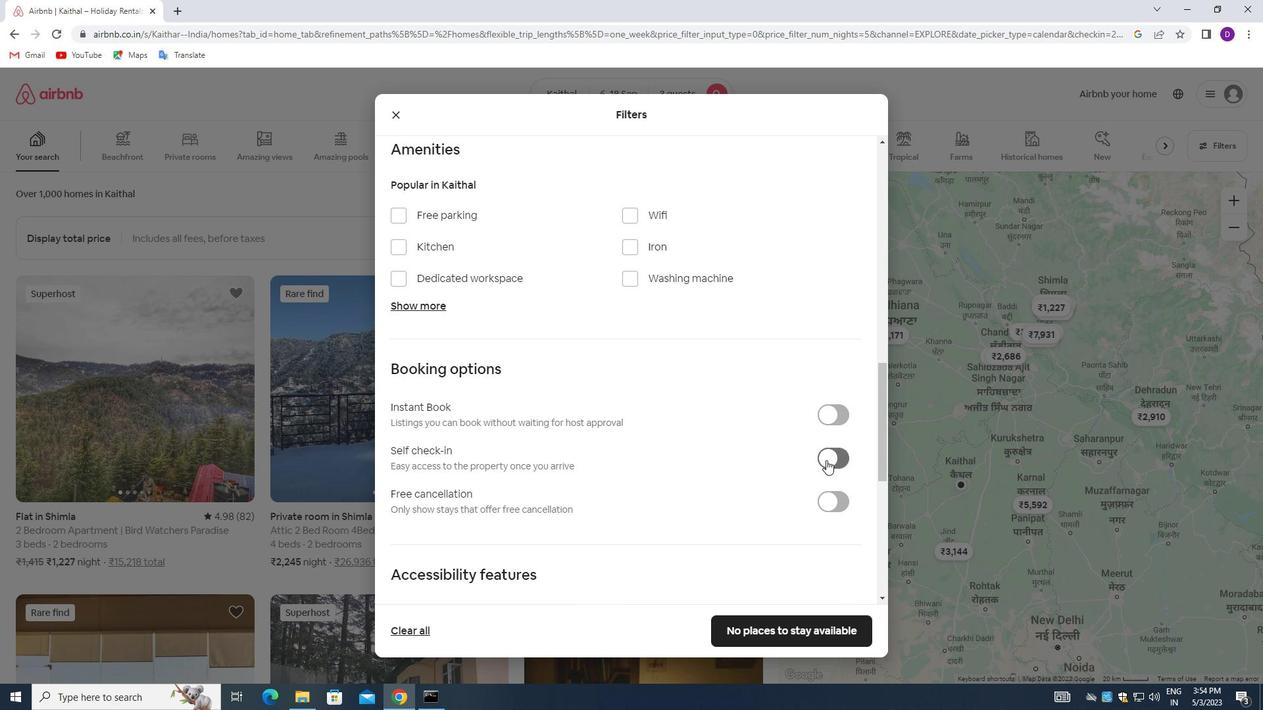 
Action: Mouse moved to (624, 459)
Screenshot: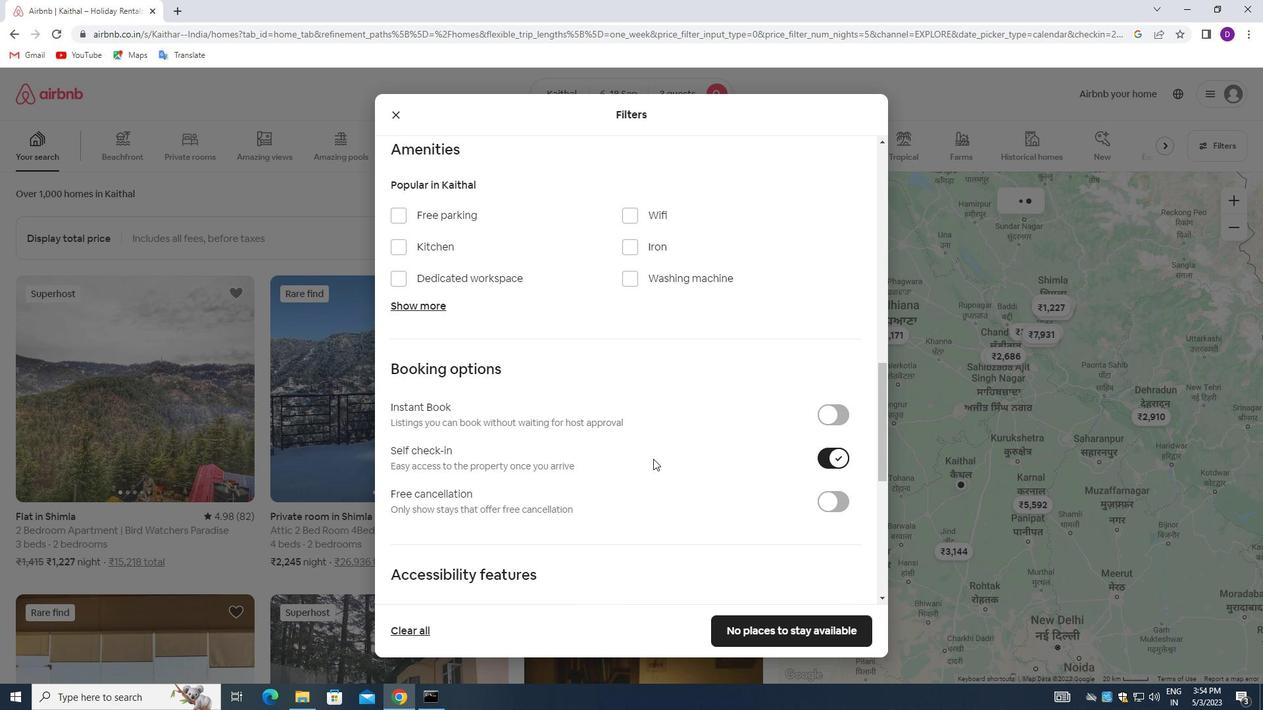 
Action: Mouse scrolled (624, 458) with delta (0, 0)
Screenshot: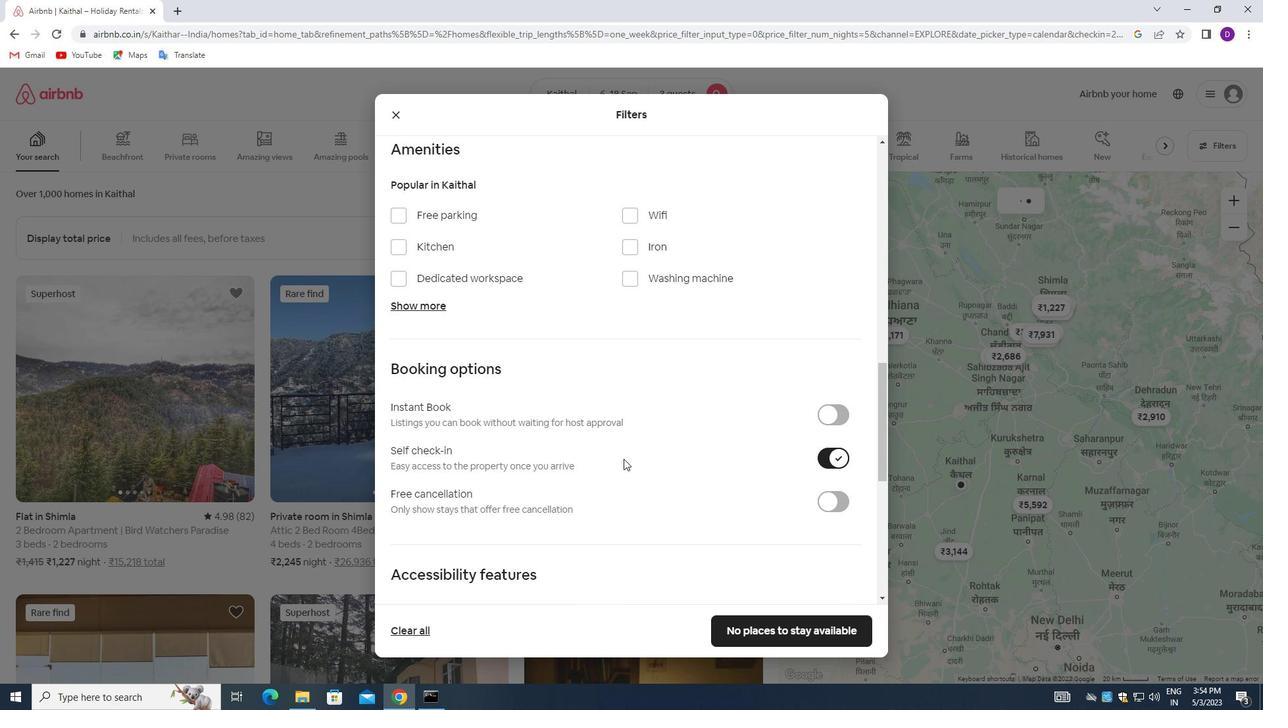
Action: Mouse scrolled (624, 458) with delta (0, 0)
Screenshot: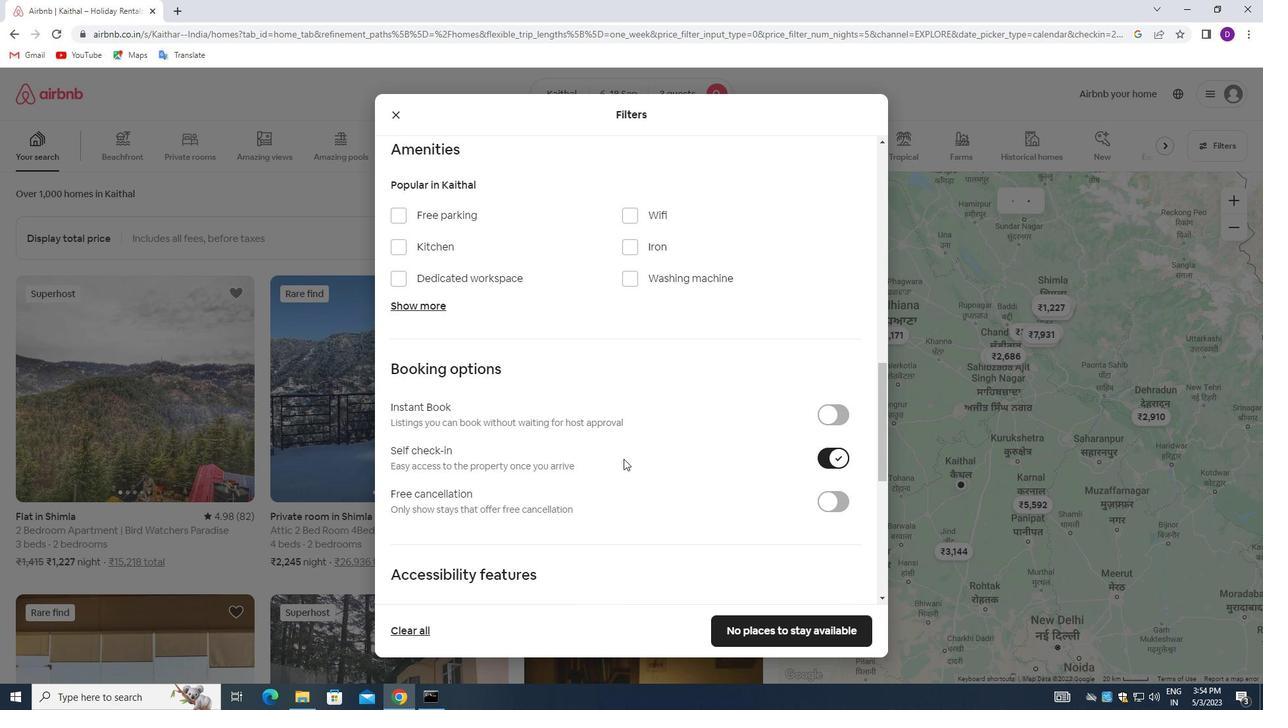 
Action: Mouse scrolled (624, 458) with delta (0, 0)
Screenshot: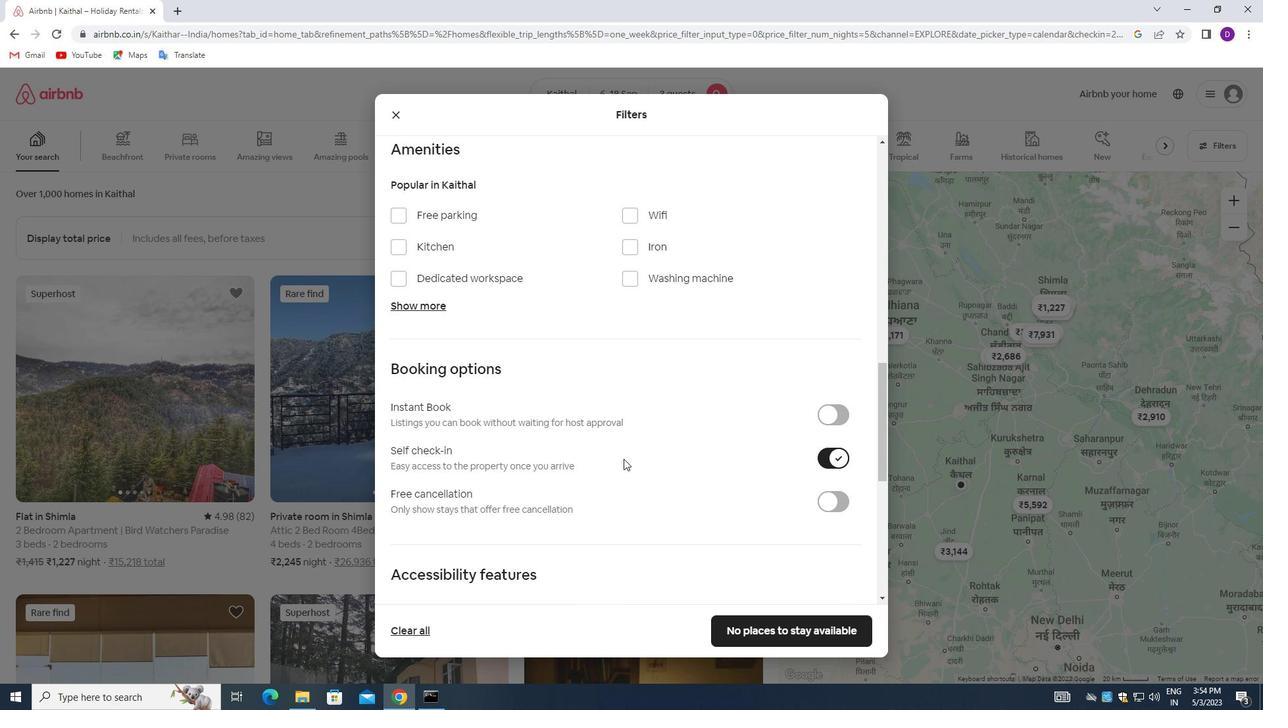 
Action: Mouse moved to (576, 460)
Screenshot: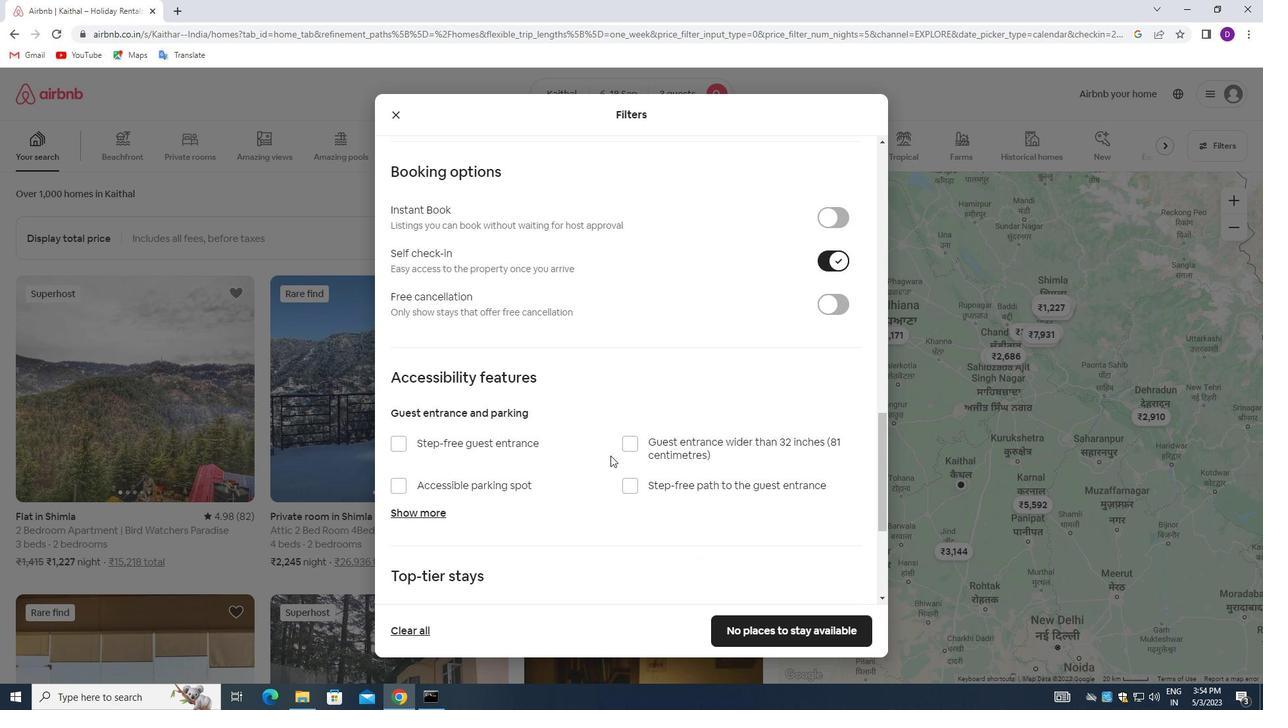 
Action: Mouse scrolled (576, 460) with delta (0, 0)
Screenshot: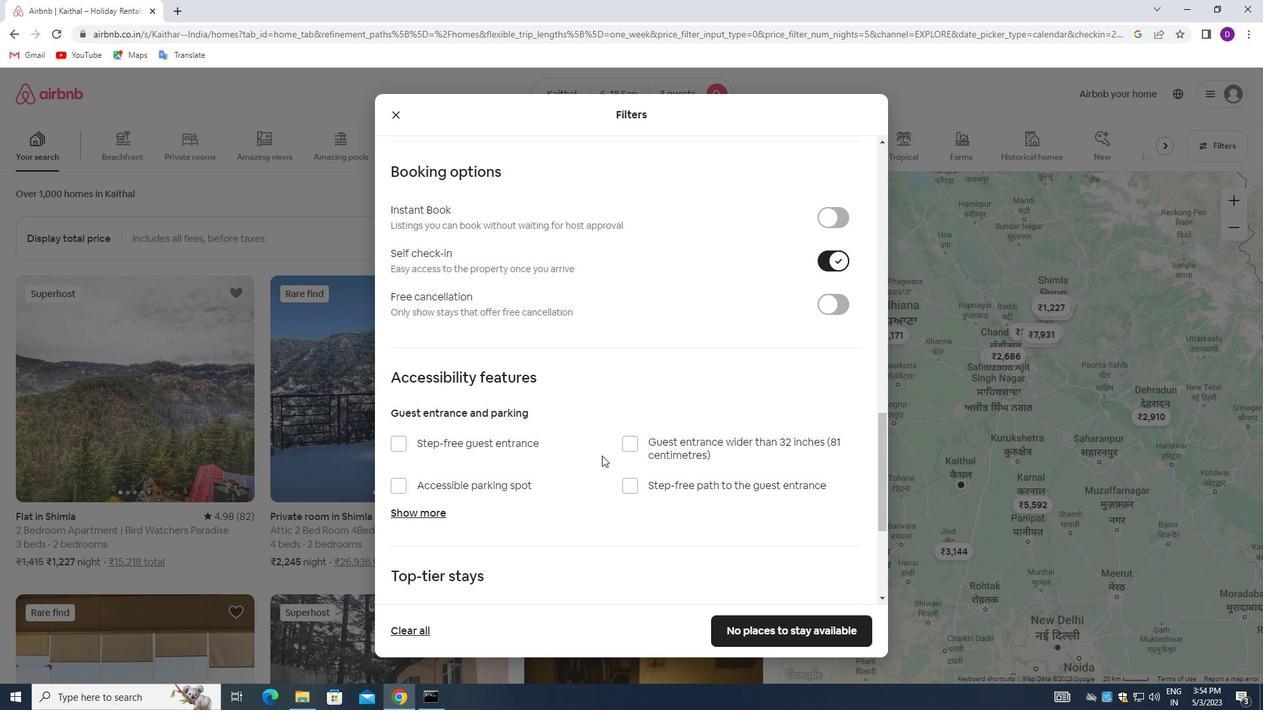 
Action: Mouse moved to (575, 460)
Screenshot: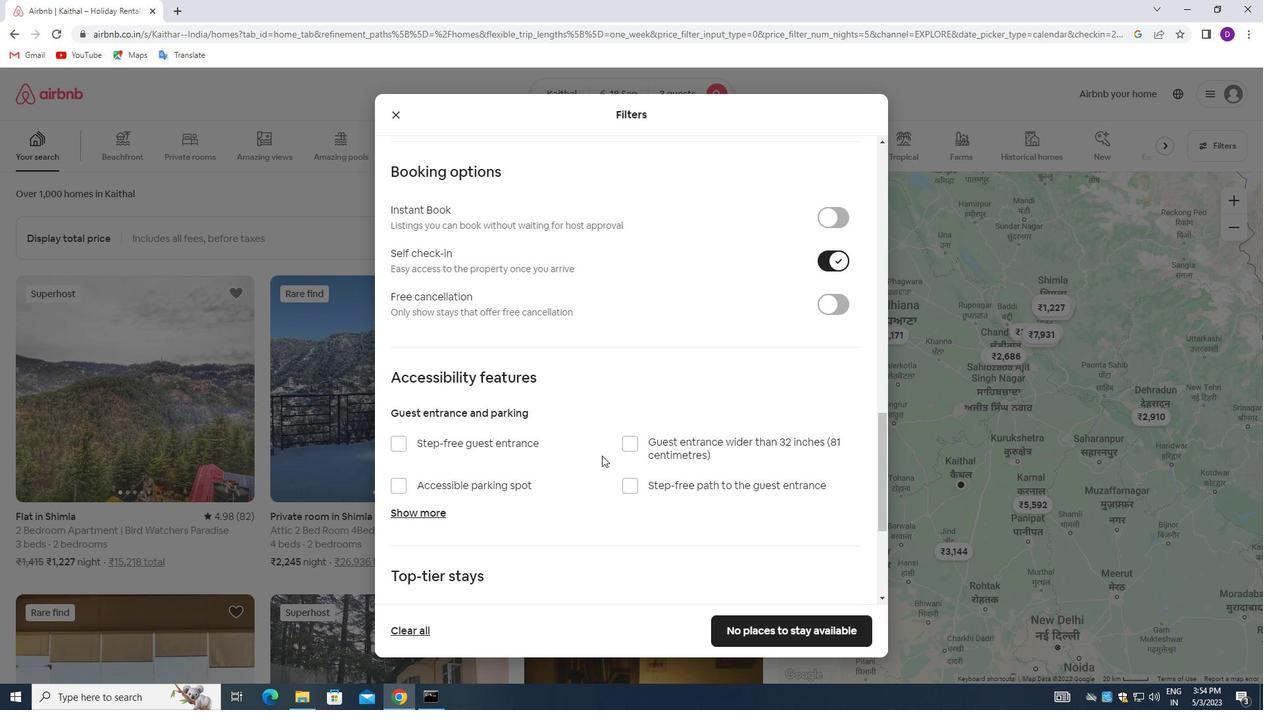 
Action: Mouse scrolled (575, 460) with delta (0, 0)
Screenshot: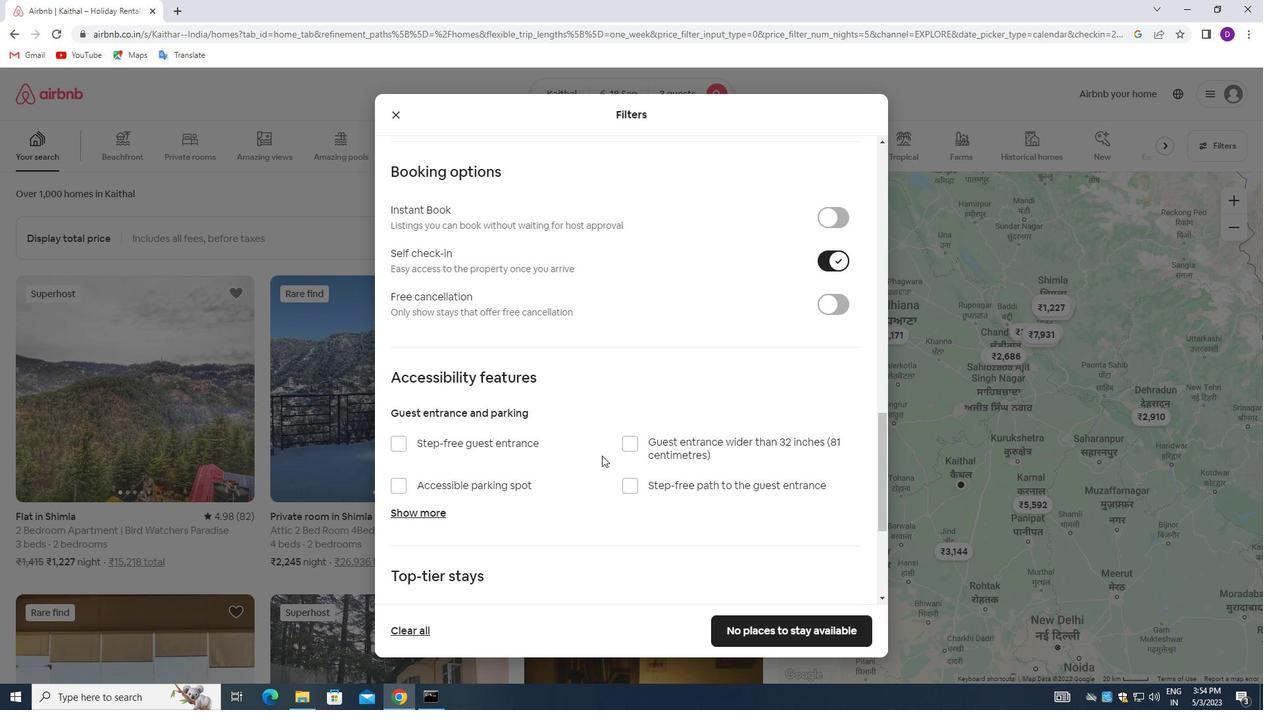
Action: Mouse scrolled (575, 460) with delta (0, 0)
Screenshot: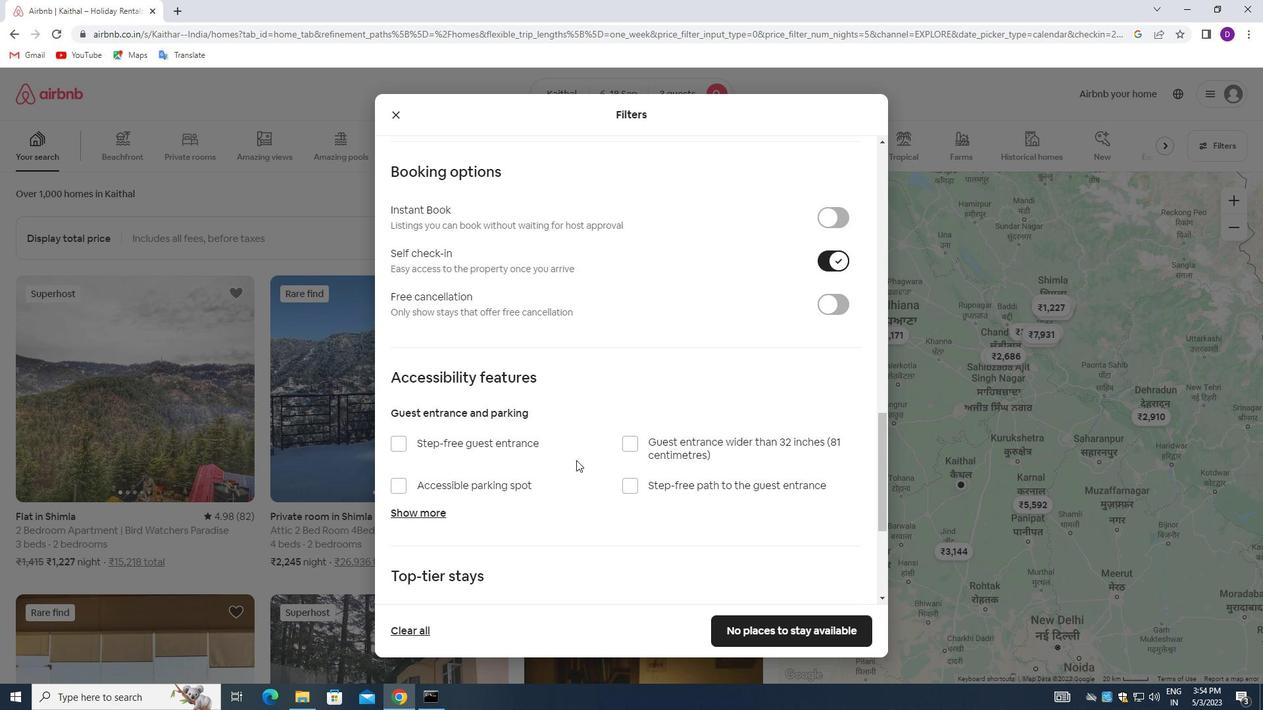 
Action: Mouse moved to (572, 460)
Screenshot: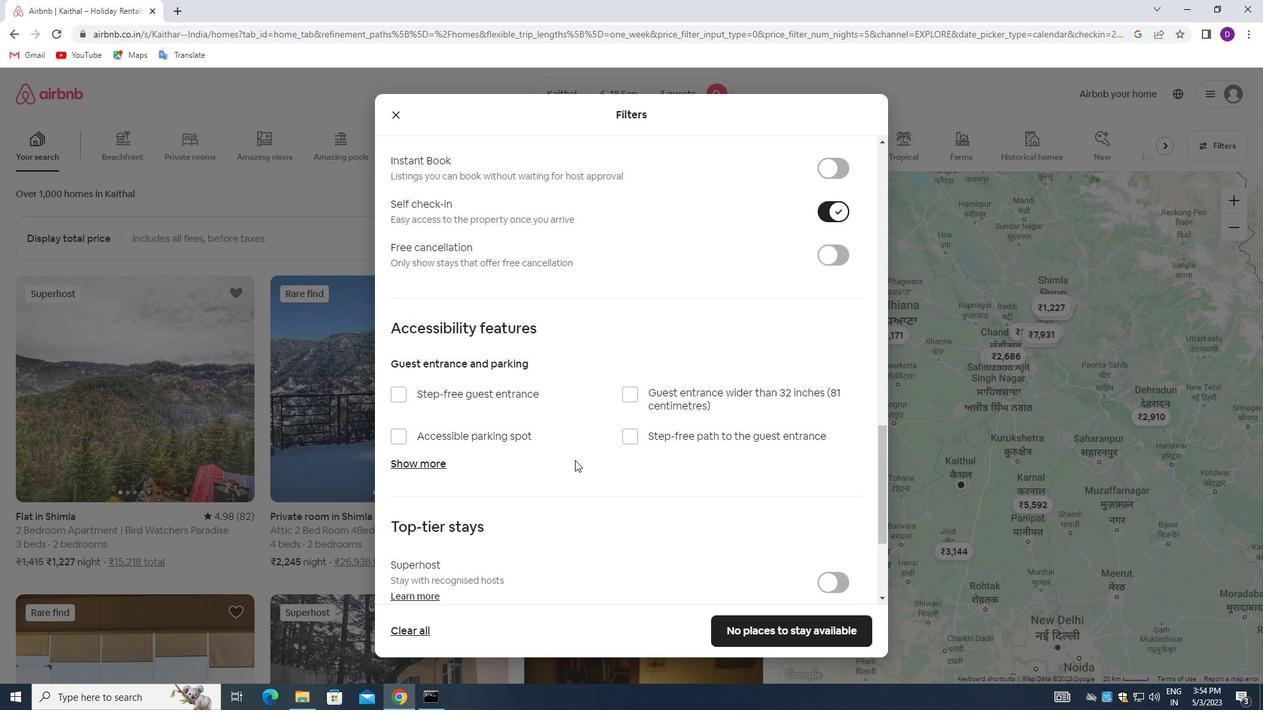 
Action: Mouse scrolled (572, 460) with delta (0, 0)
Screenshot: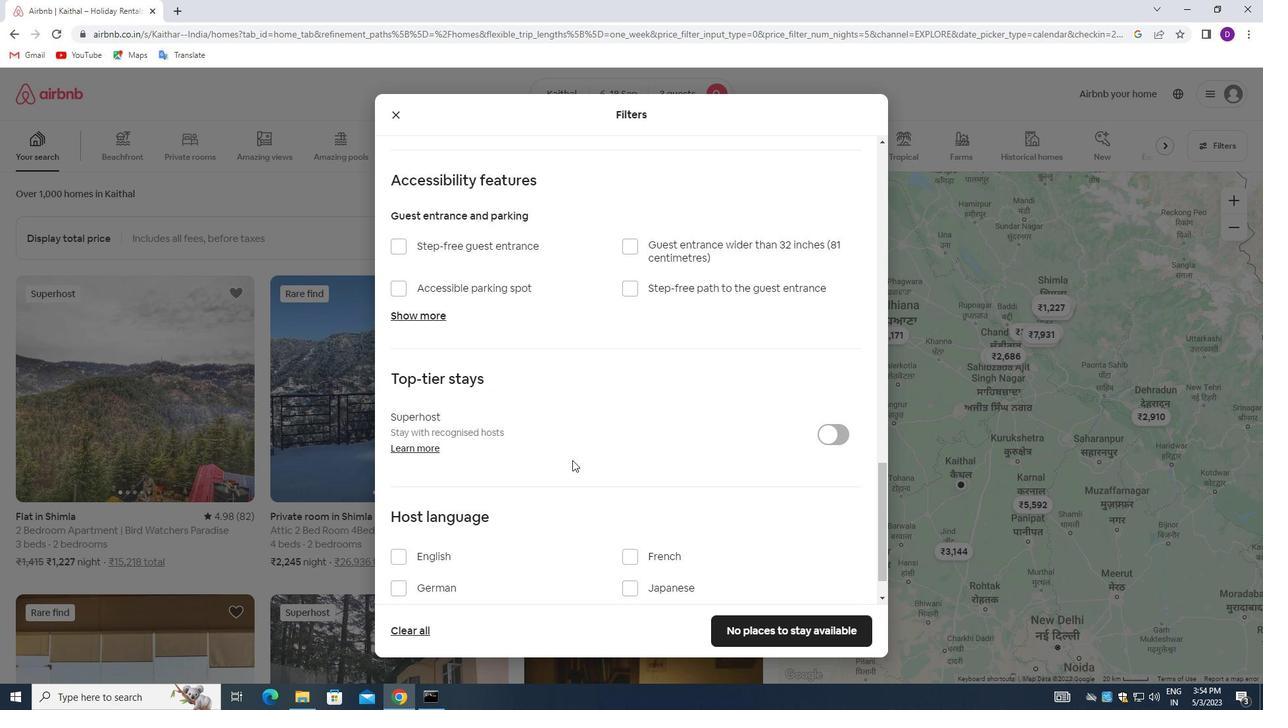 
Action: Mouse moved to (572, 462)
Screenshot: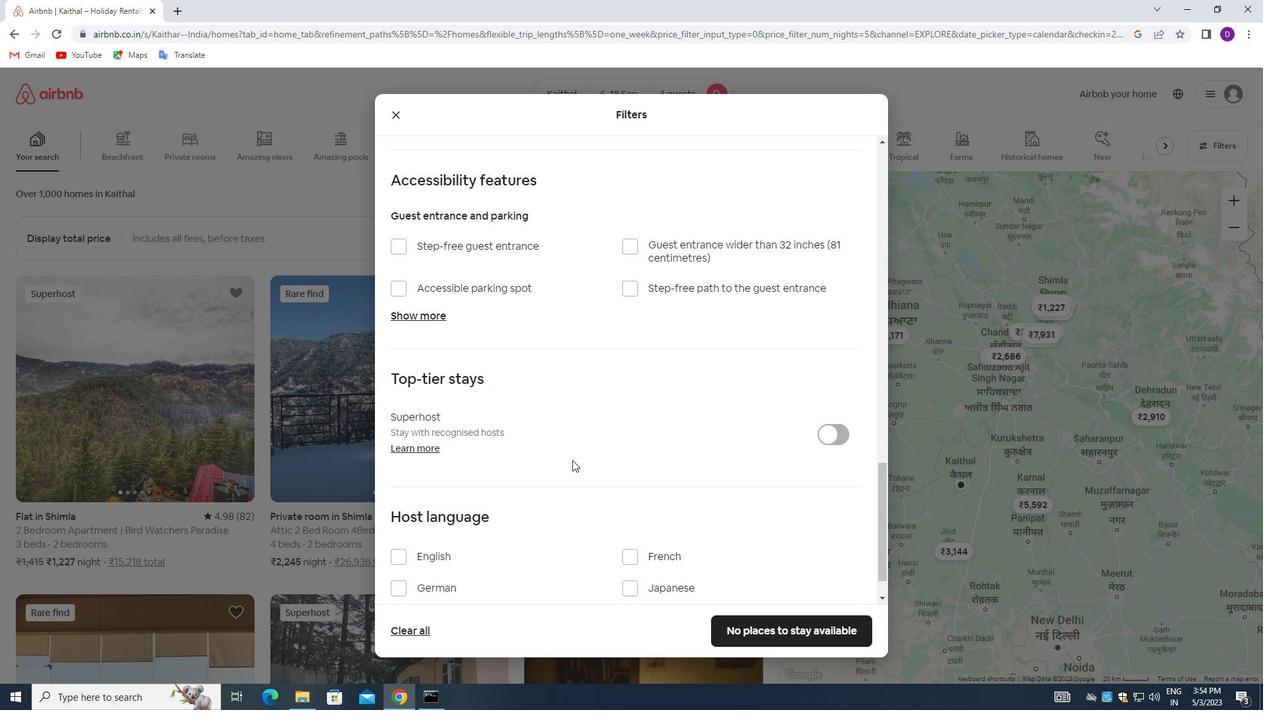 
Action: Mouse scrolled (572, 461) with delta (0, 0)
Screenshot: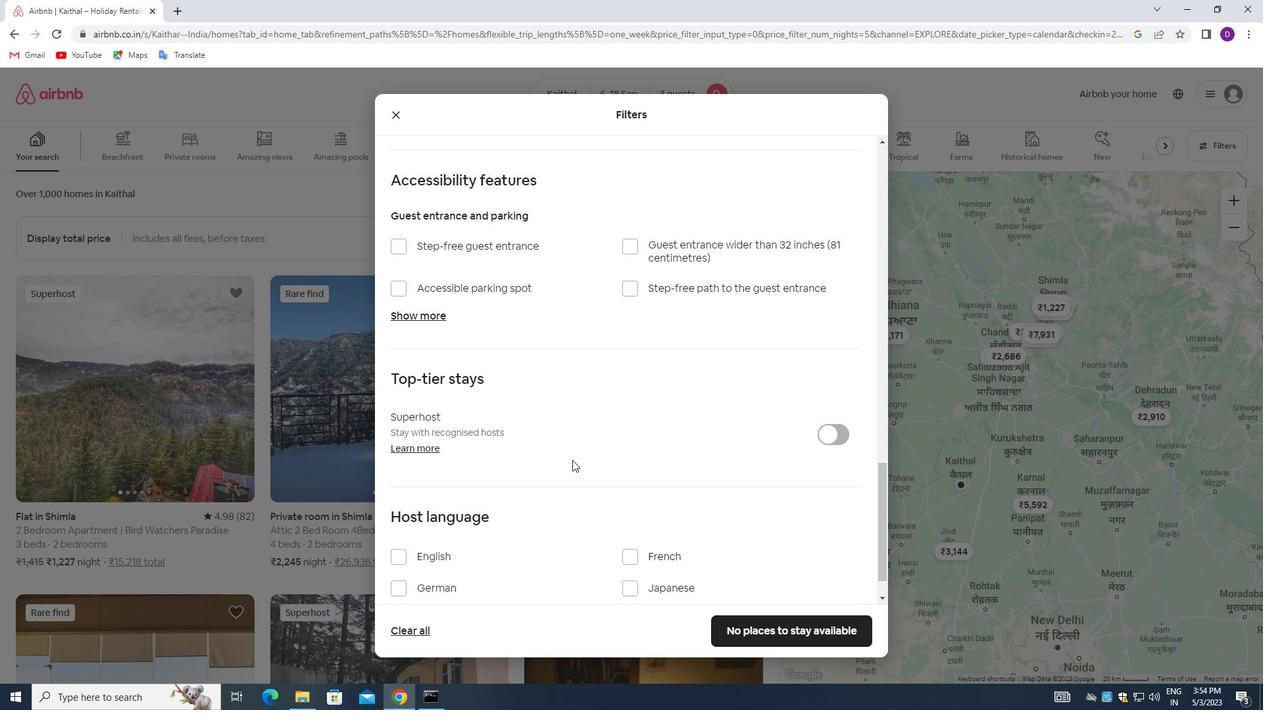 
Action: Mouse scrolled (572, 461) with delta (0, 0)
Screenshot: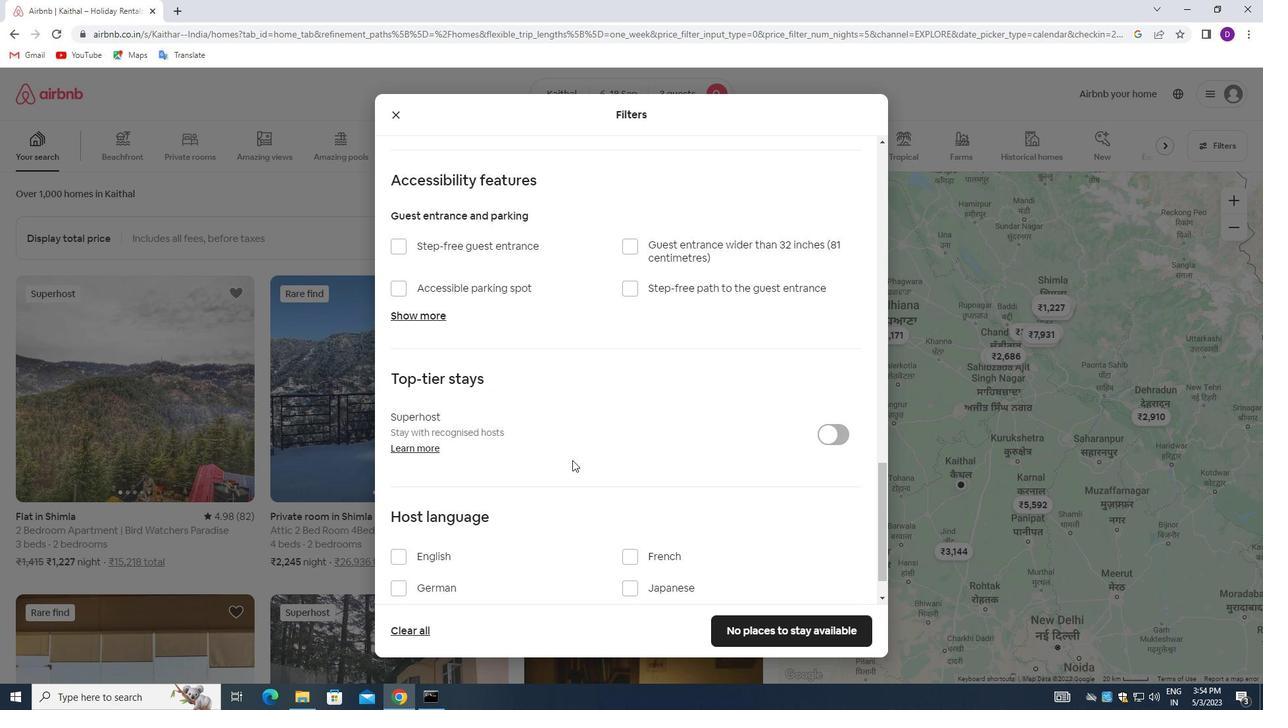 
Action: Mouse scrolled (572, 461) with delta (0, 0)
Screenshot: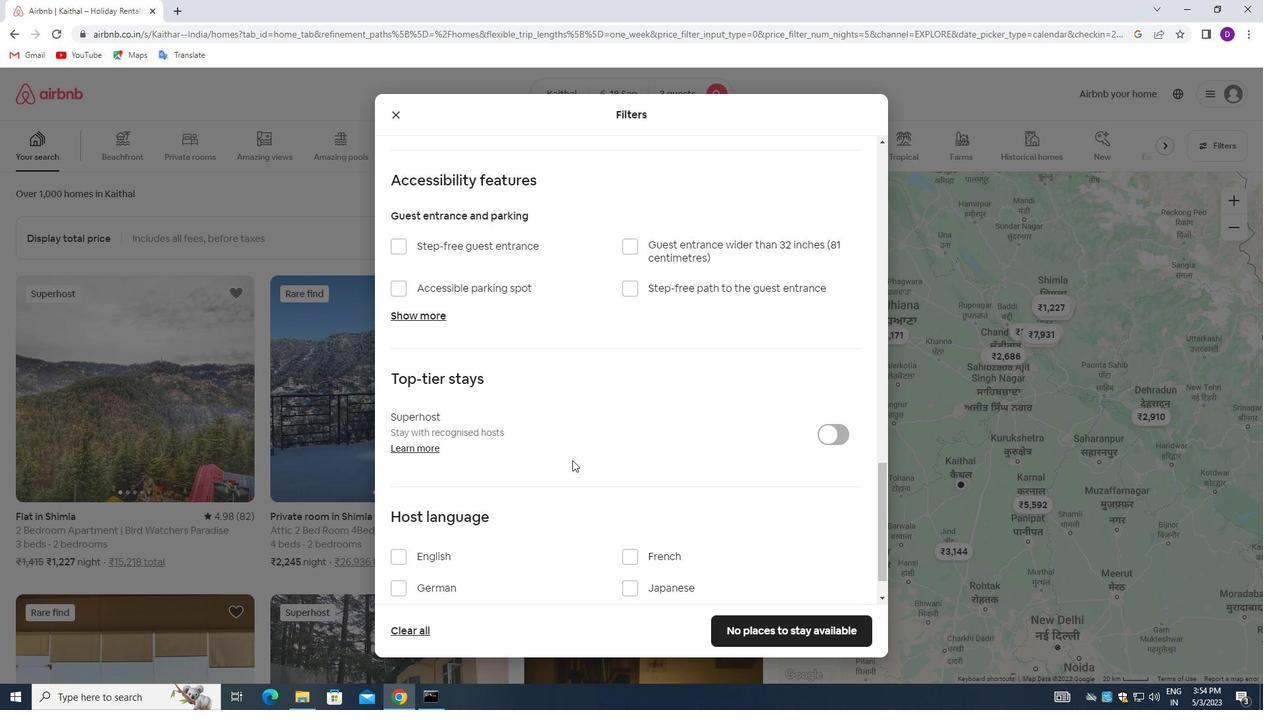 
Action: Mouse scrolled (572, 461) with delta (0, 0)
Screenshot: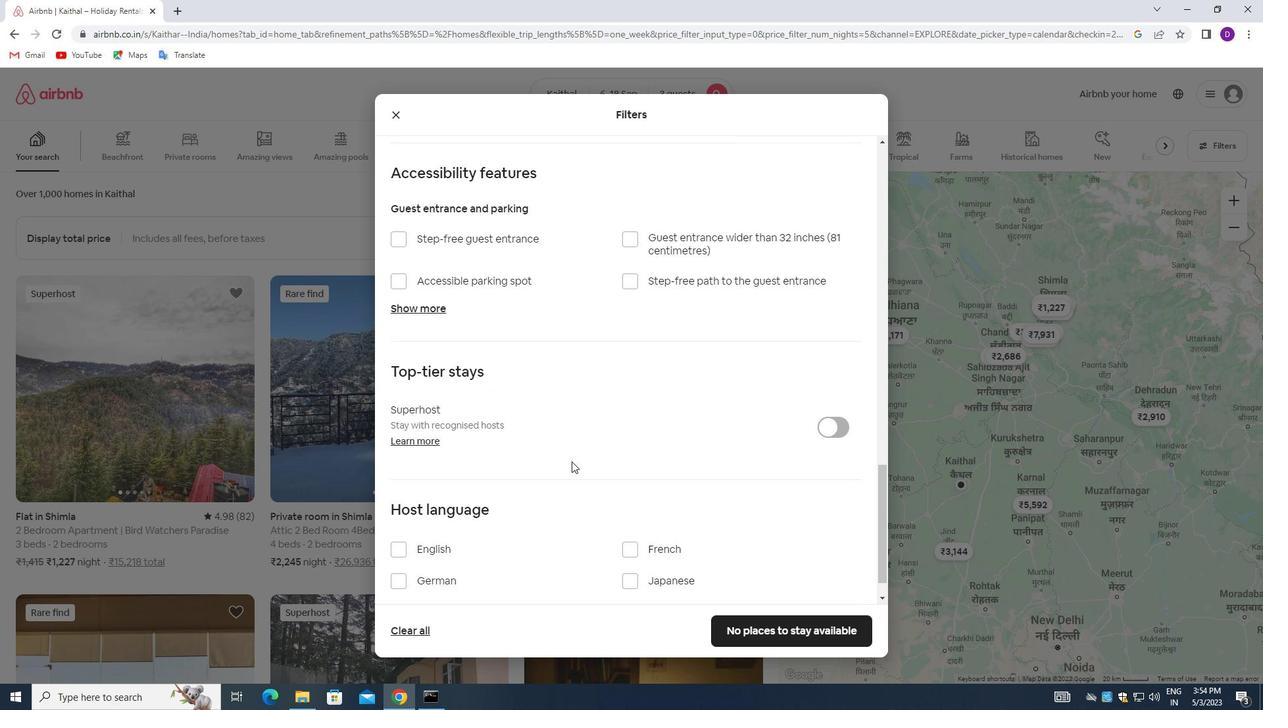 
Action: Mouse moved to (397, 514)
Screenshot: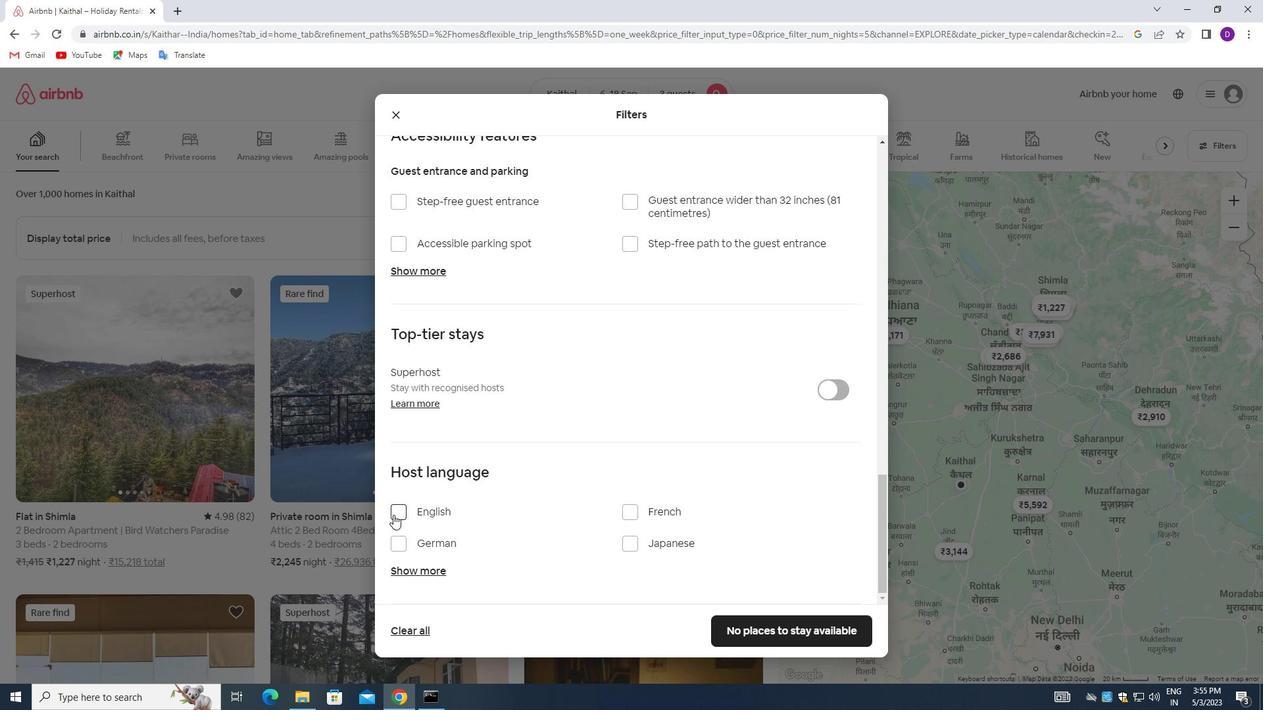 
Action: Mouse pressed left at (397, 514)
Screenshot: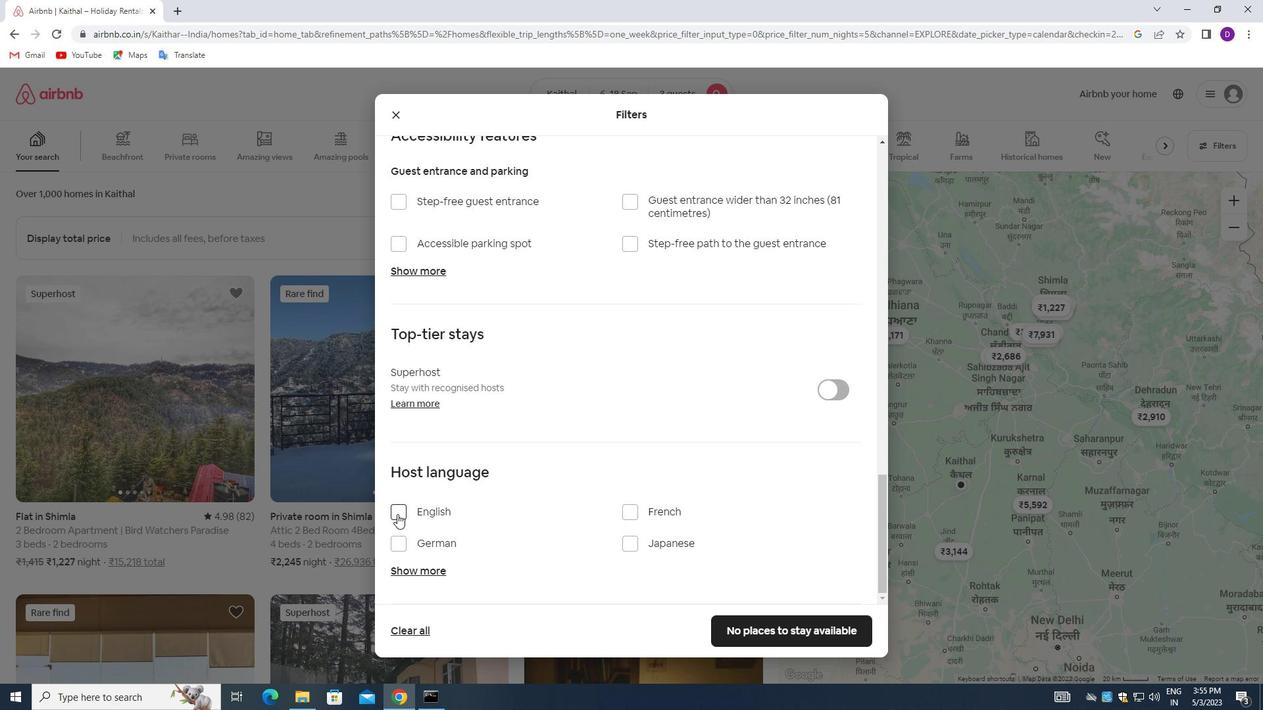 
Action: Mouse moved to (778, 624)
Screenshot: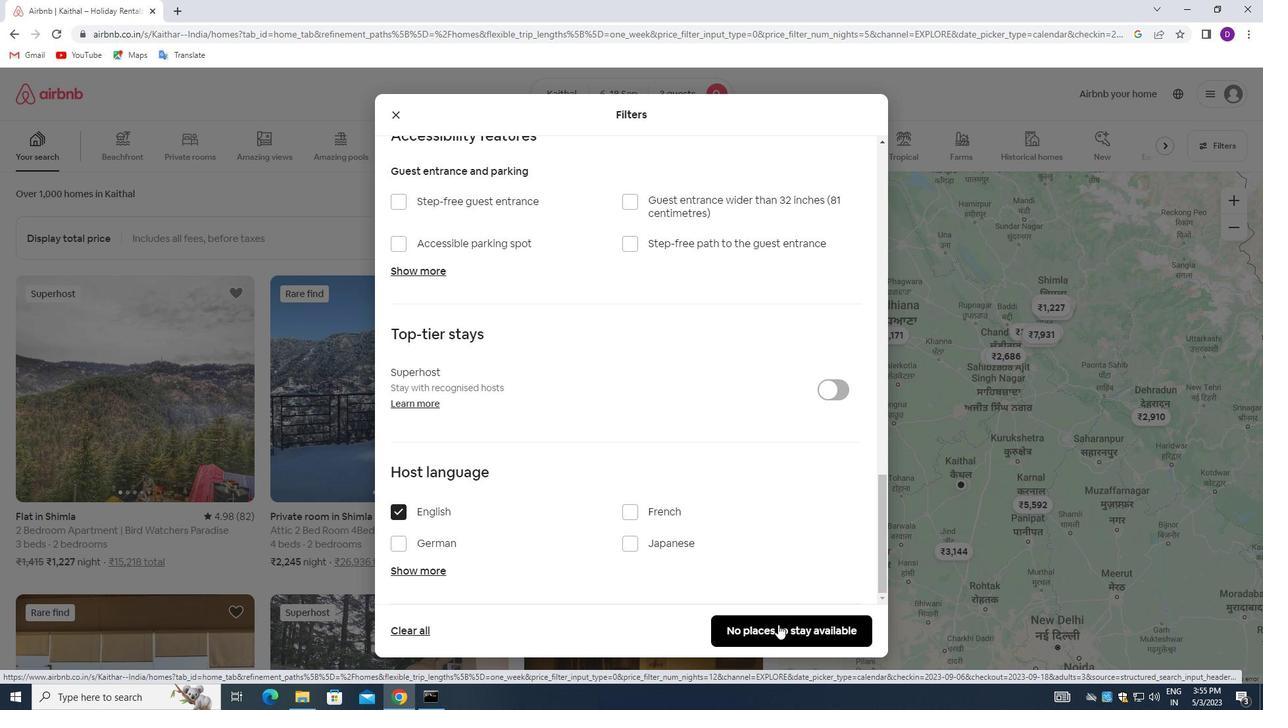 
Action: Mouse pressed left at (778, 624)
Screenshot: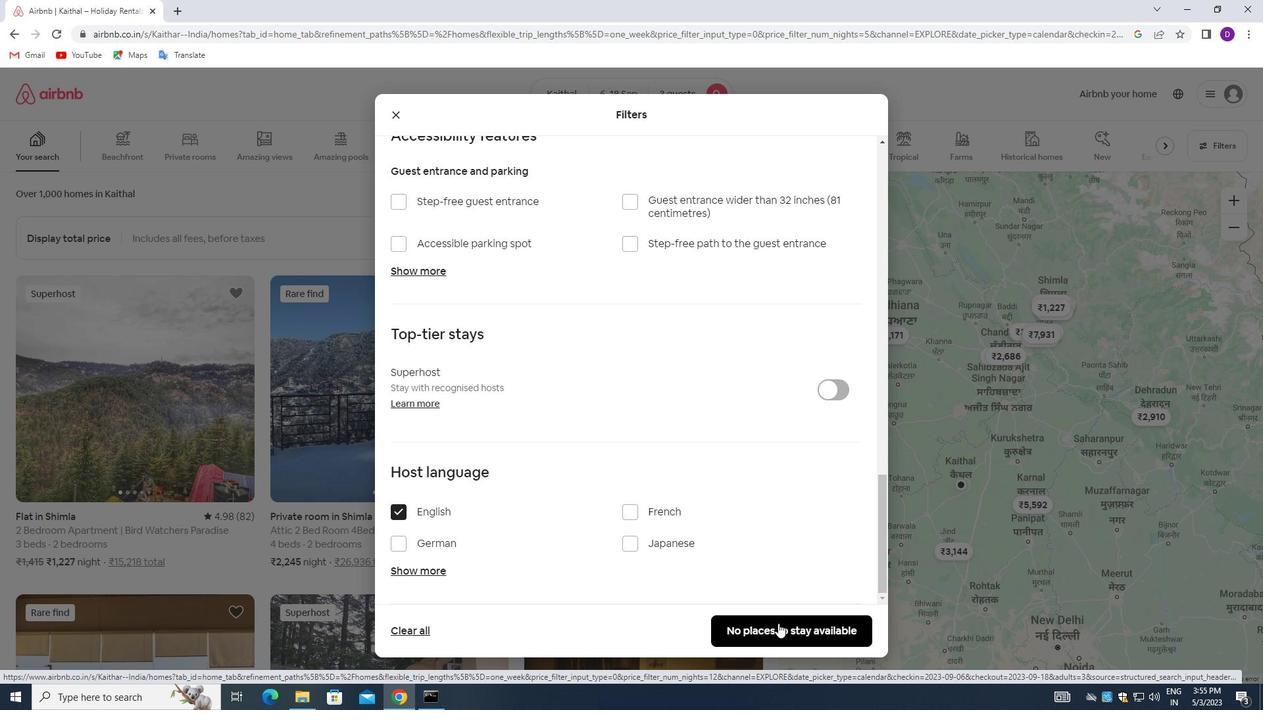 
Action: Mouse moved to (714, 406)
Screenshot: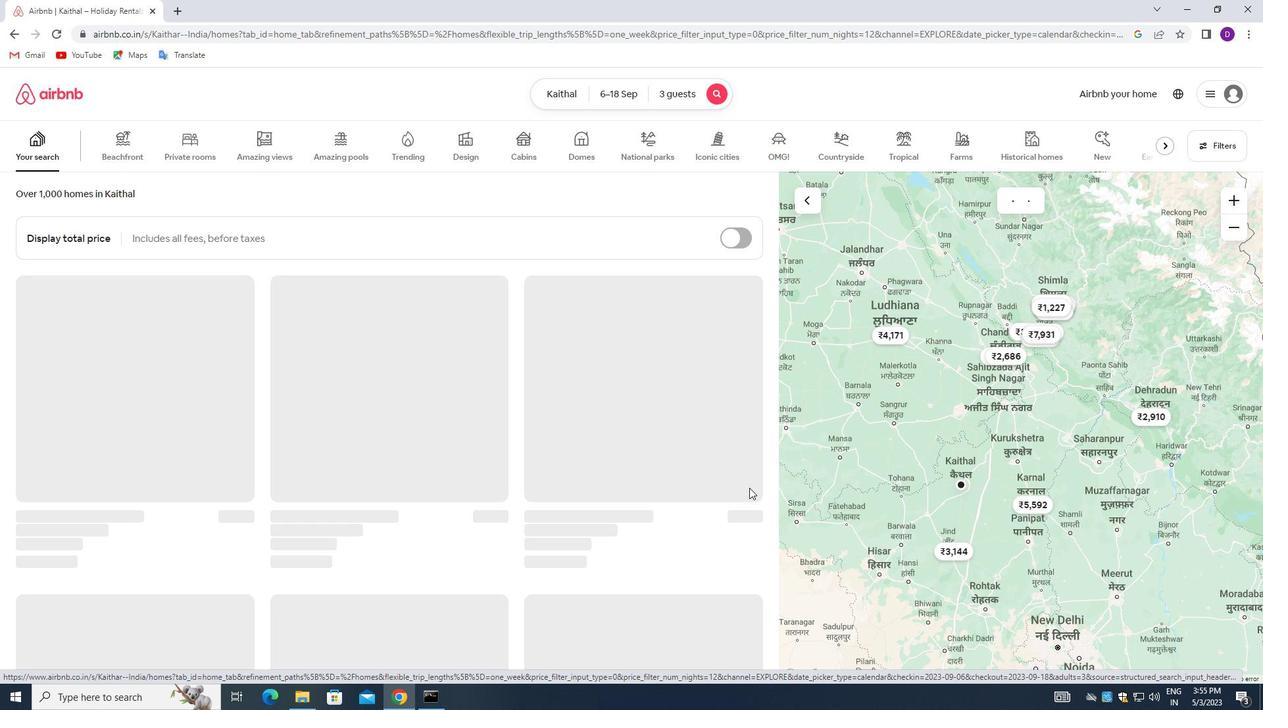 
